 Task: Look for space in Belmopan, Belize from 5th June, 2023 to 16th June, 2023 for 2 adults in price range Rs.14000 to Rs.18000. Place can be entire place with 1  bedroom having 1 bed and 1 bathroom. Property type can be house, flat, guest house, hotel. Booking option can be shelf check-in. Required host language is English.
Action: Mouse moved to (551, 109)
Screenshot: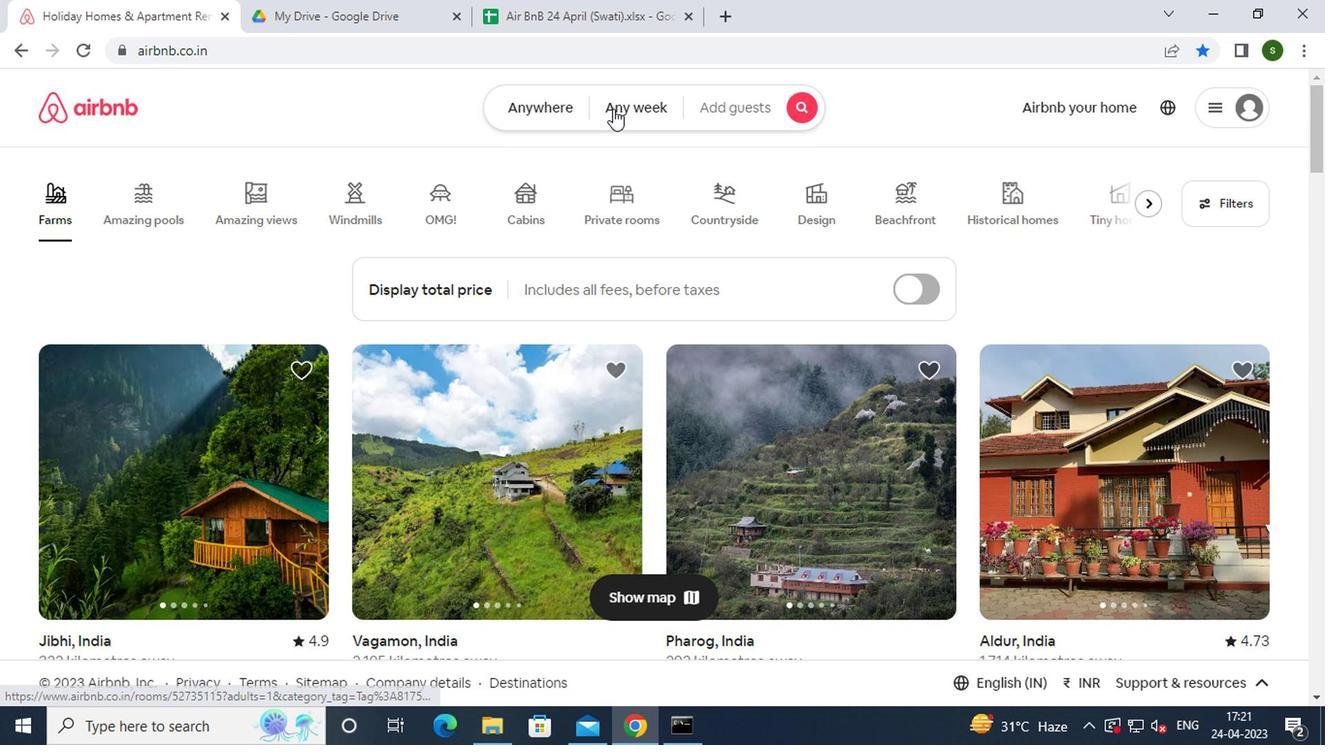 
Action: Mouse pressed left at (551, 109)
Screenshot: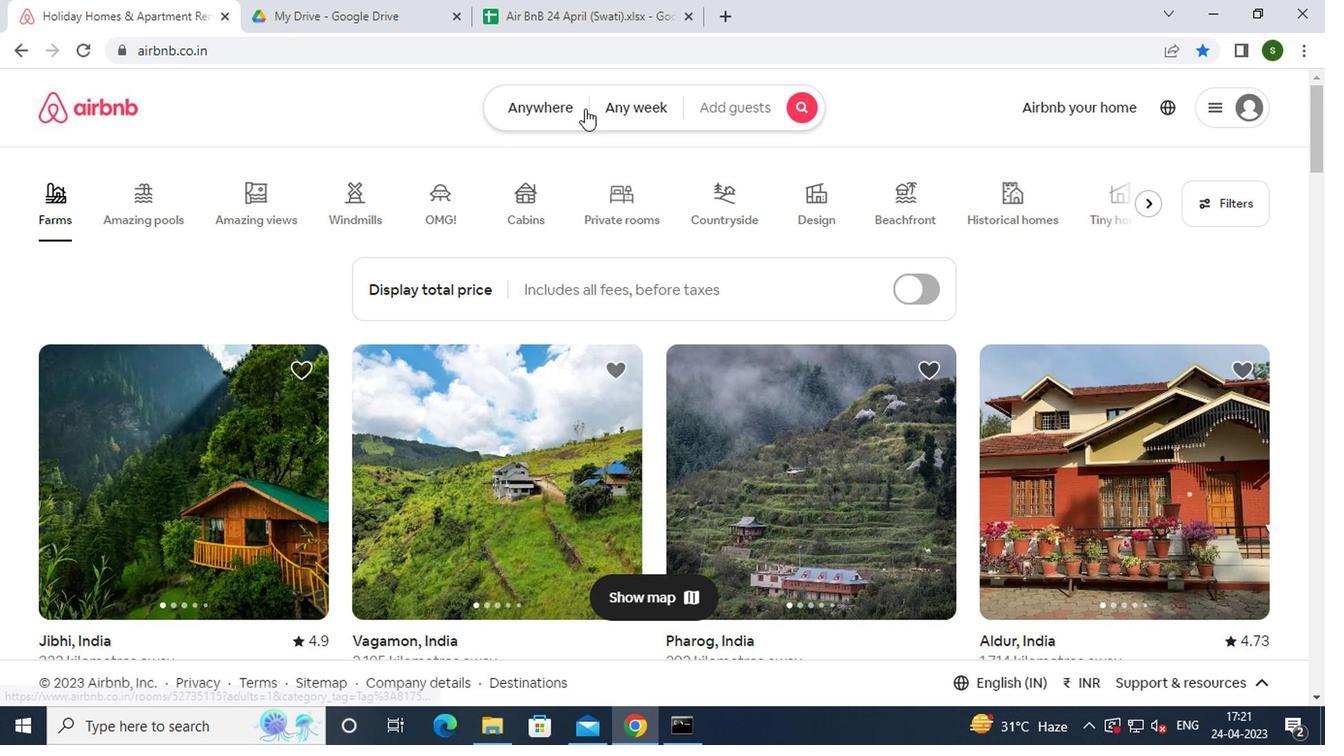 
Action: Mouse moved to (357, 182)
Screenshot: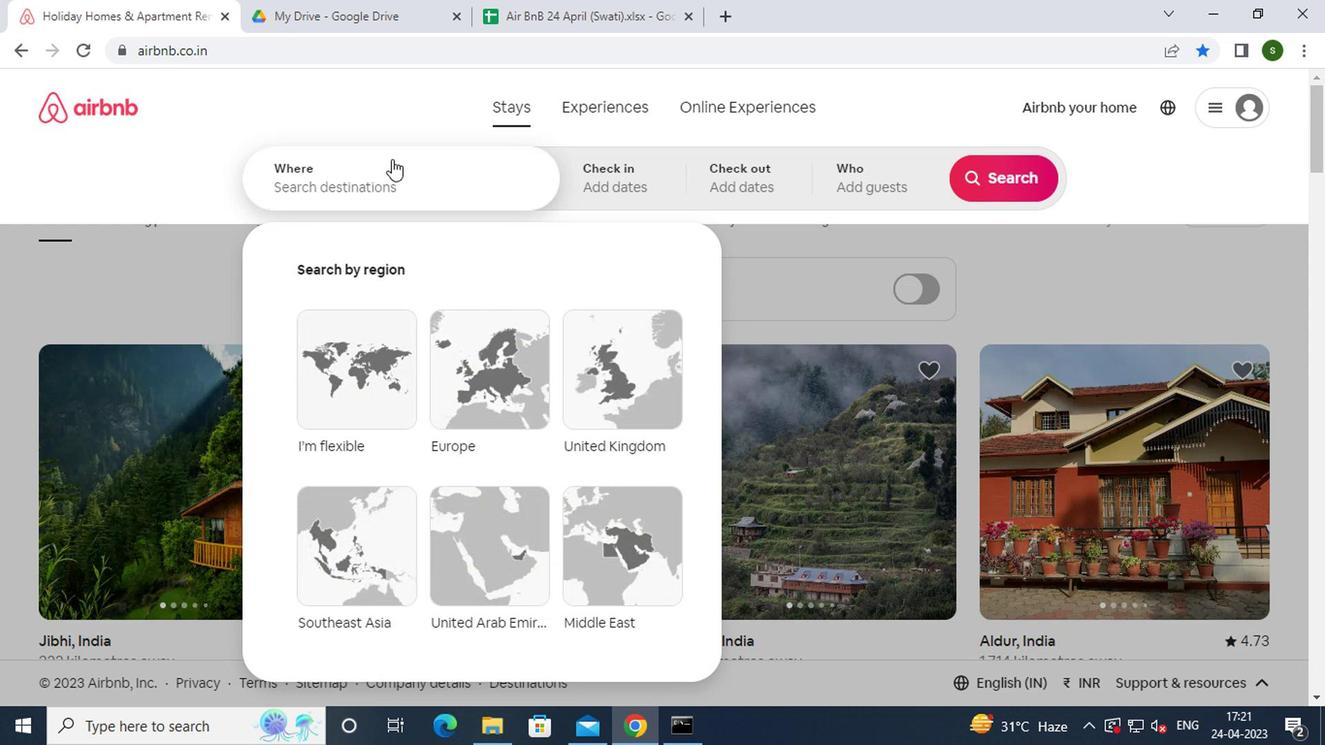 
Action: Mouse pressed left at (357, 182)
Screenshot: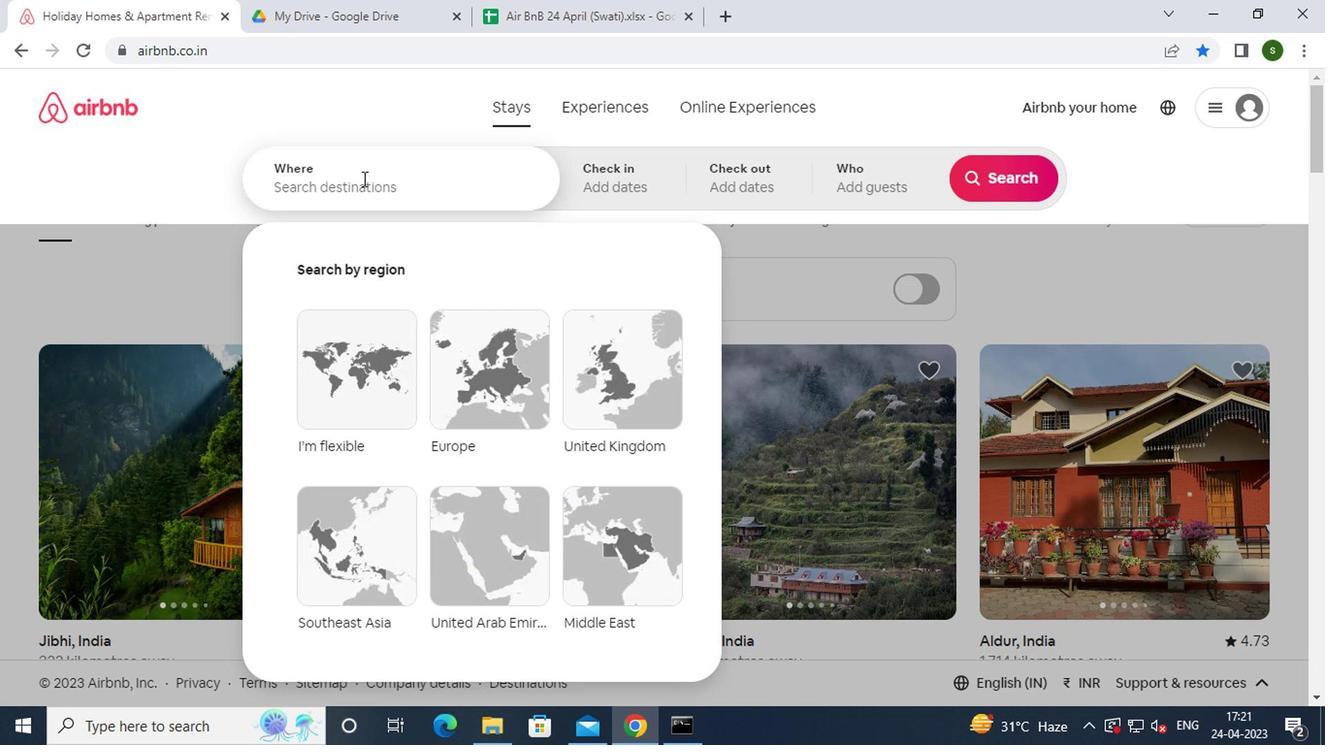 
Action: Key pressed b<Key.caps_lock>elmopan,<Key.space><Key.caps_lock>b<Key.caps_lock>elize<Key.enter>
Screenshot: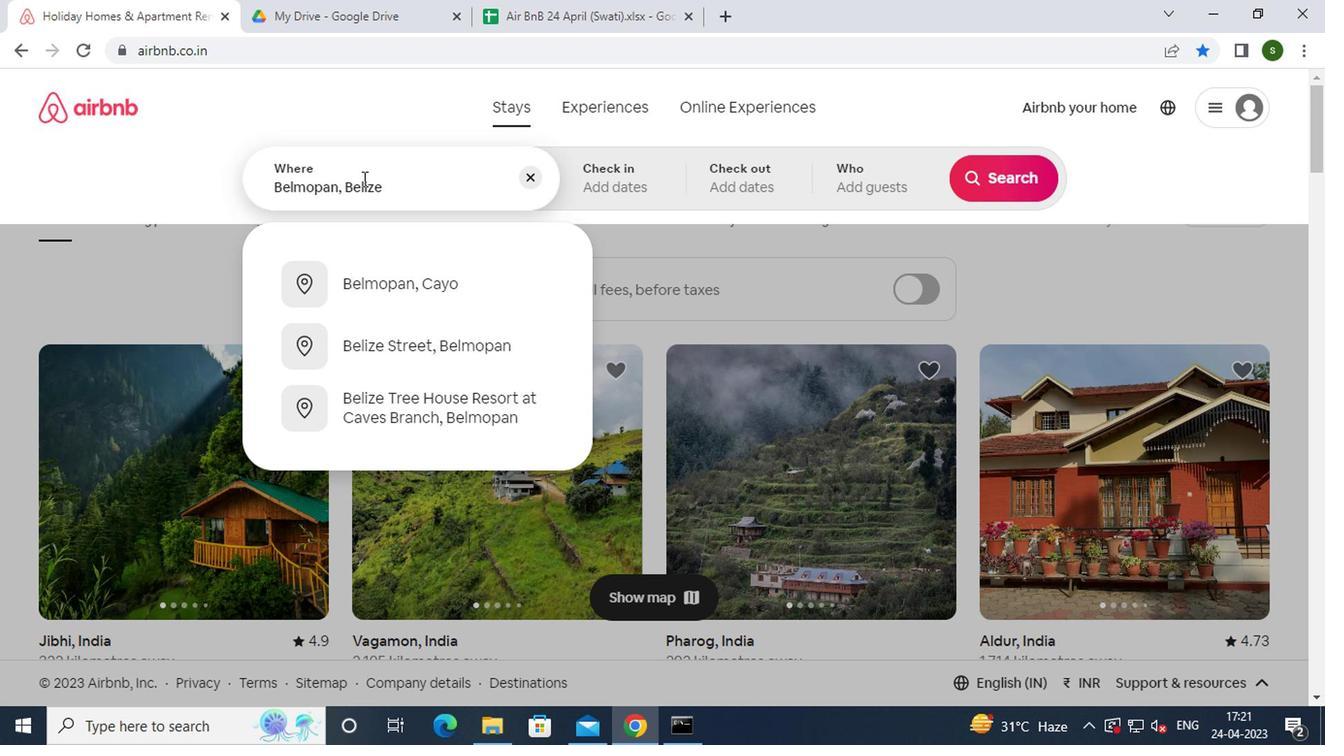 
Action: Mouse moved to (980, 332)
Screenshot: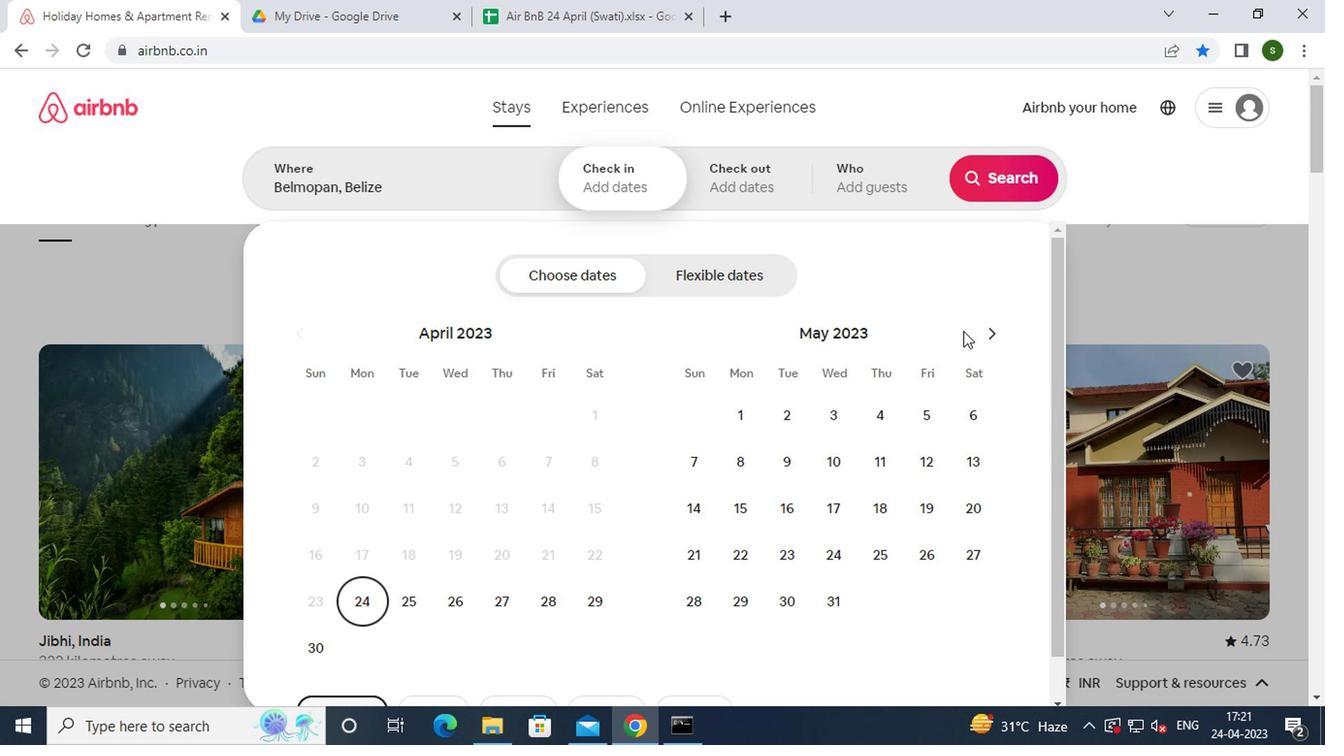 
Action: Mouse pressed left at (980, 332)
Screenshot: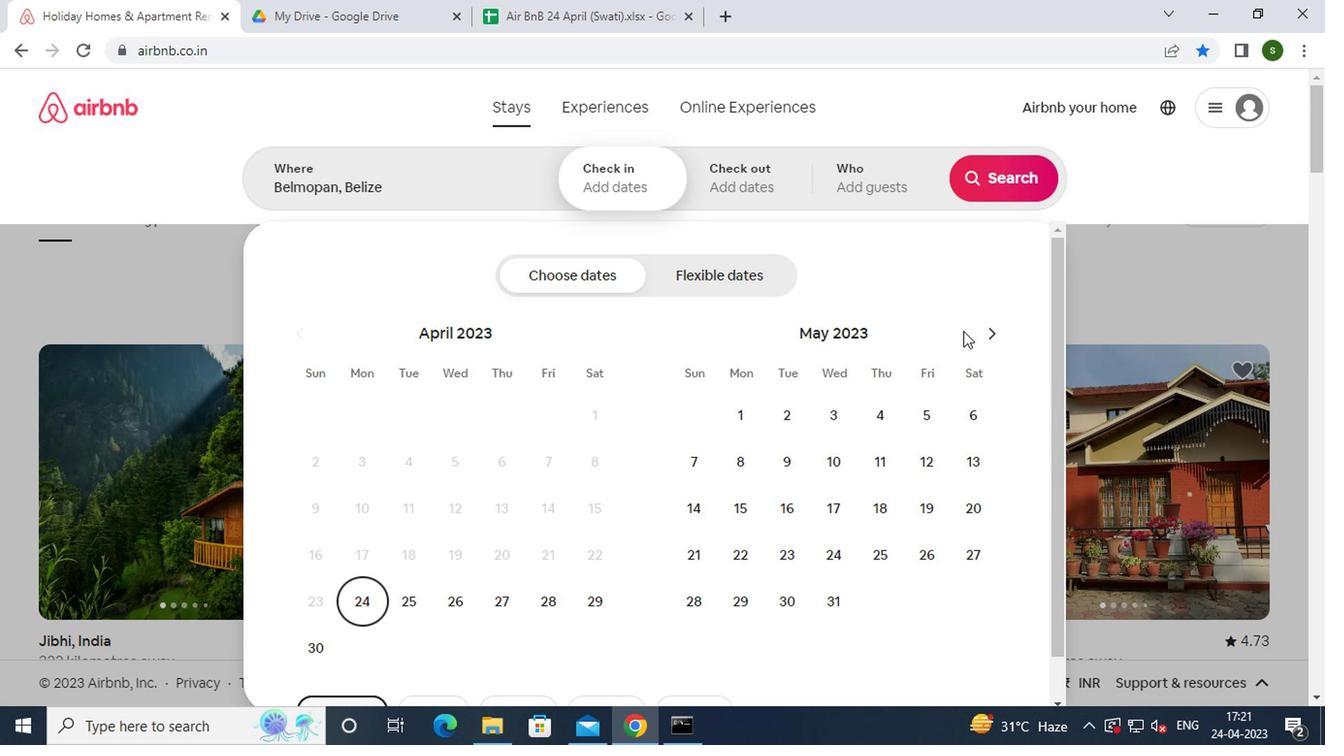 
Action: Mouse moved to (735, 460)
Screenshot: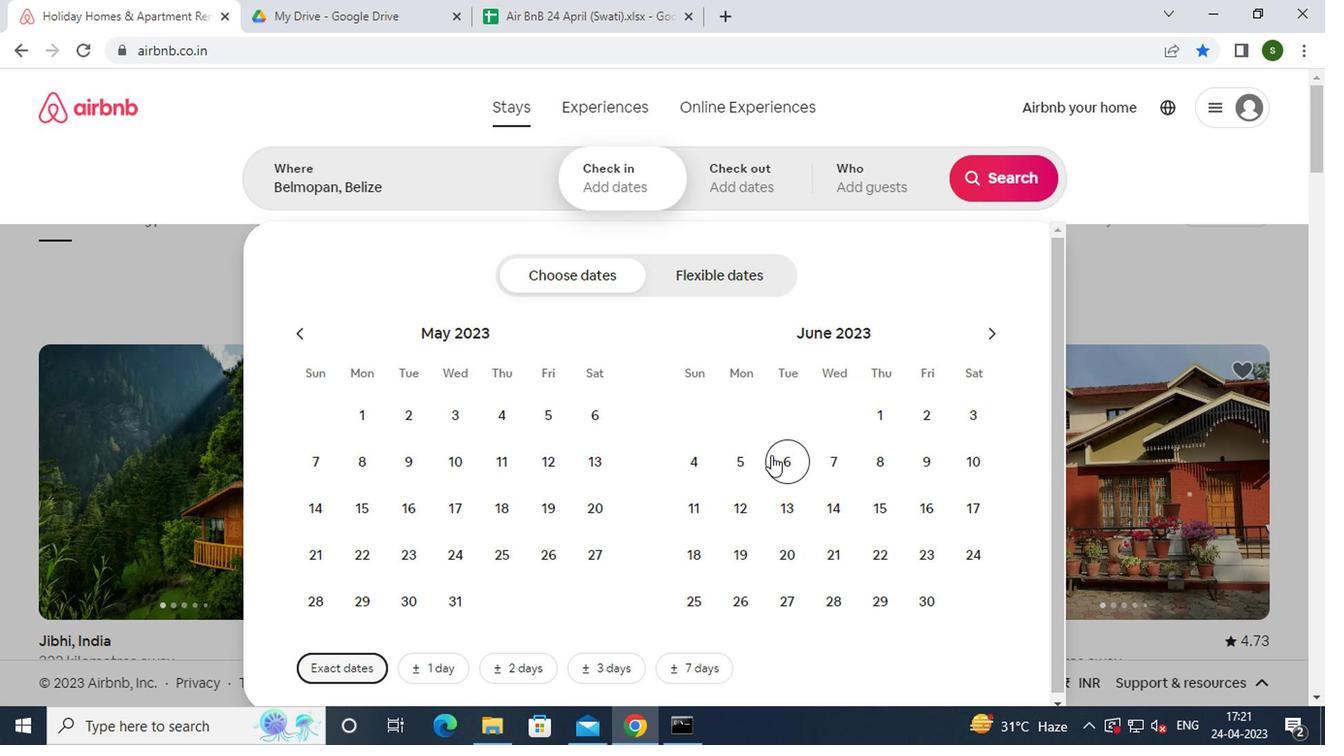
Action: Mouse pressed left at (735, 460)
Screenshot: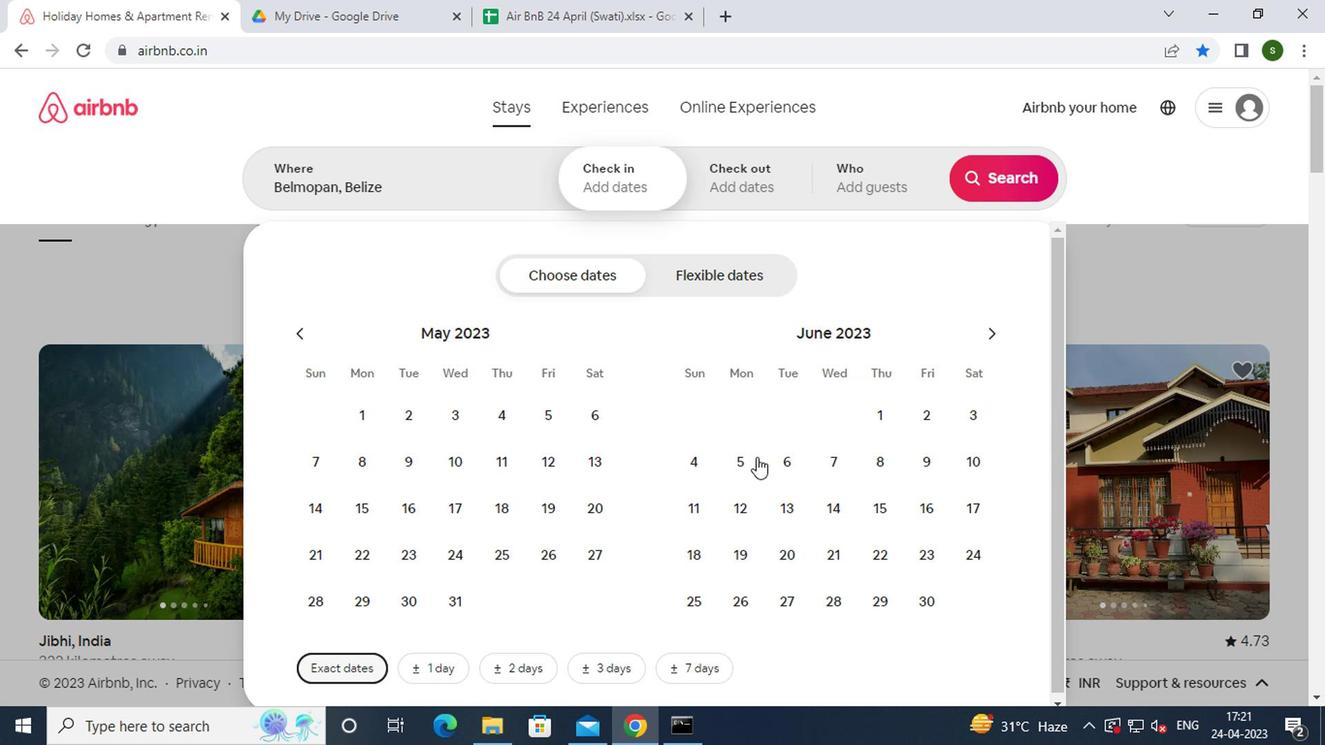 
Action: Mouse moved to (912, 503)
Screenshot: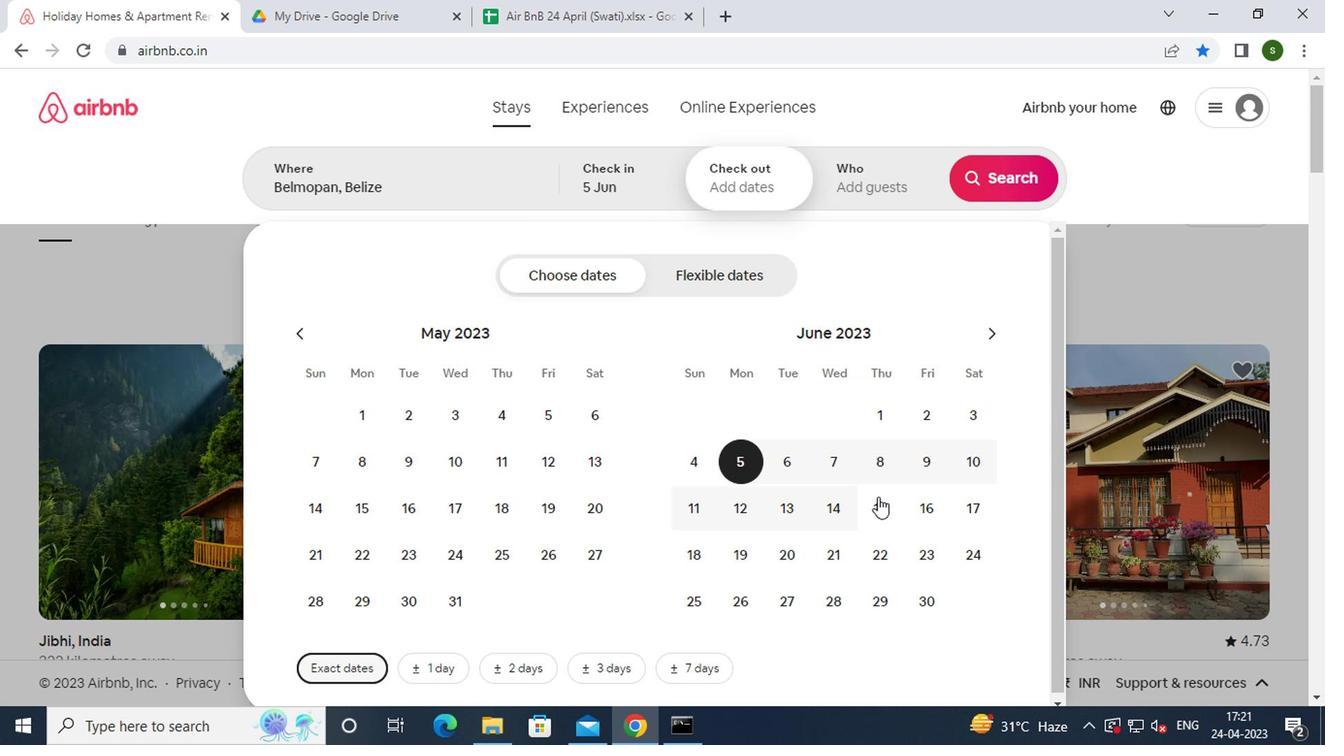 
Action: Mouse pressed left at (912, 503)
Screenshot: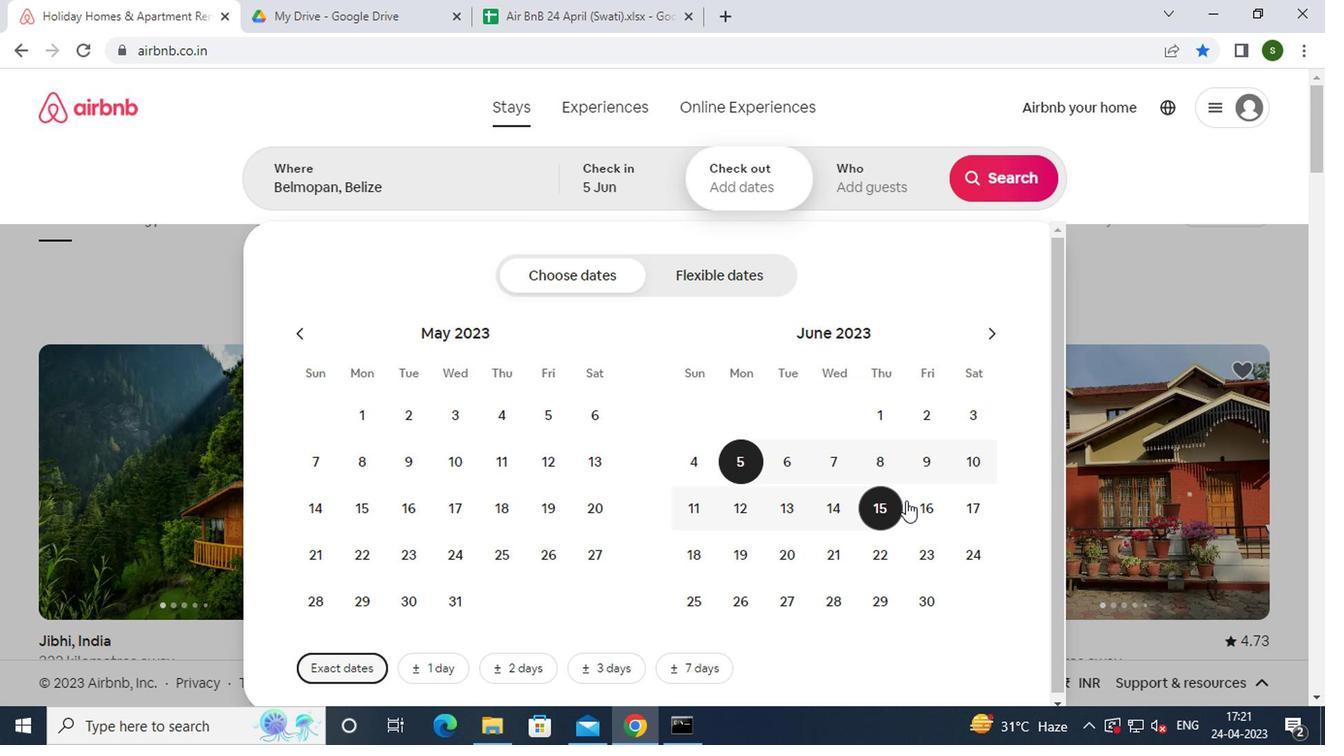 
Action: Mouse moved to (897, 176)
Screenshot: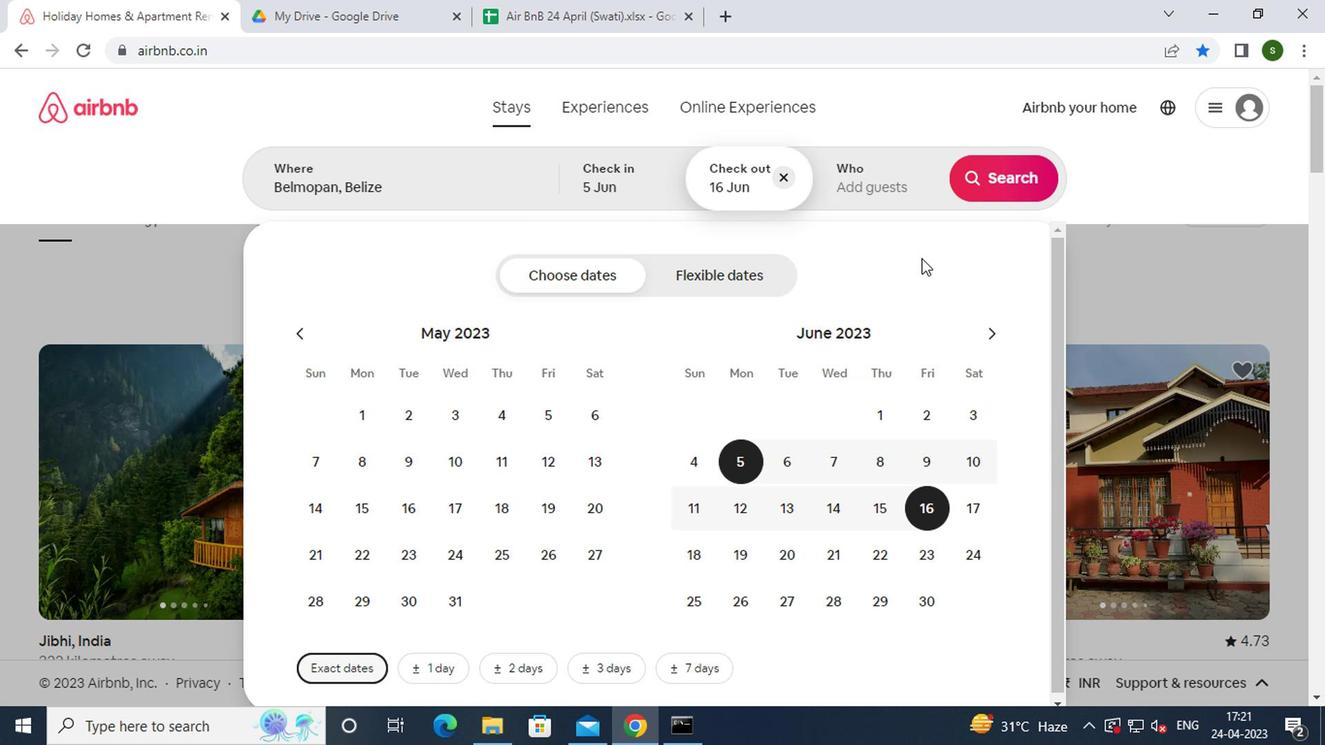 
Action: Mouse pressed left at (897, 176)
Screenshot: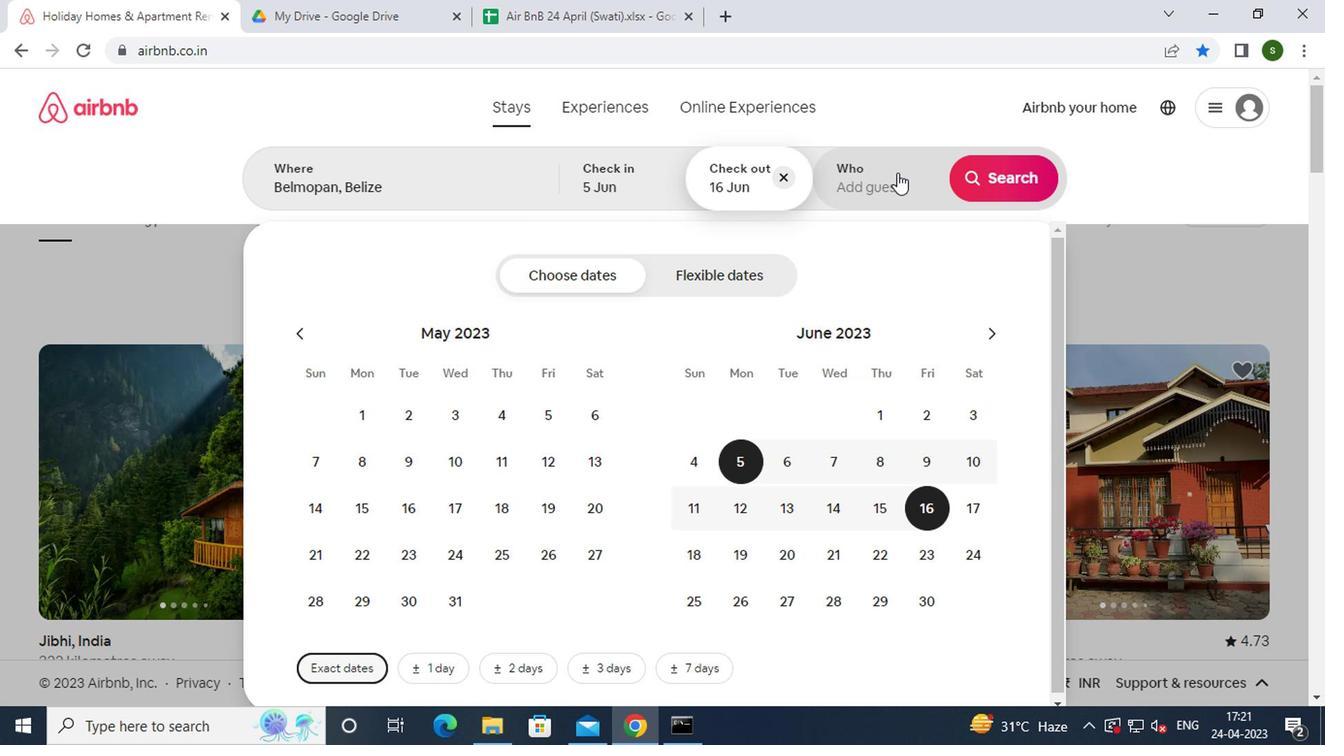 
Action: Mouse moved to (1016, 289)
Screenshot: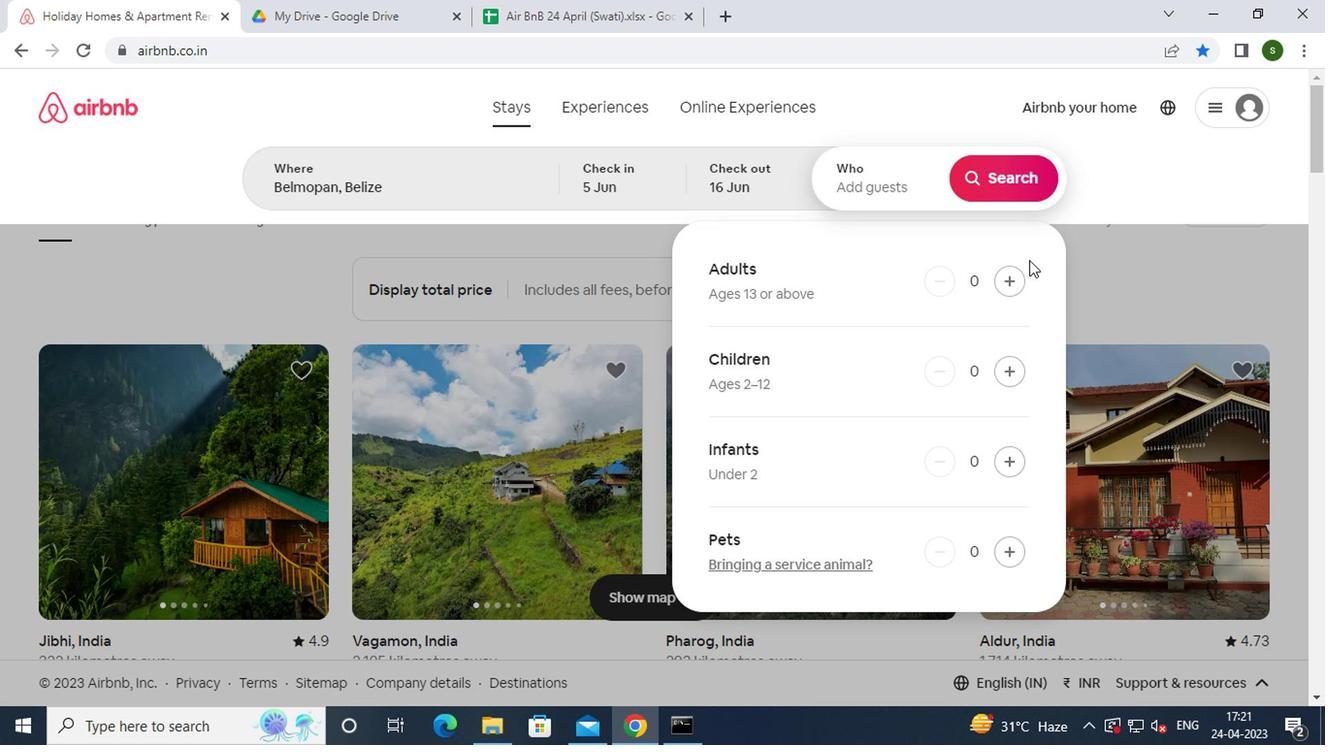 
Action: Mouse pressed left at (1016, 289)
Screenshot: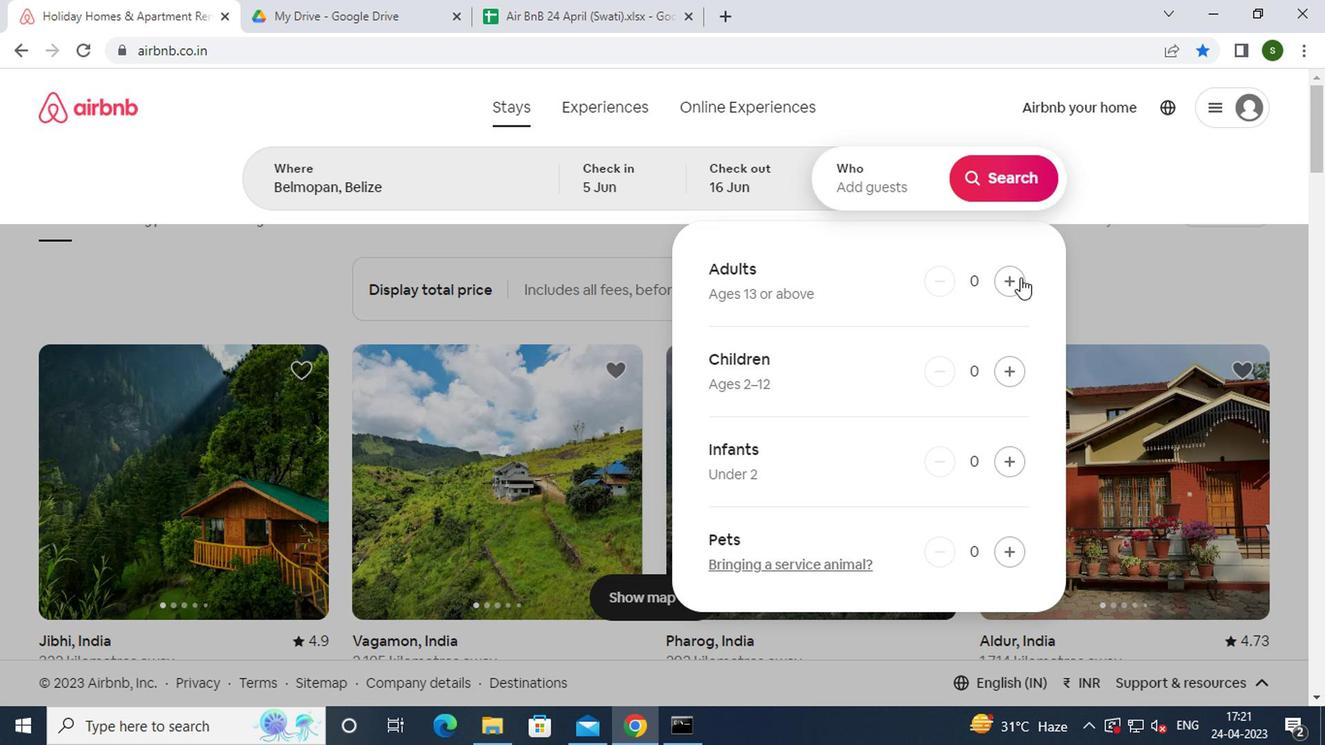 
Action: Mouse pressed left at (1016, 289)
Screenshot: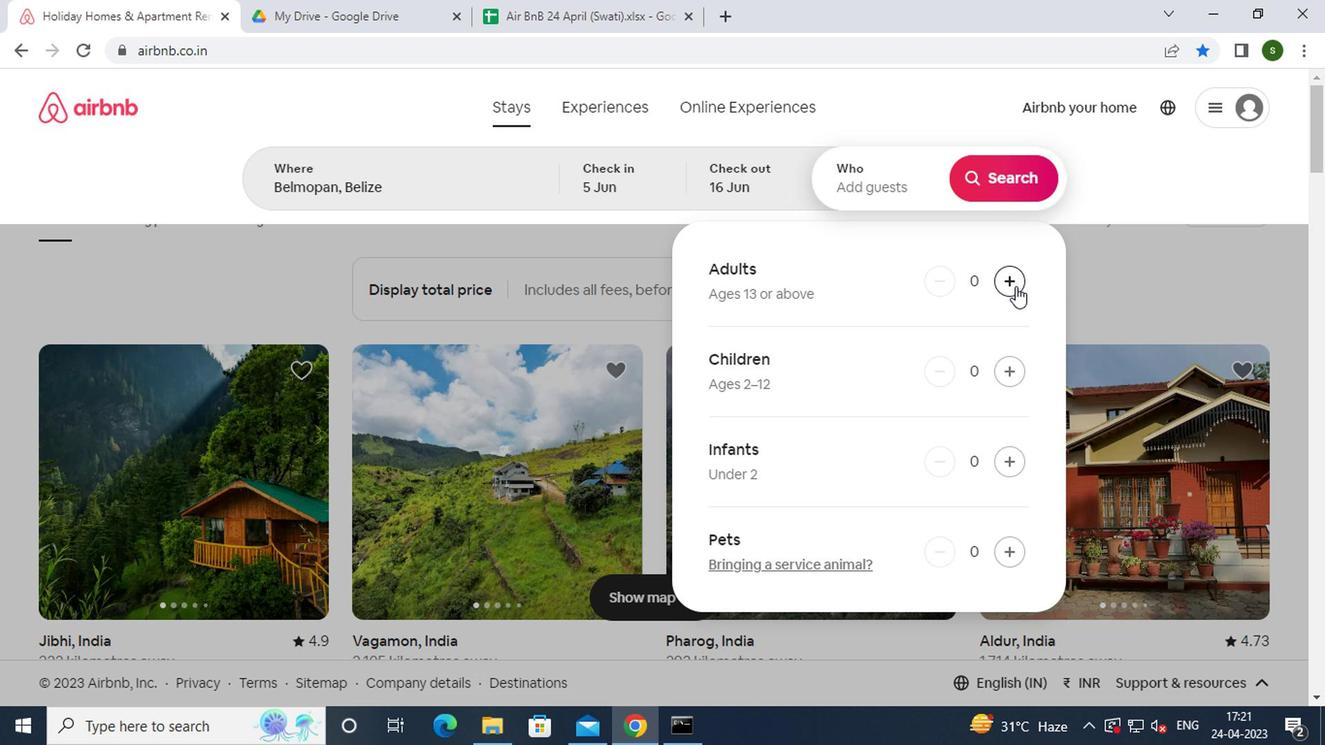 
Action: Mouse moved to (1010, 176)
Screenshot: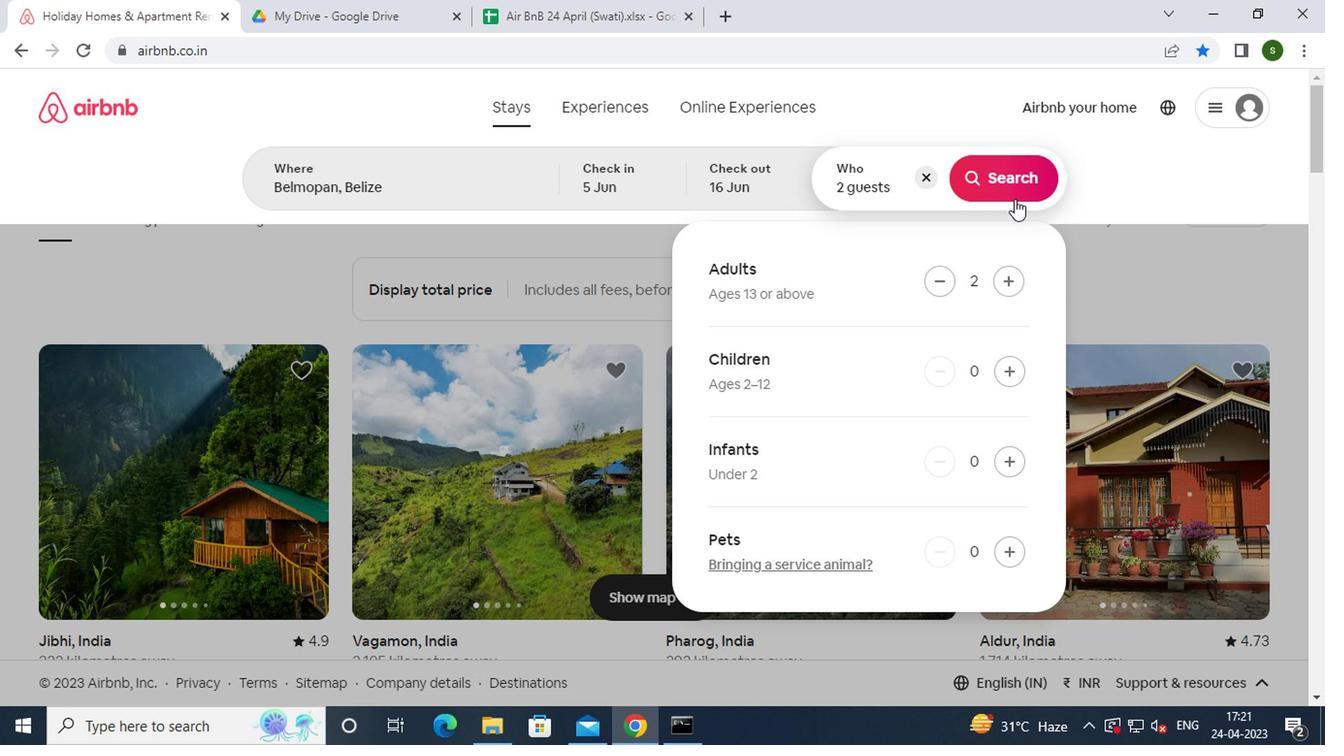 
Action: Mouse pressed left at (1010, 176)
Screenshot: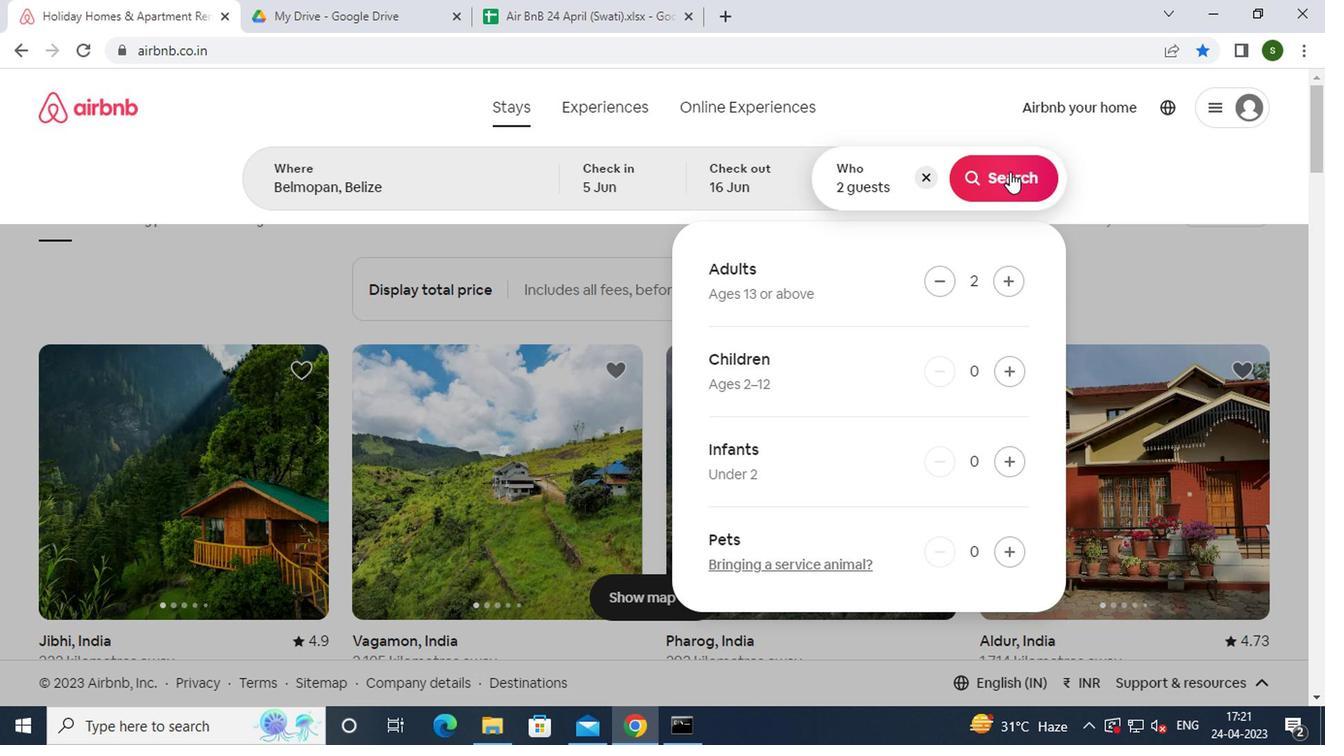
Action: Mouse moved to (1230, 183)
Screenshot: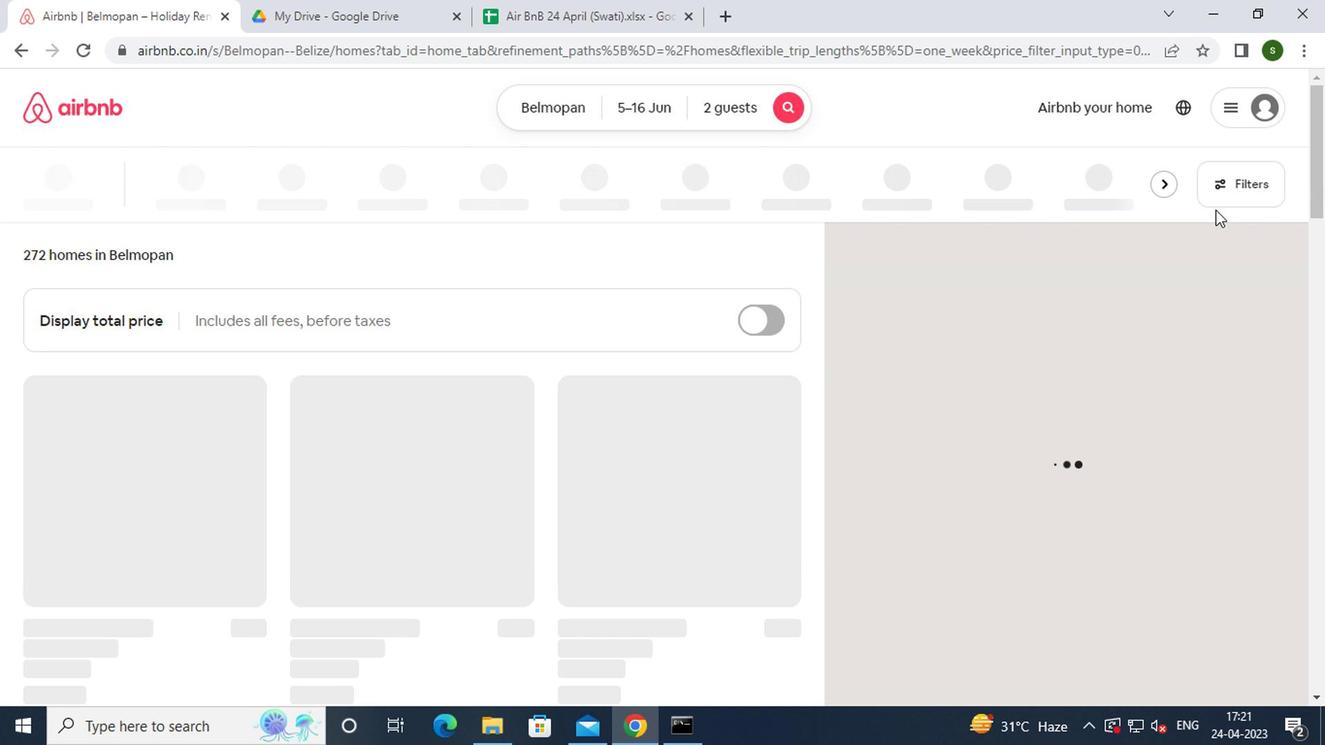 
Action: Mouse pressed left at (1230, 183)
Screenshot: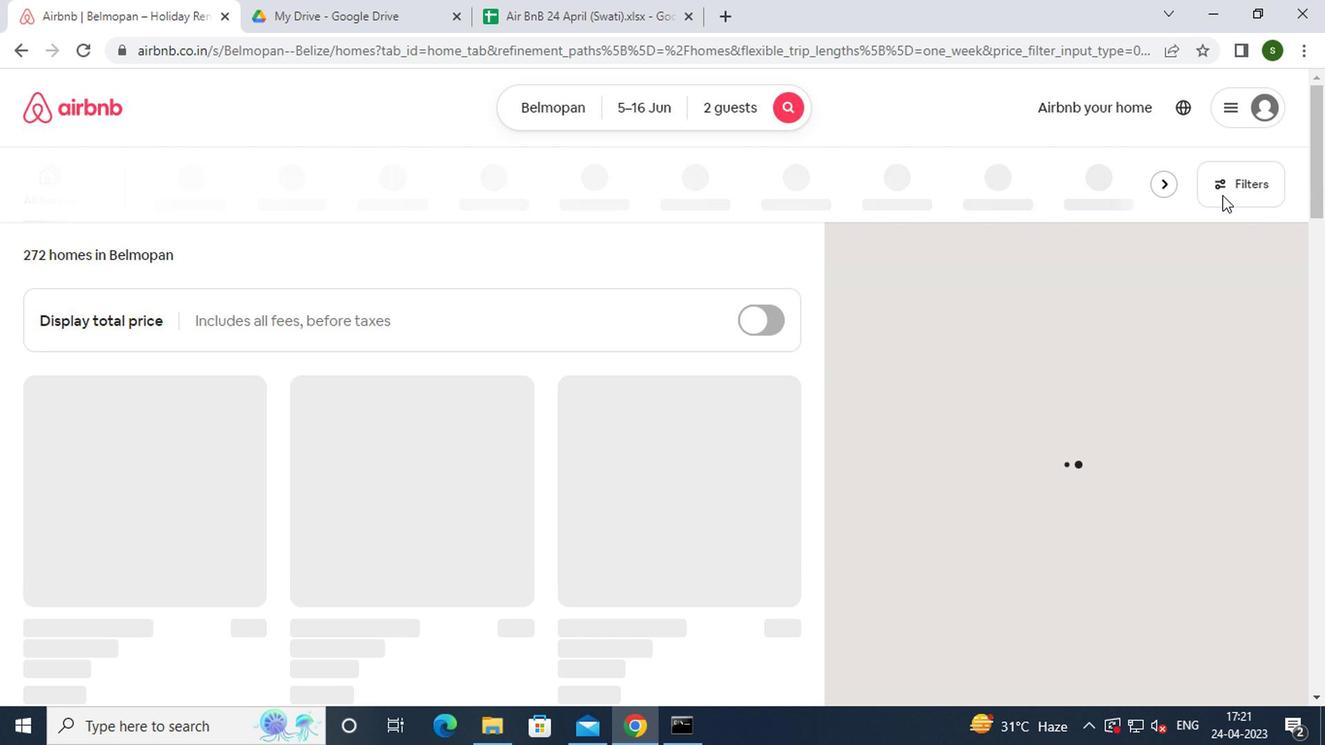 
Action: Mouse moved to (405, 432)
Screenshot: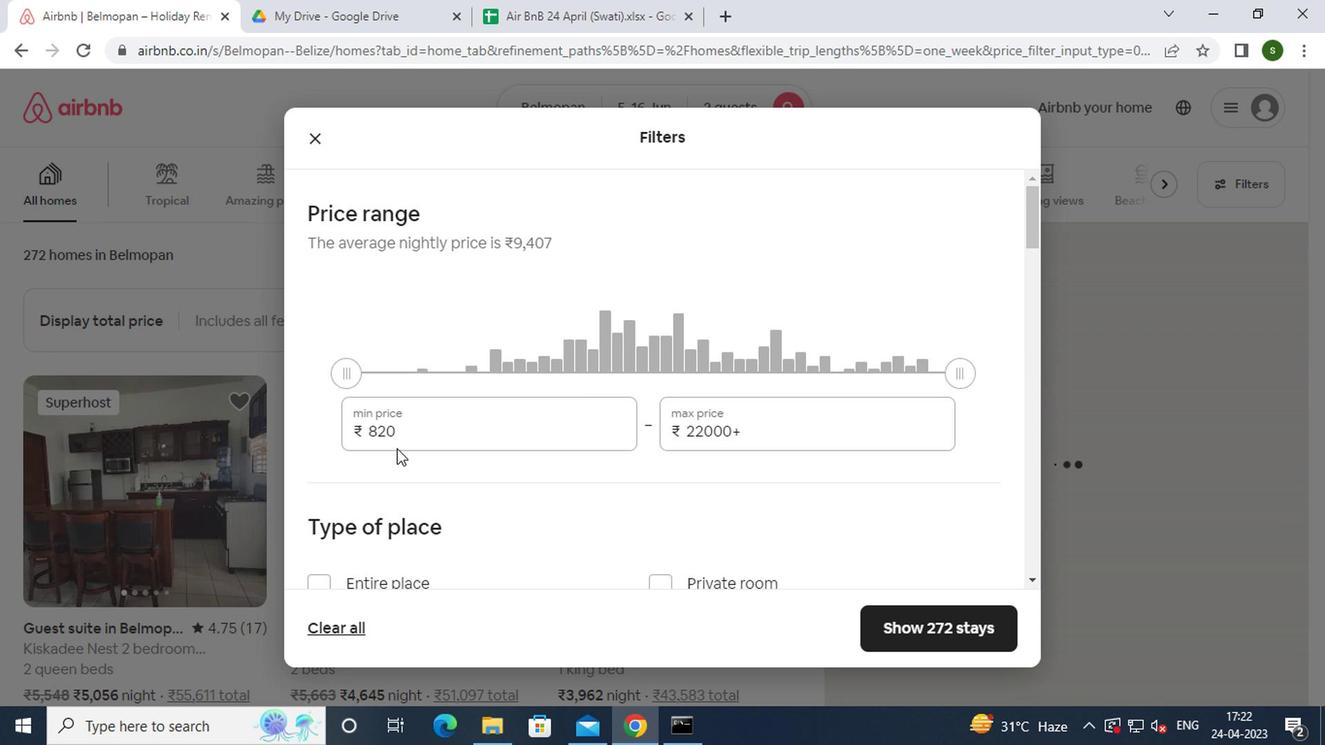 
Action: Mouse pressed left at (405, 432)
Screenshot: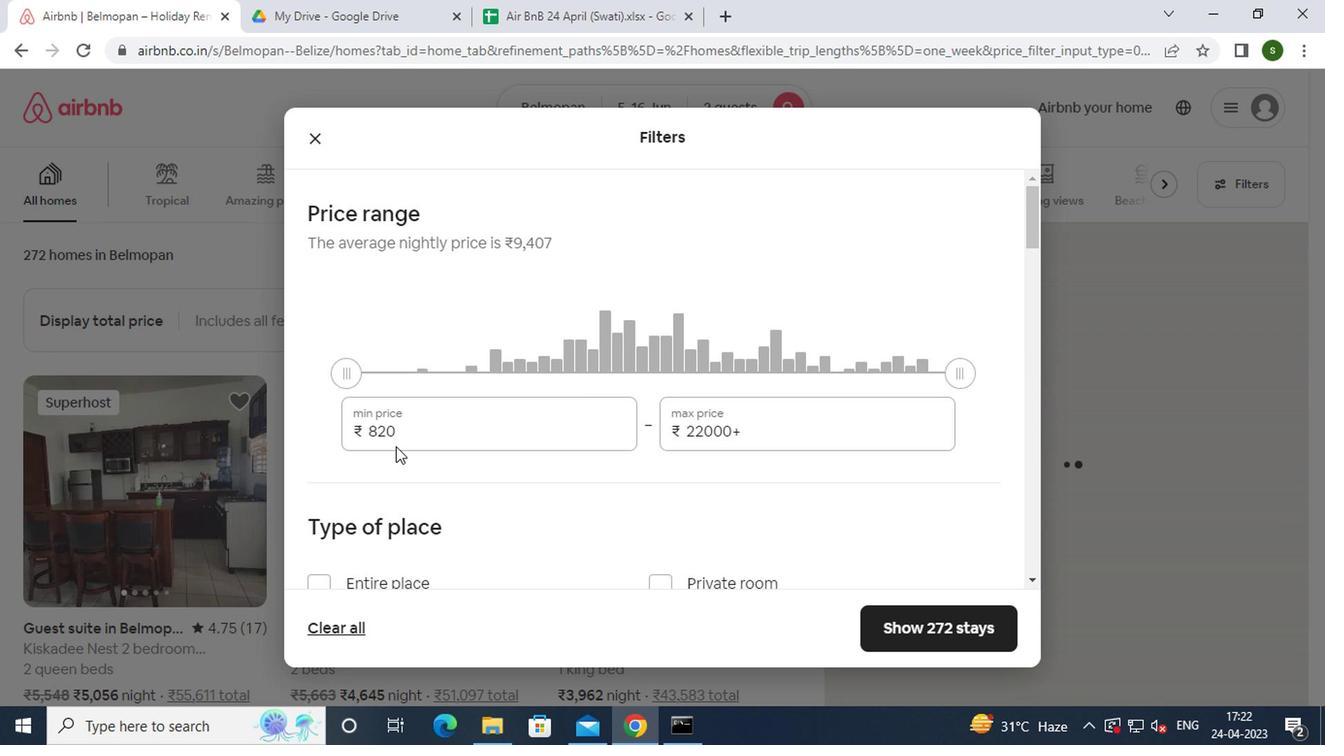 
Action: Mouse moved to (405, 427)
Screenshot: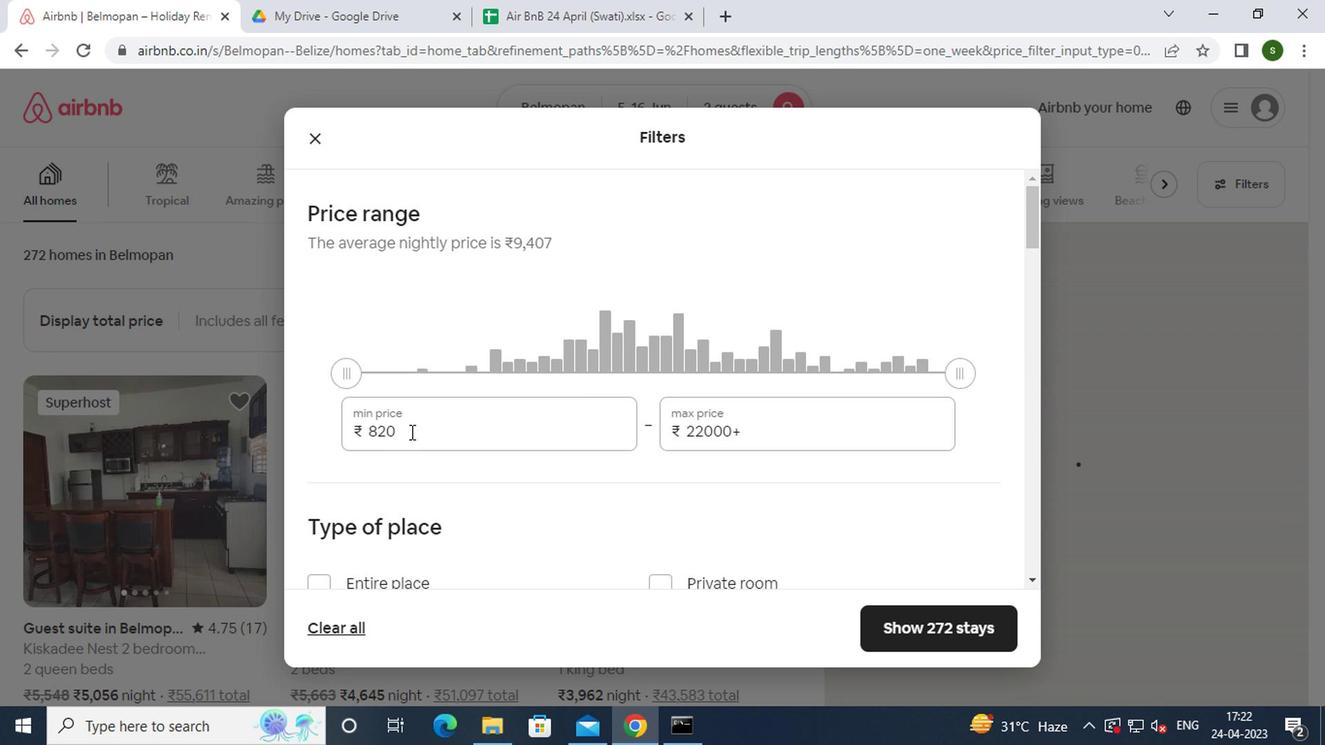 
Action: Key pressed <Key.backspace><Key.backspace><Key.backspace>14000
Screenshot: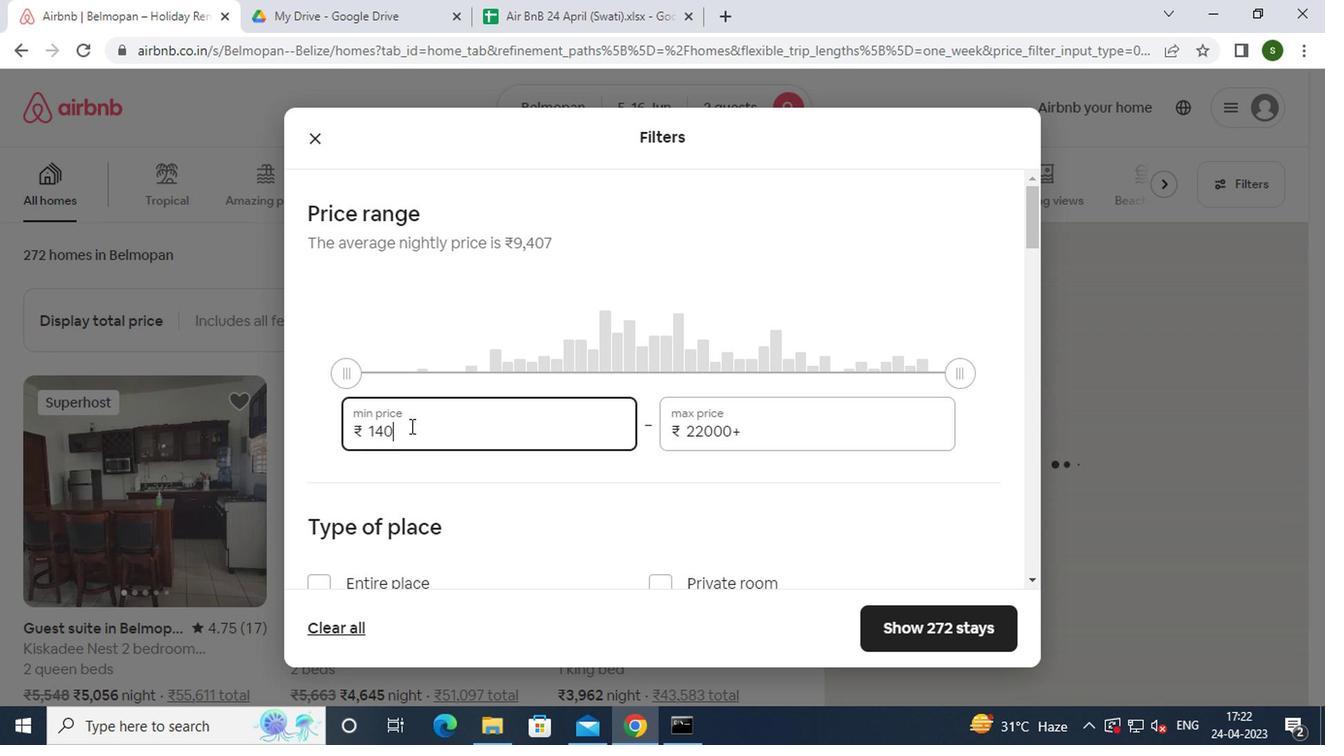 
Action: Mouse moved to (755, 439)
Screenshot: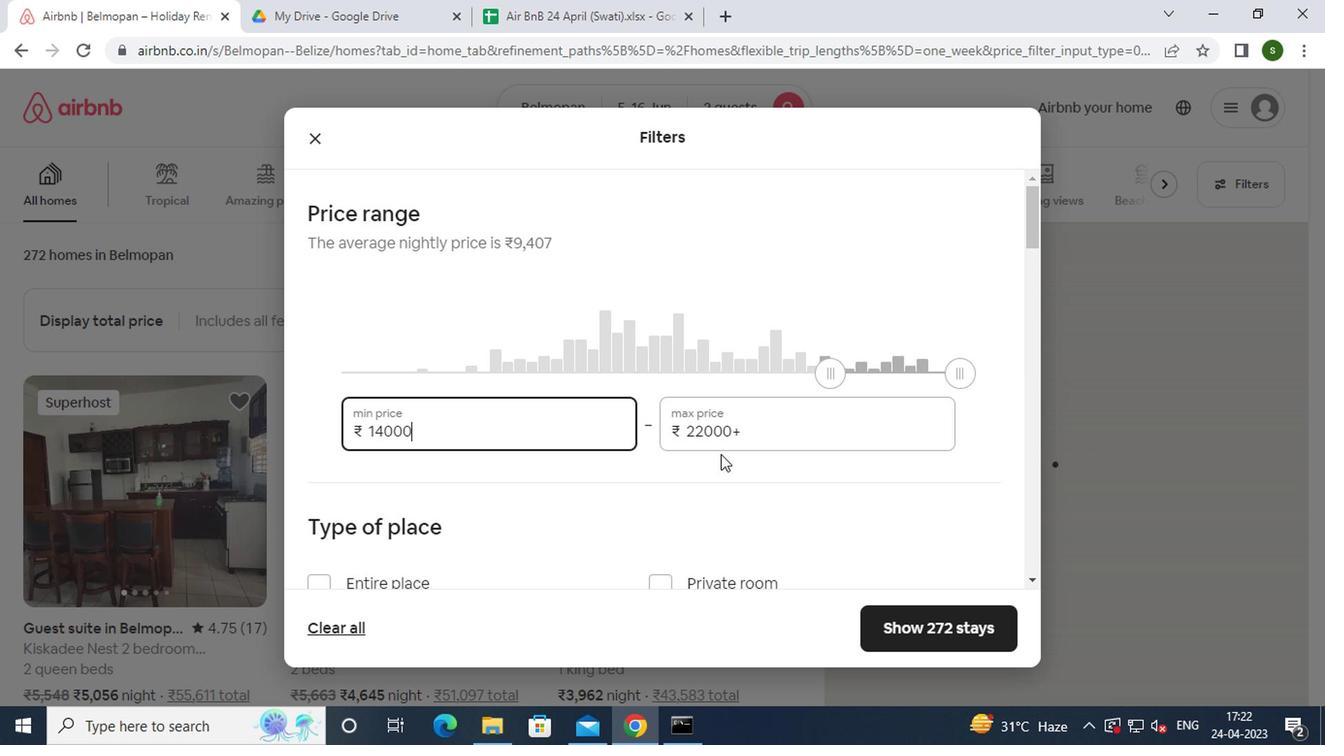 
Action: Mouse pressed left at (755, 439)
Screenshot: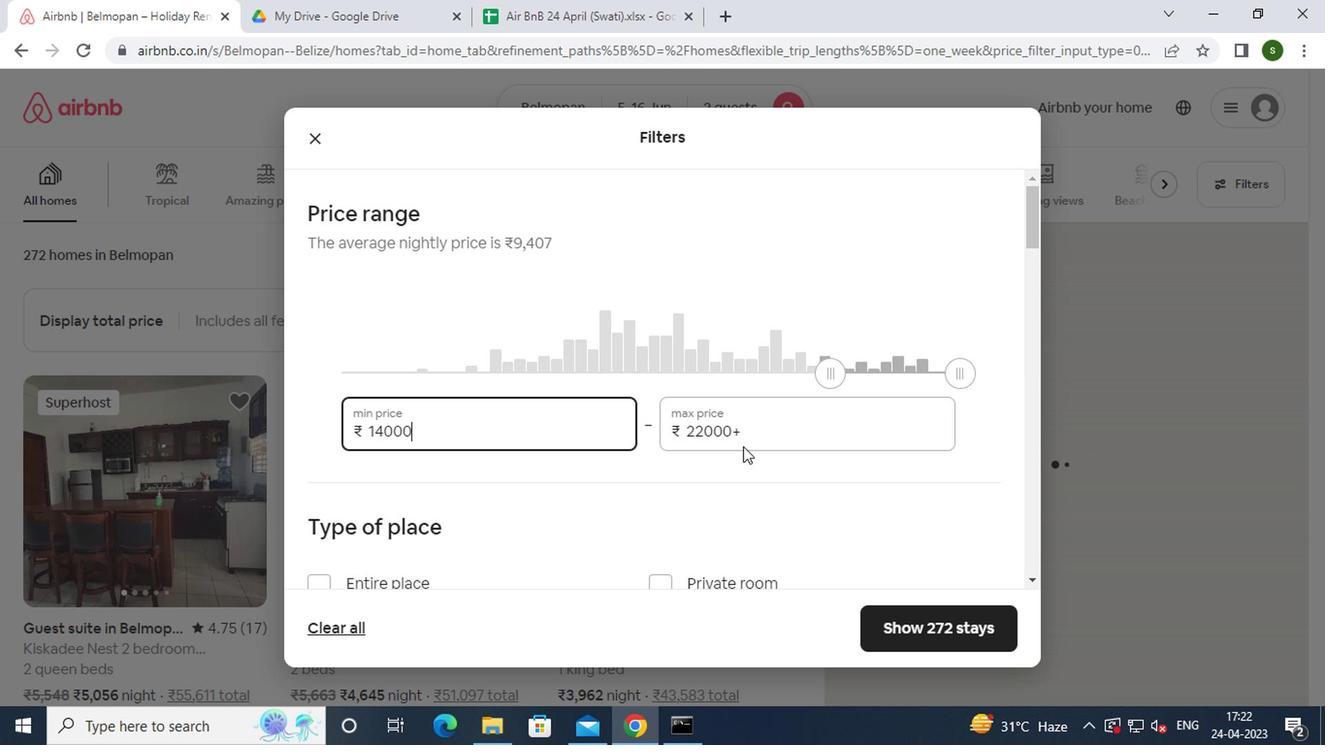 
Action: Key pressed <Key.backspace><Key.backspace><Key.backspace><Key.backspace><Key.backspace><Key.backspace><Key.backspace><Key.backspace><Key.backspace>18000
Screenshot: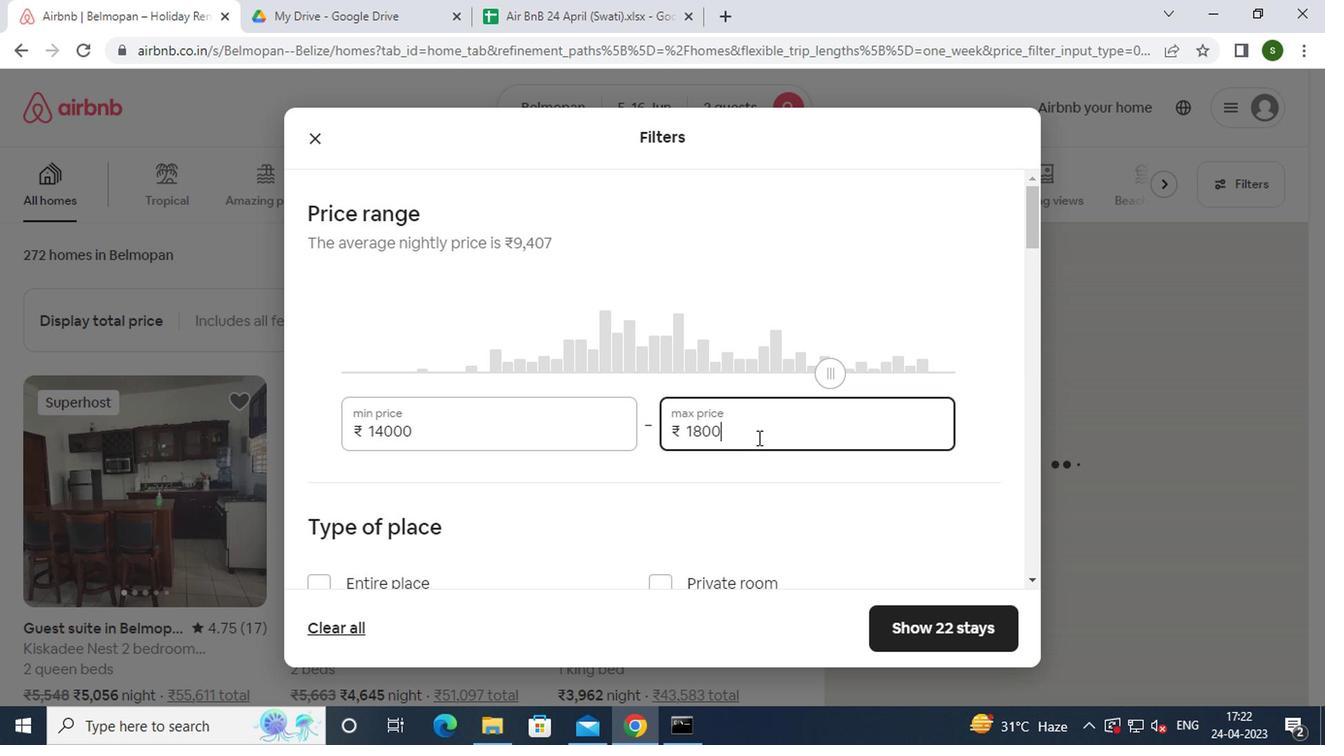 
Action: Mouse moved to (743, 439)
Screenshot: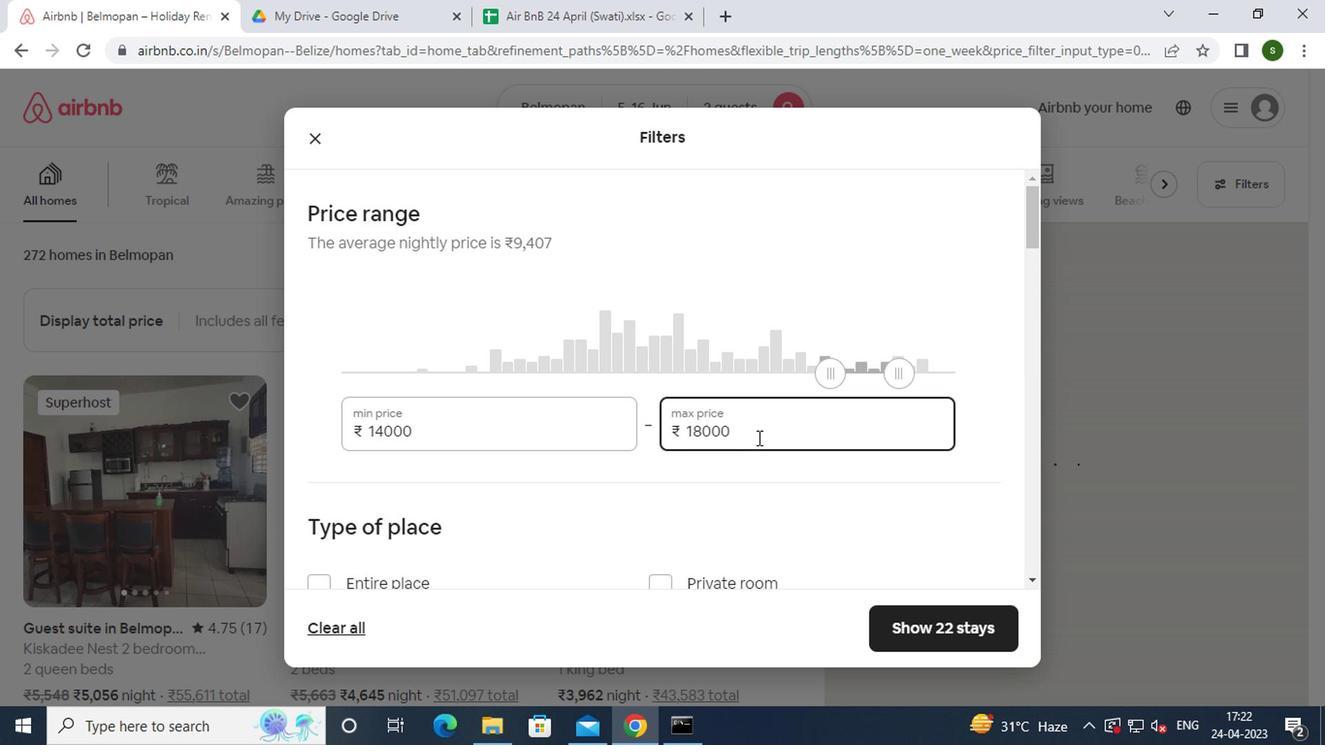 
Action: Mouse scrolled (743, 439) with delta (0, 0)
Screenshot: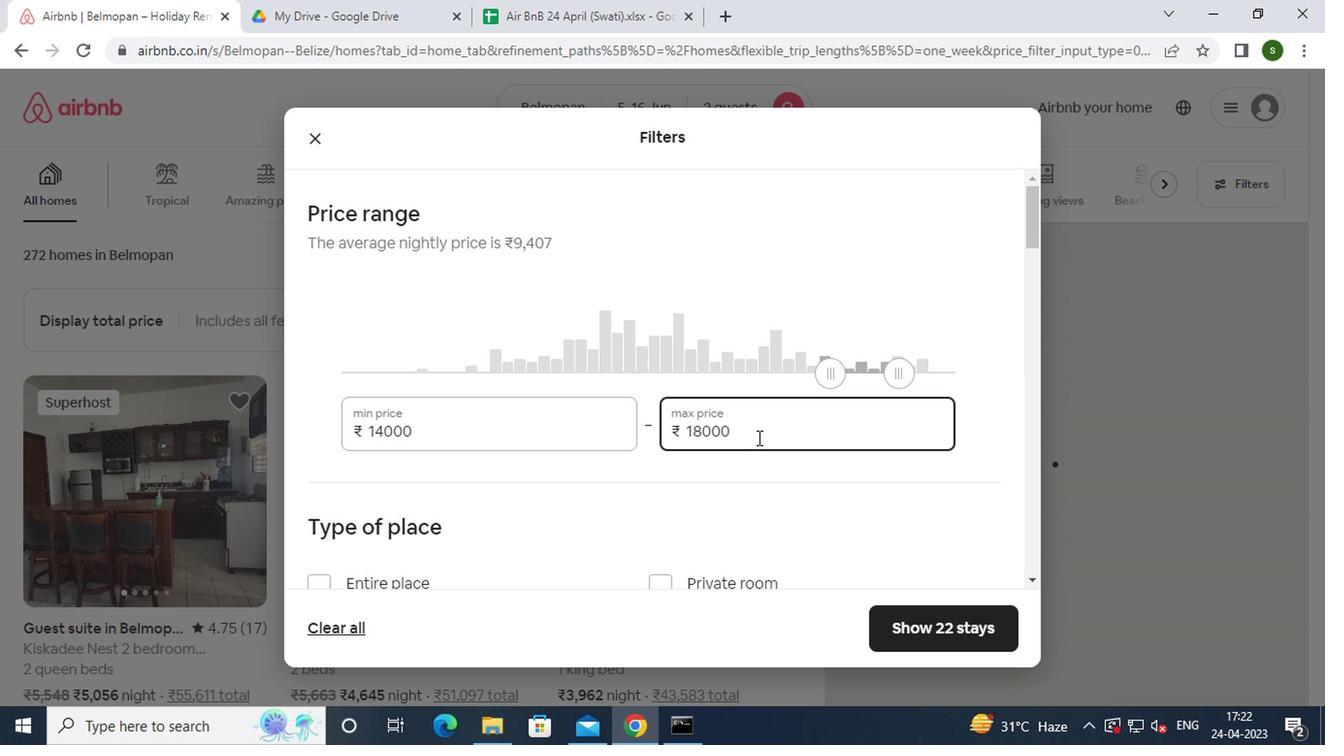 
Action: Mouse moved to (362, 490)
Screenshot: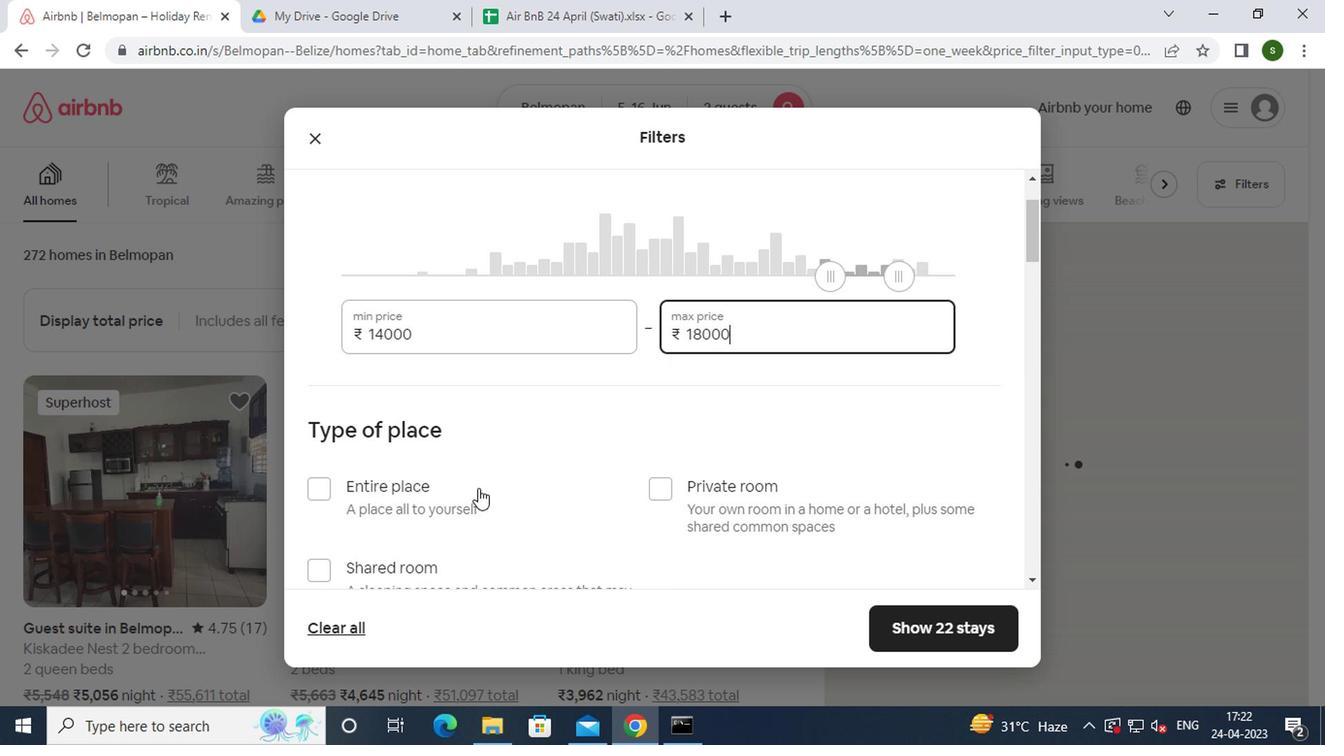 
Action: Mouse pressed left at (362, 490)
Screenshot: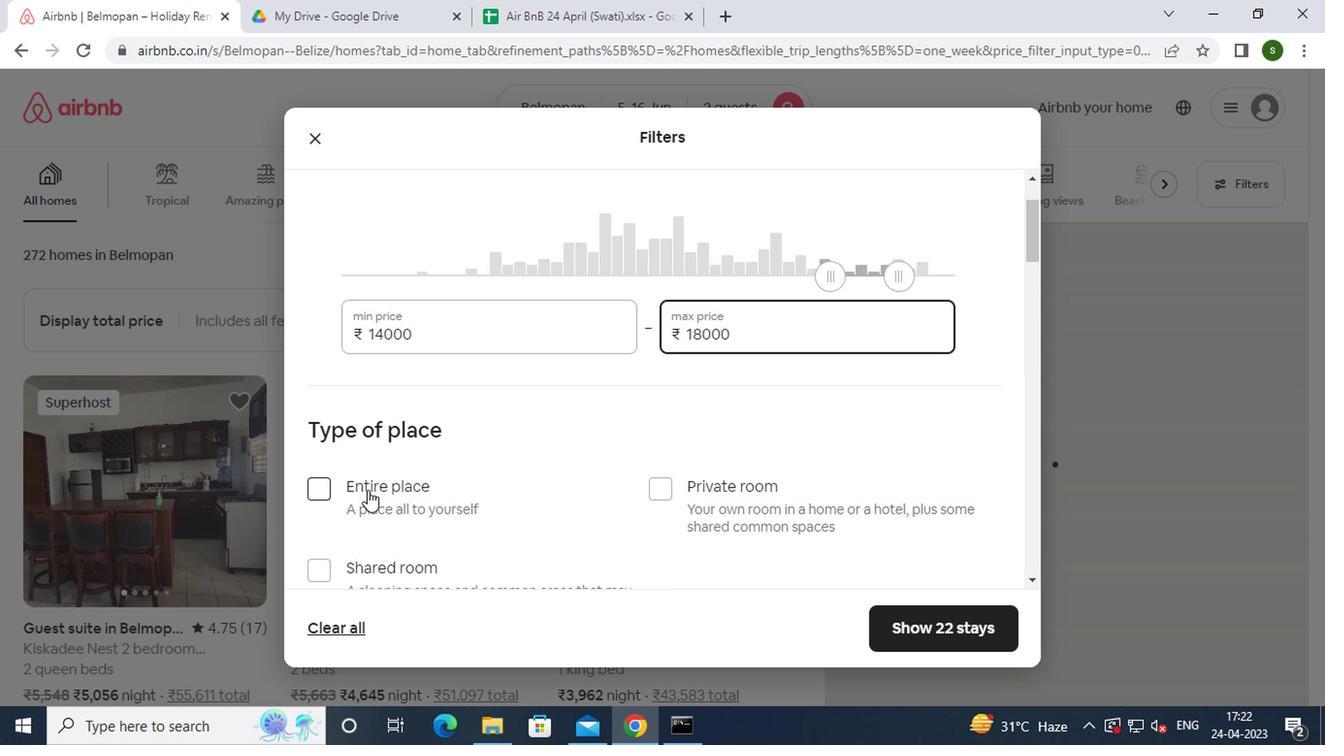 
Action: Mouse scrolled (362, 489) with delta (0, -1)
Screenshot: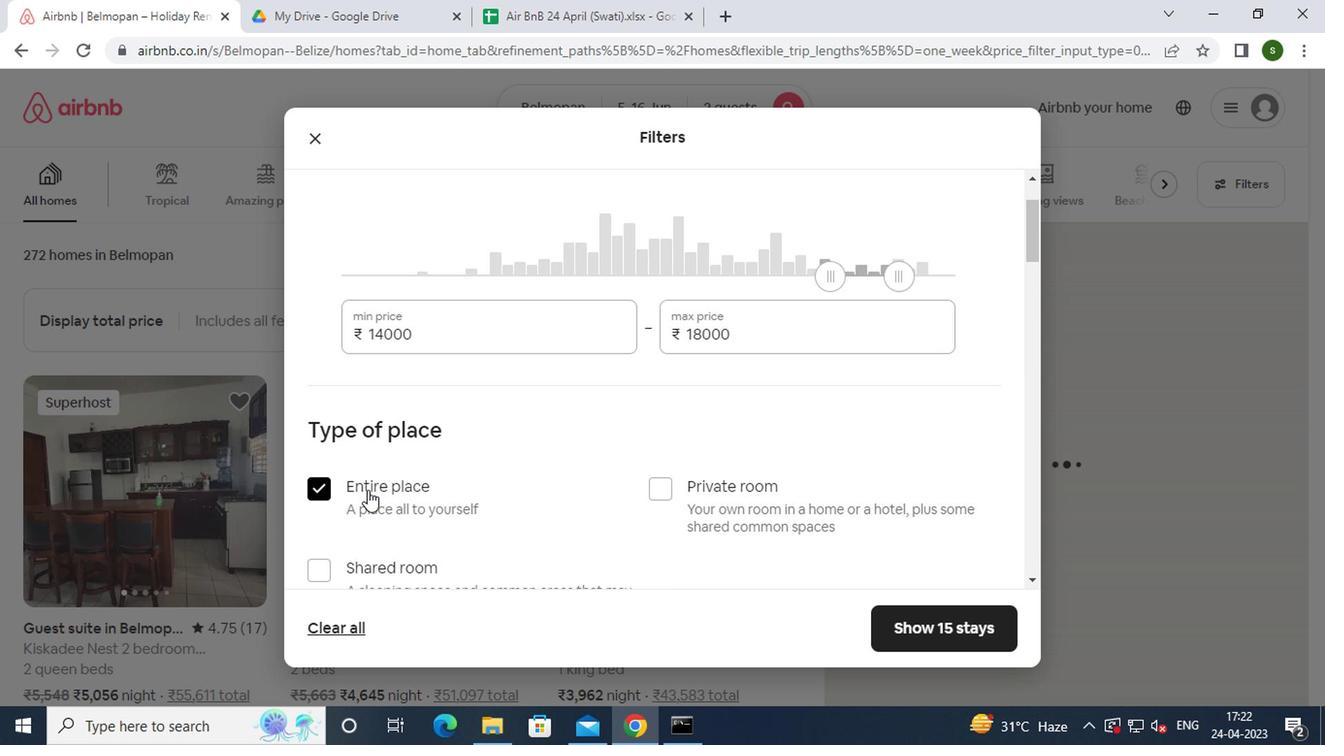 
Action: Mouse scrolled (362, 489) with delta (0, -1)
Screenshot: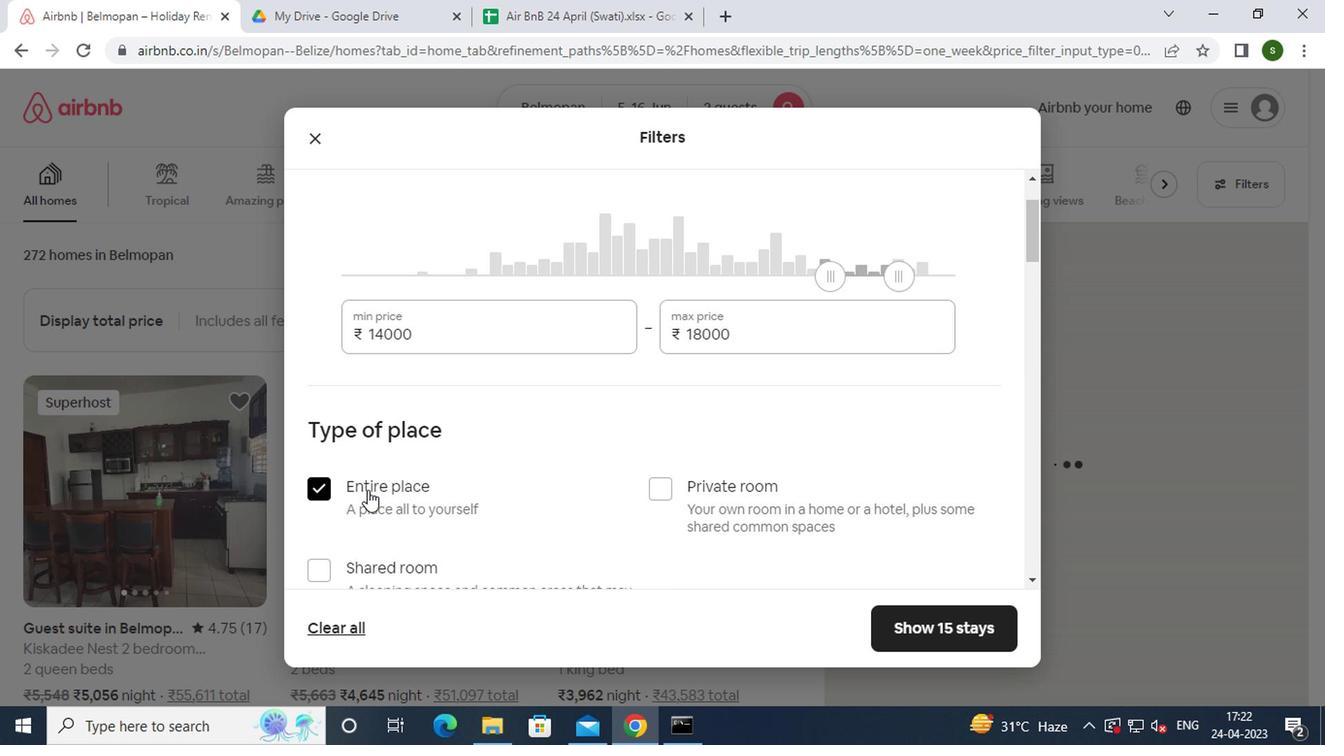 
Action: Mouse scrolled (362, 489) with delta (0, -1)
Screenshot: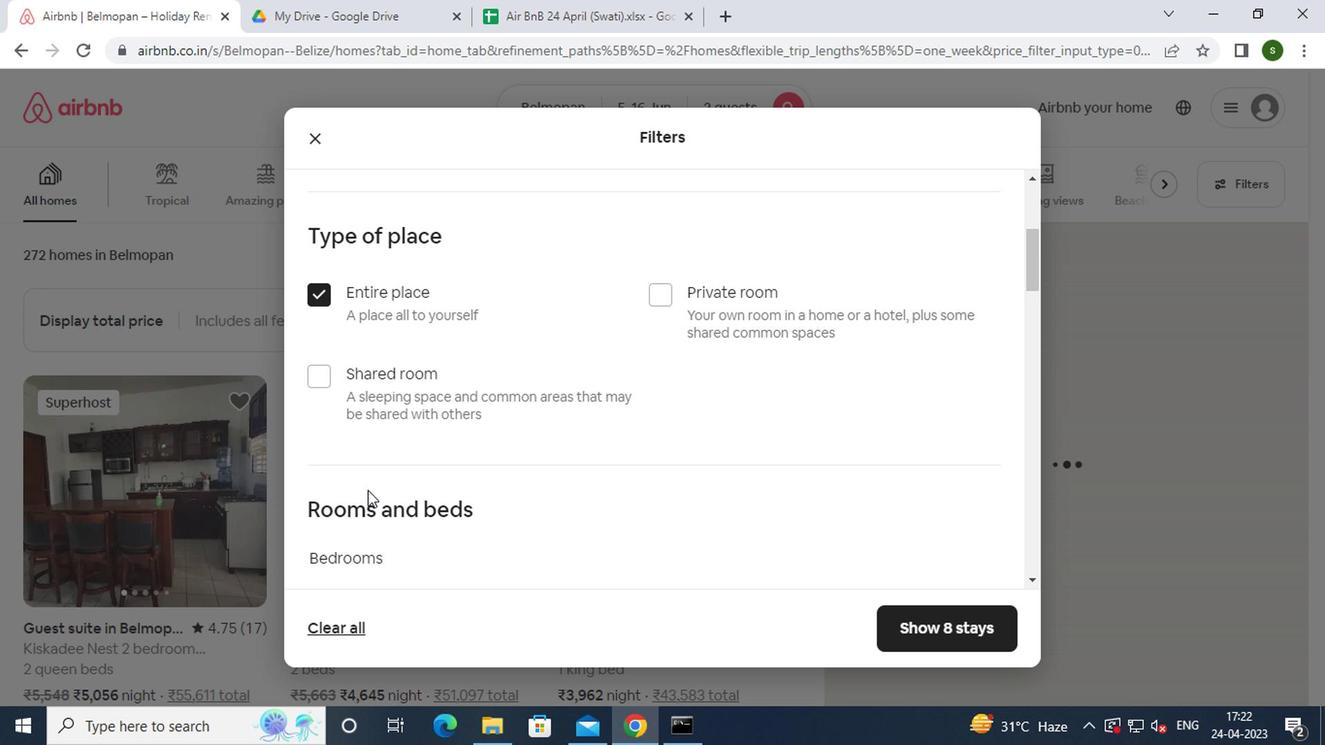 
Action: Mouse scrolled (362, 489) with delta (0, -1)
Screenshot: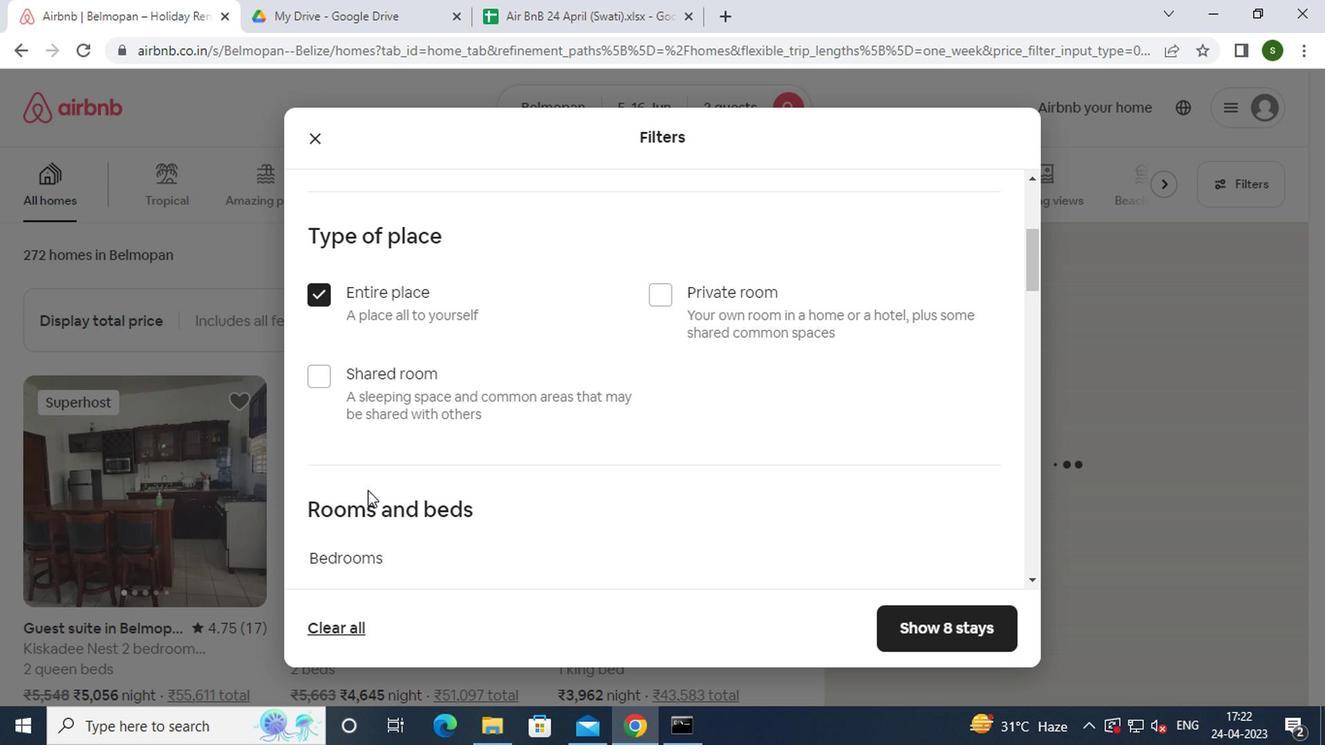 
Action: Mouse moved to (425, 416)
Screenshot: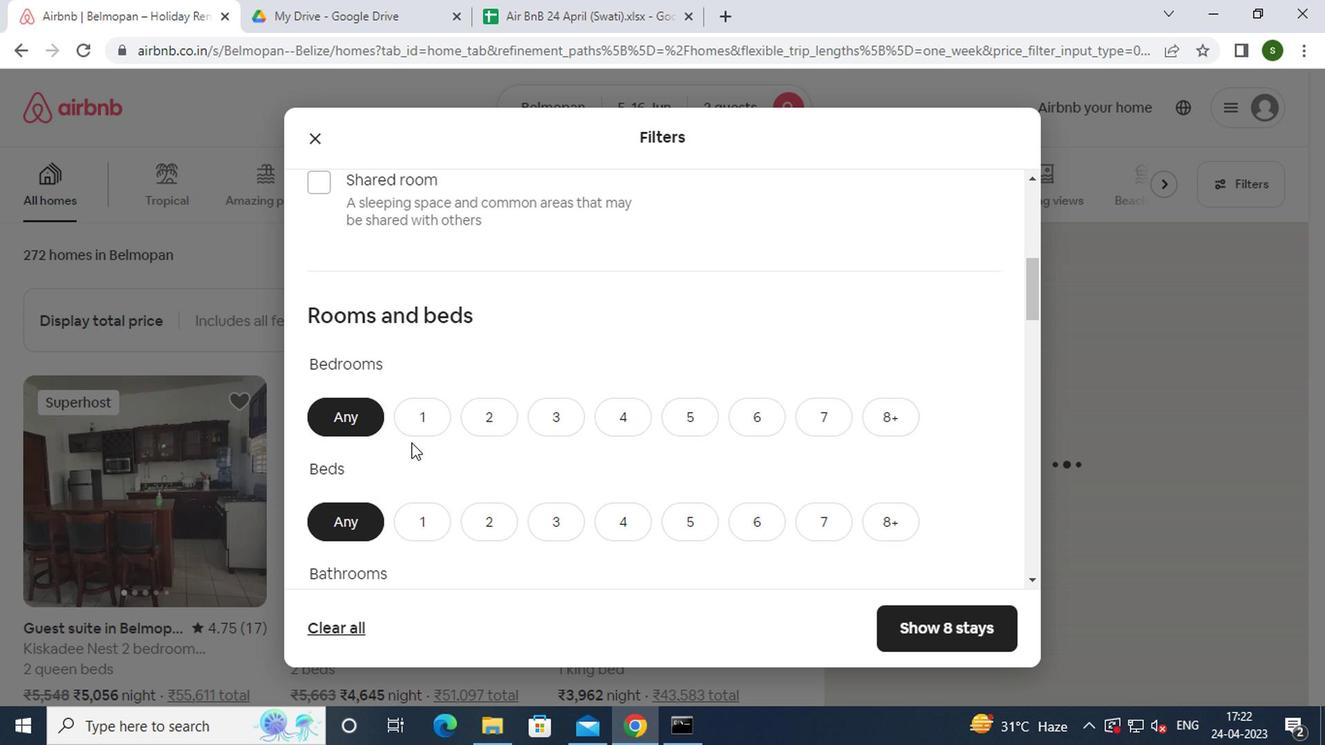
Action: Mouse pressed left at (425, 416)
Screenshot: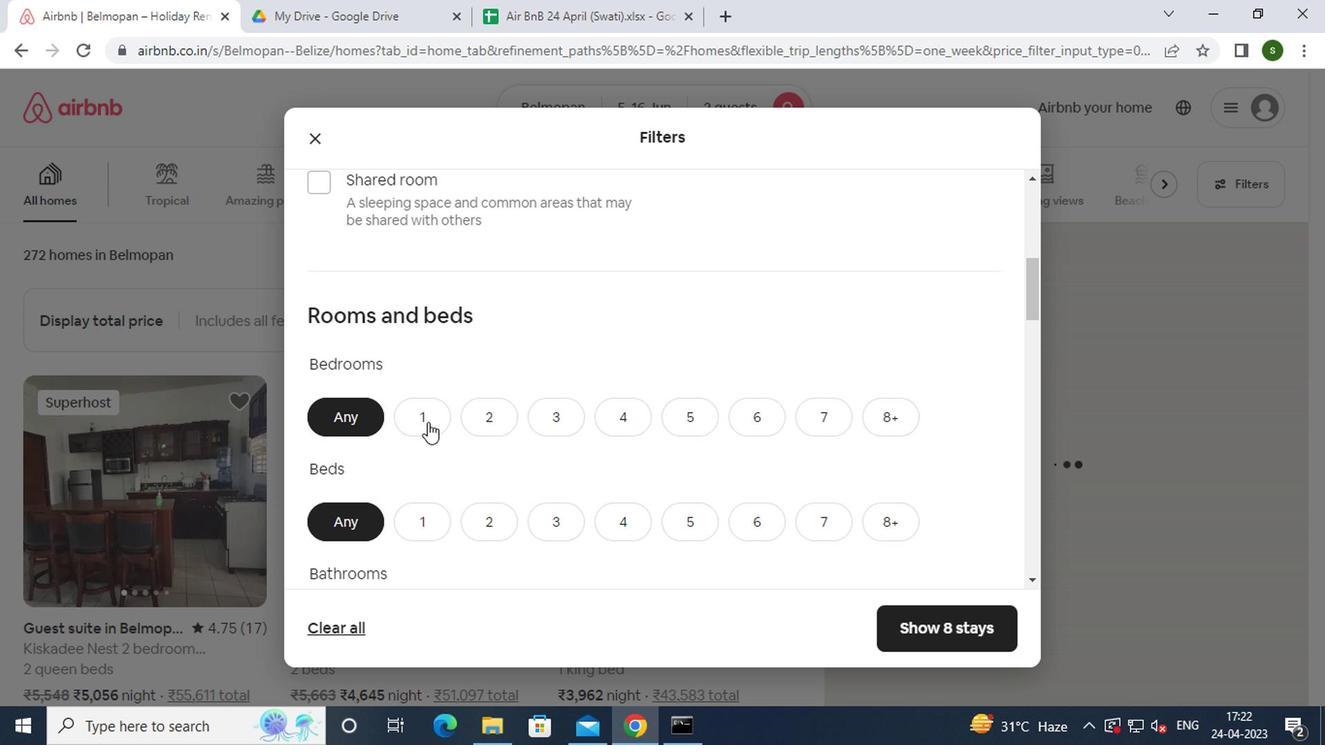 
Action: Mouse moved to (422, 516)
Screenshot: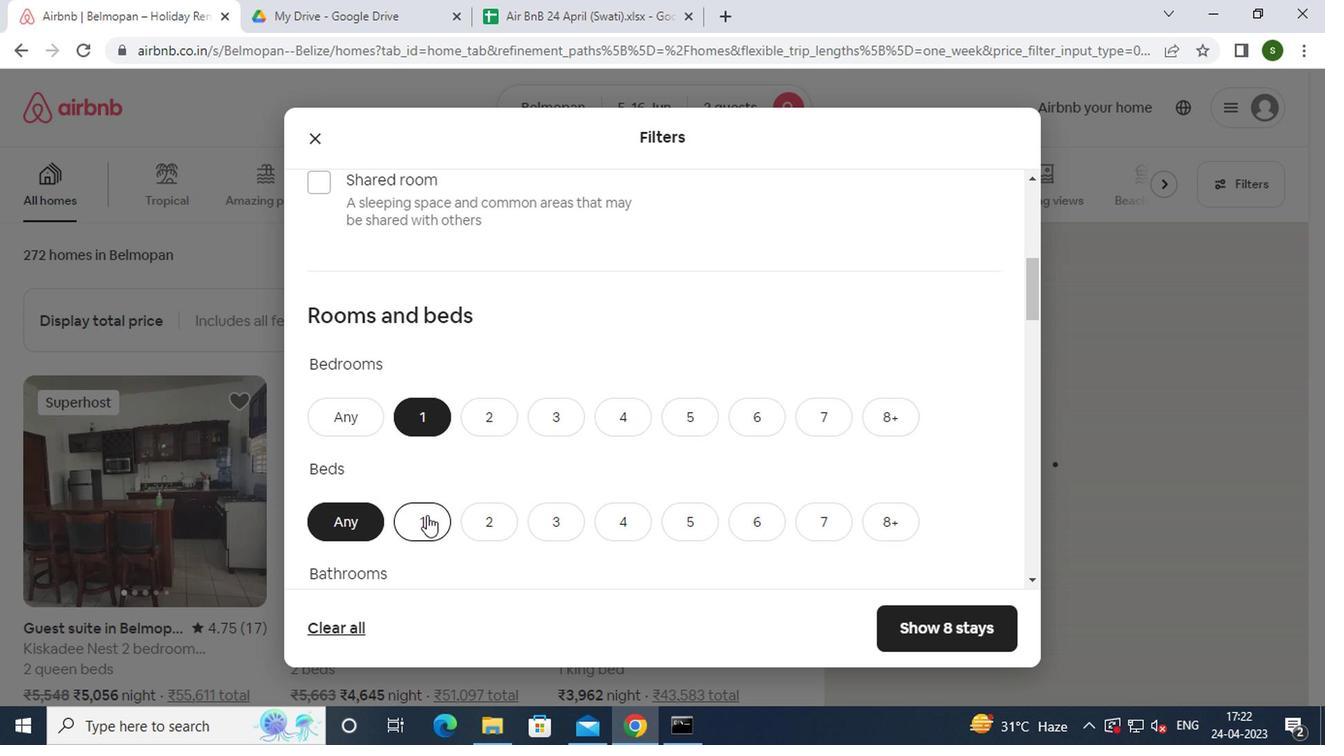
Action: Mouse pressed left at (422, 516)
Screenshot: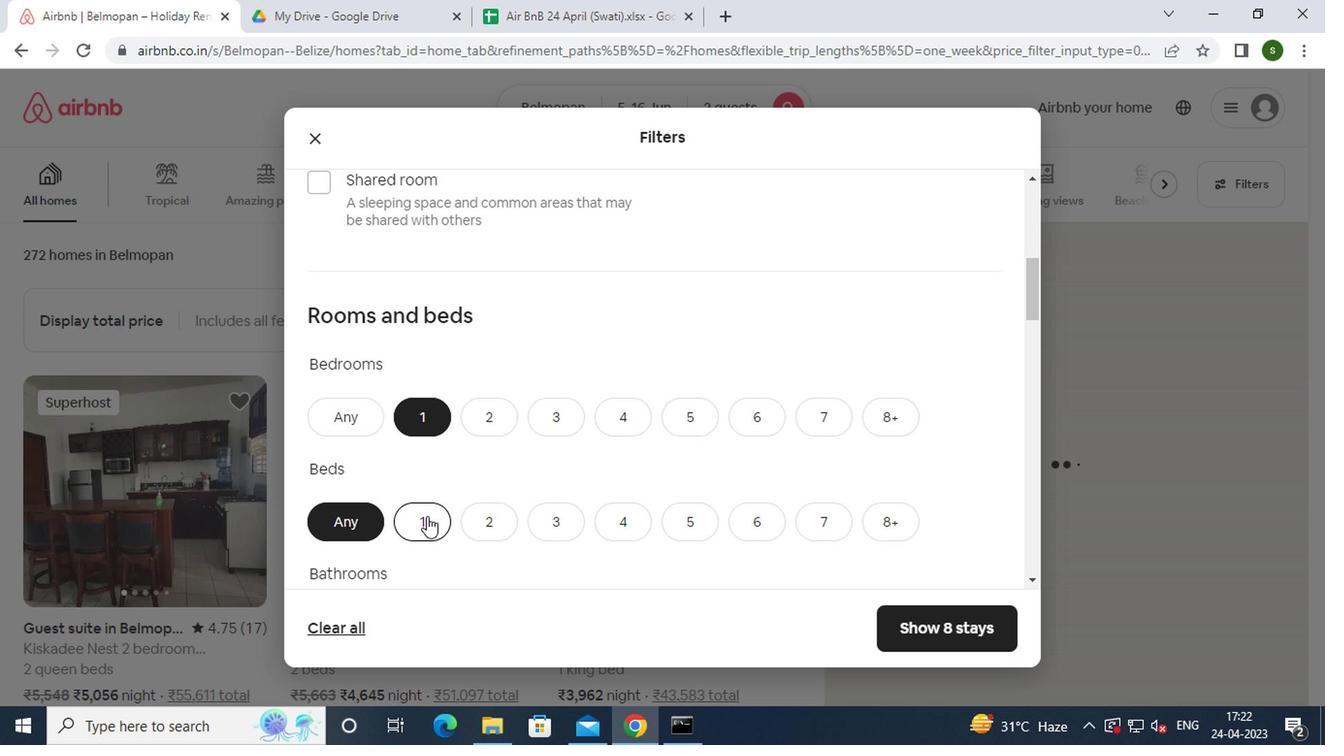 
Action: Mouse moved to (423, 515)
Screenshot: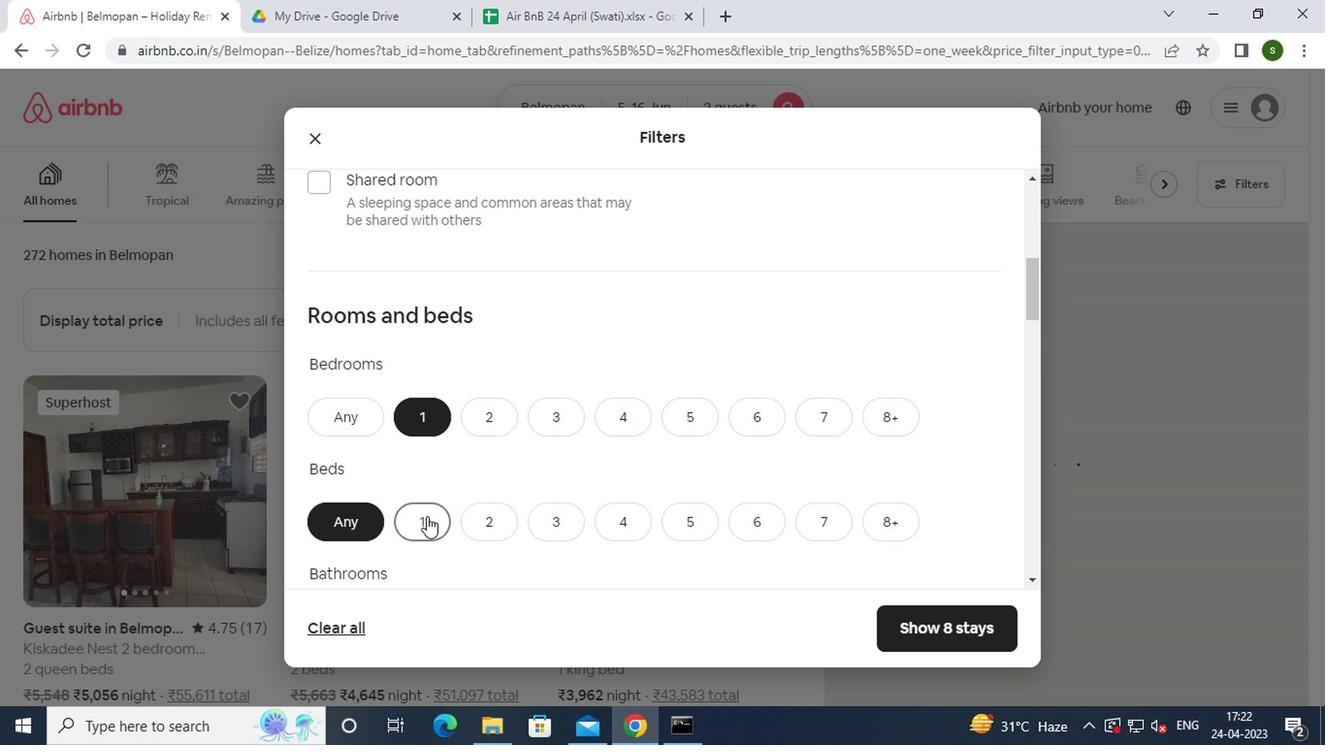 
Action: Mouse scrolled (423, 514) with delta (0, -1)
Screenshot: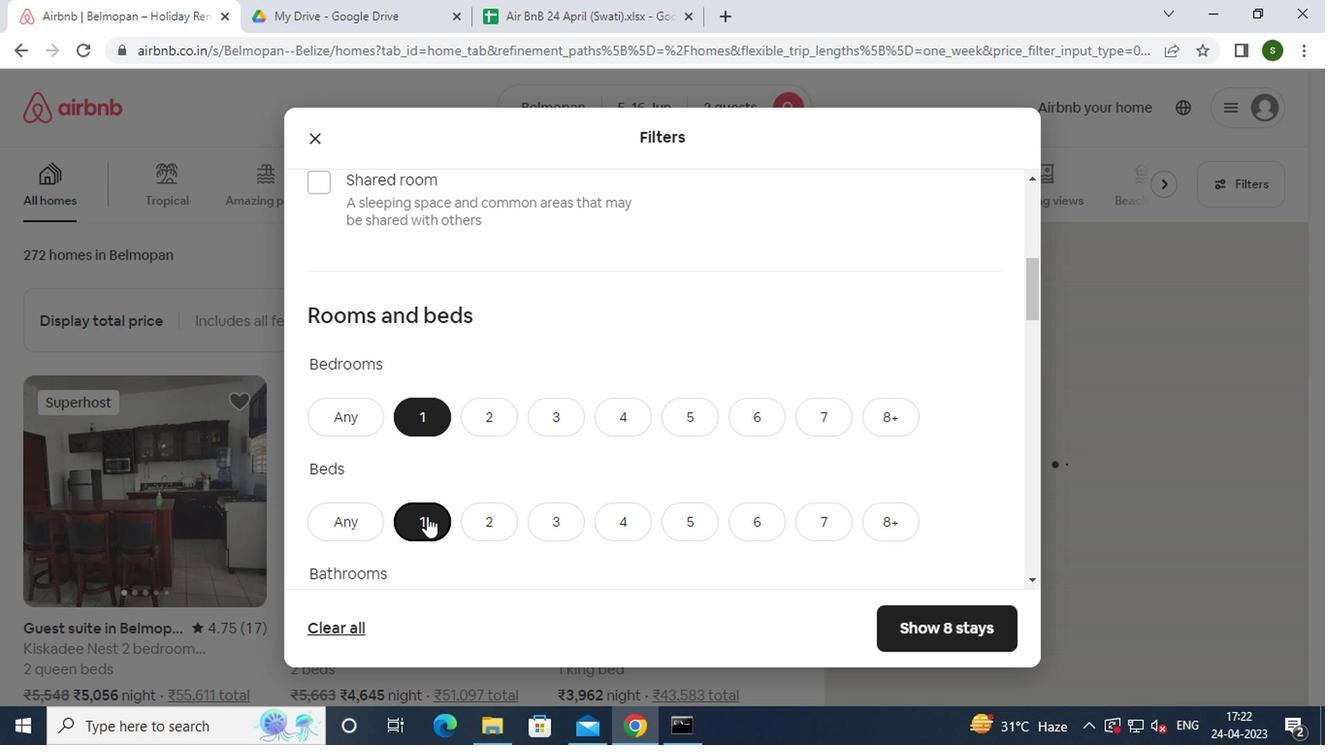 
Action: Mouse scrolled (423, 514) with delta (0, -1)
Screenshot: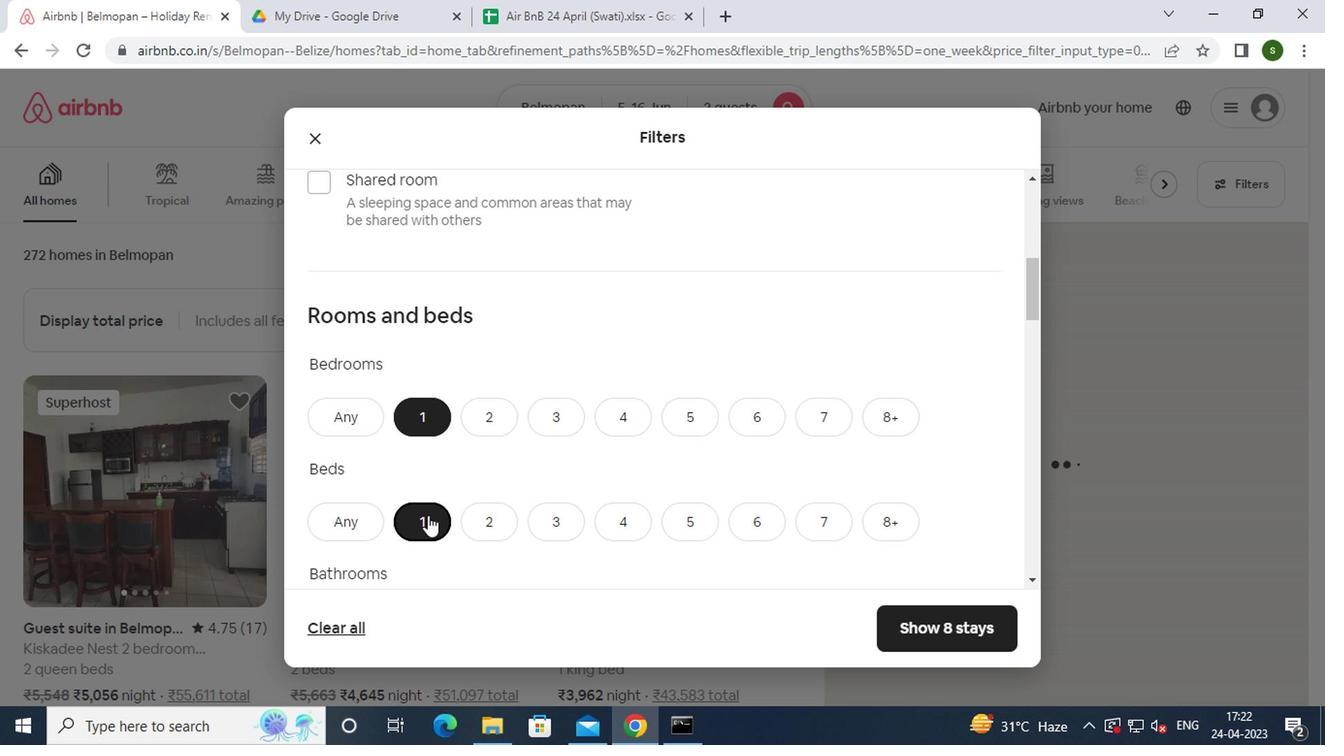 
Action: Mouse moved to (414, 430)
Screenshot: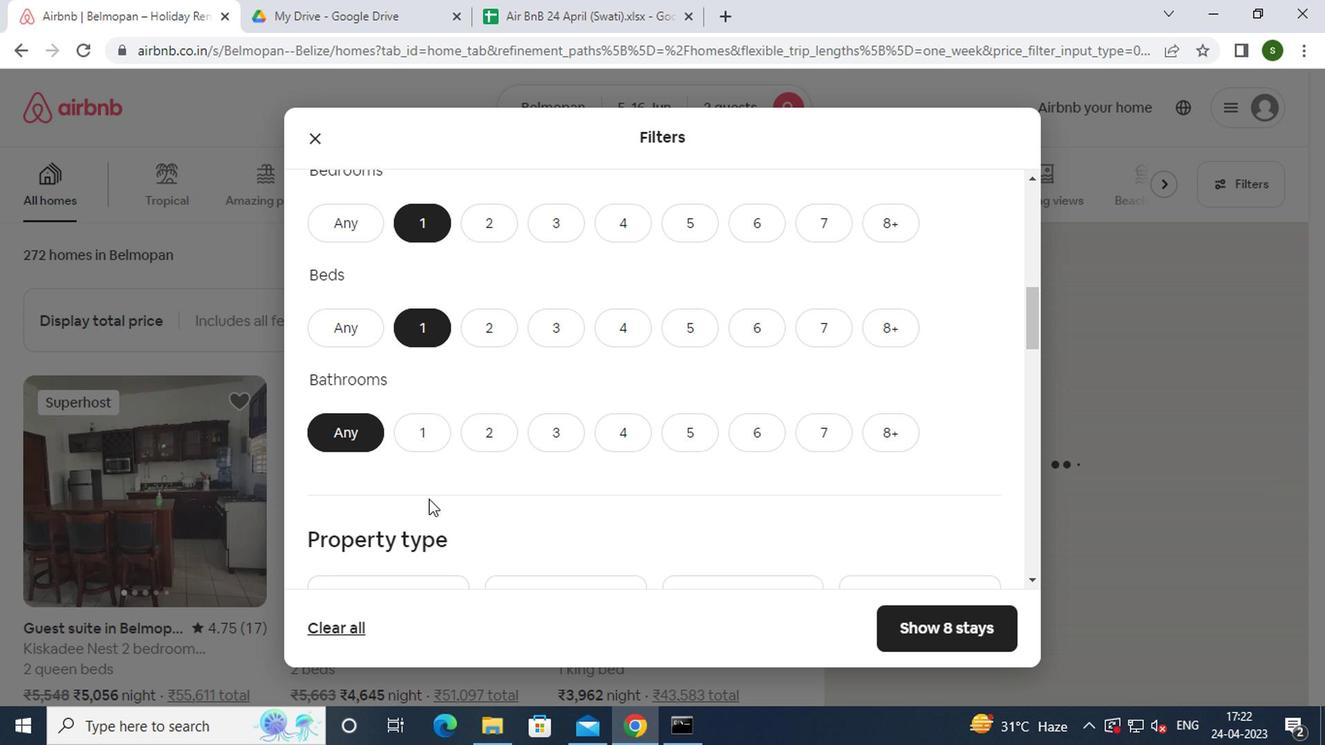 
Action: Mouse pressed left at (414, 430)
Screenshot: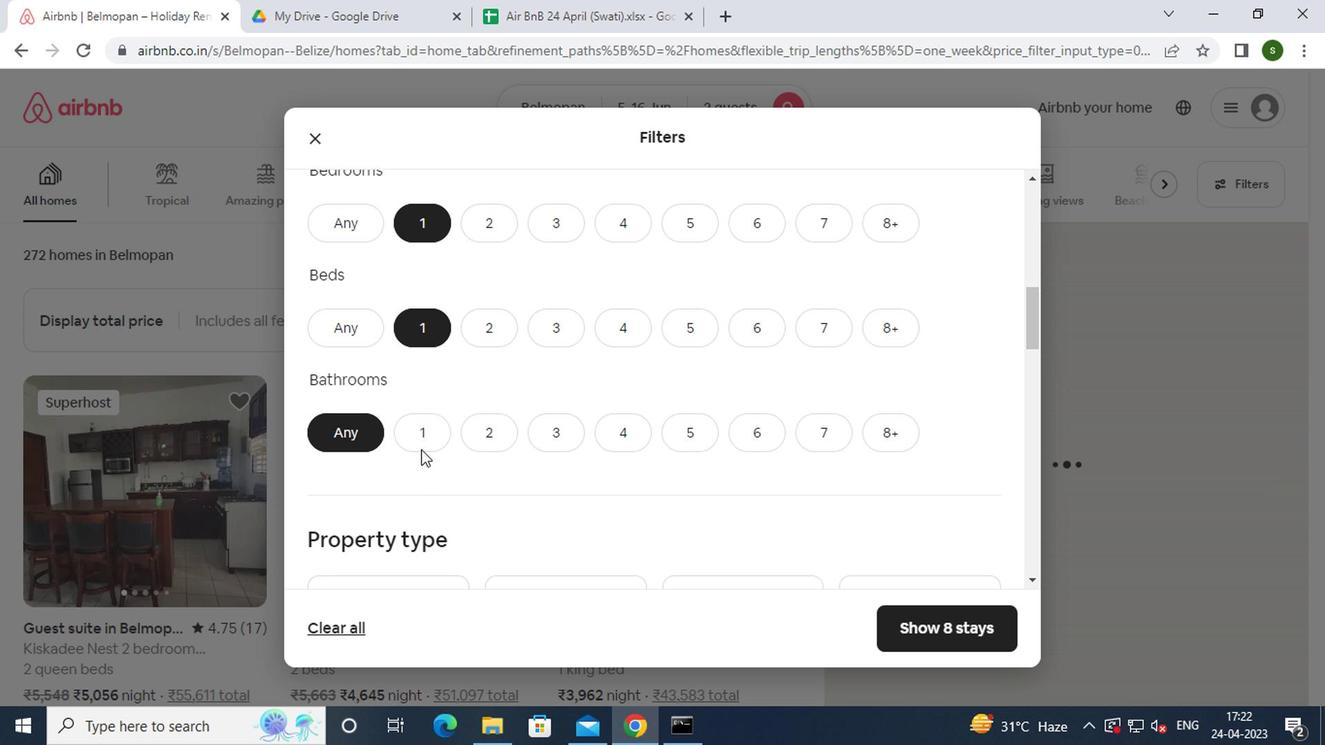 
Action: Mouse moved to (483, 459)
Screenshot: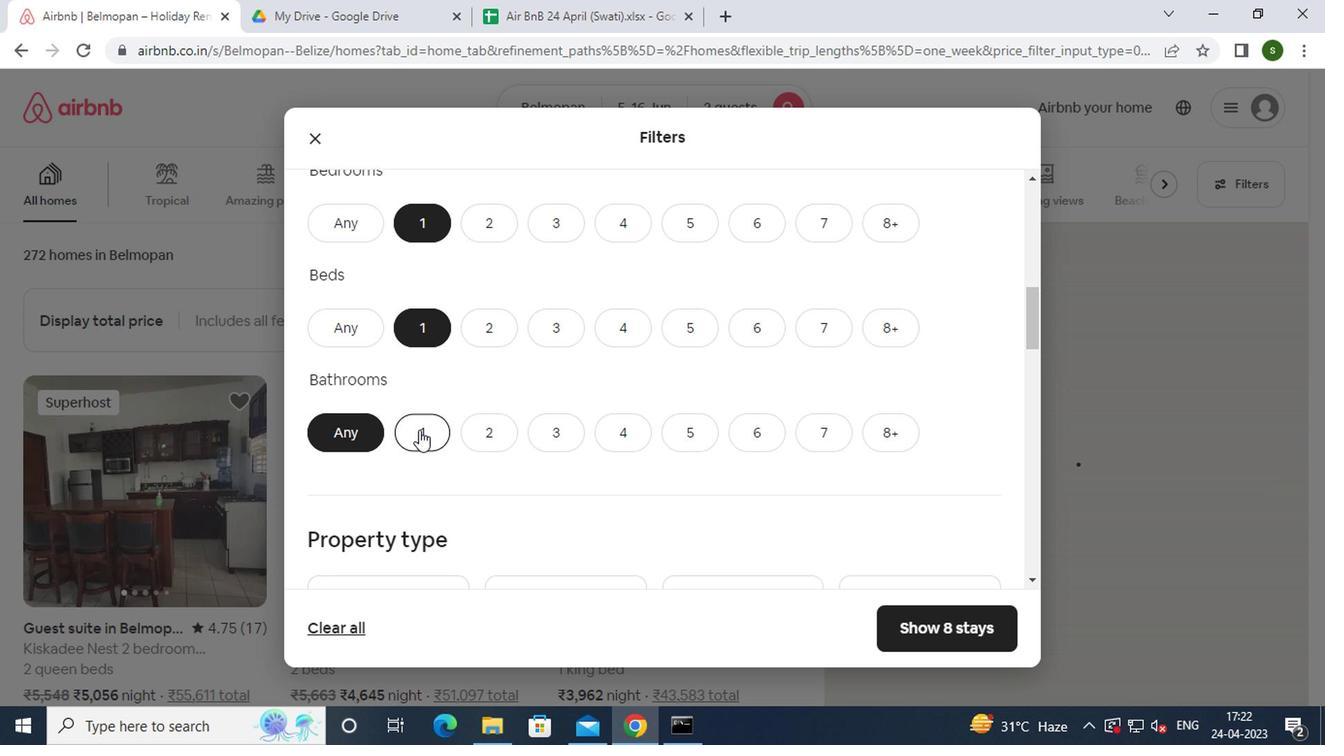
Action: Mouse scrolled (483, 459) with delta (0, 0)
Screenshot: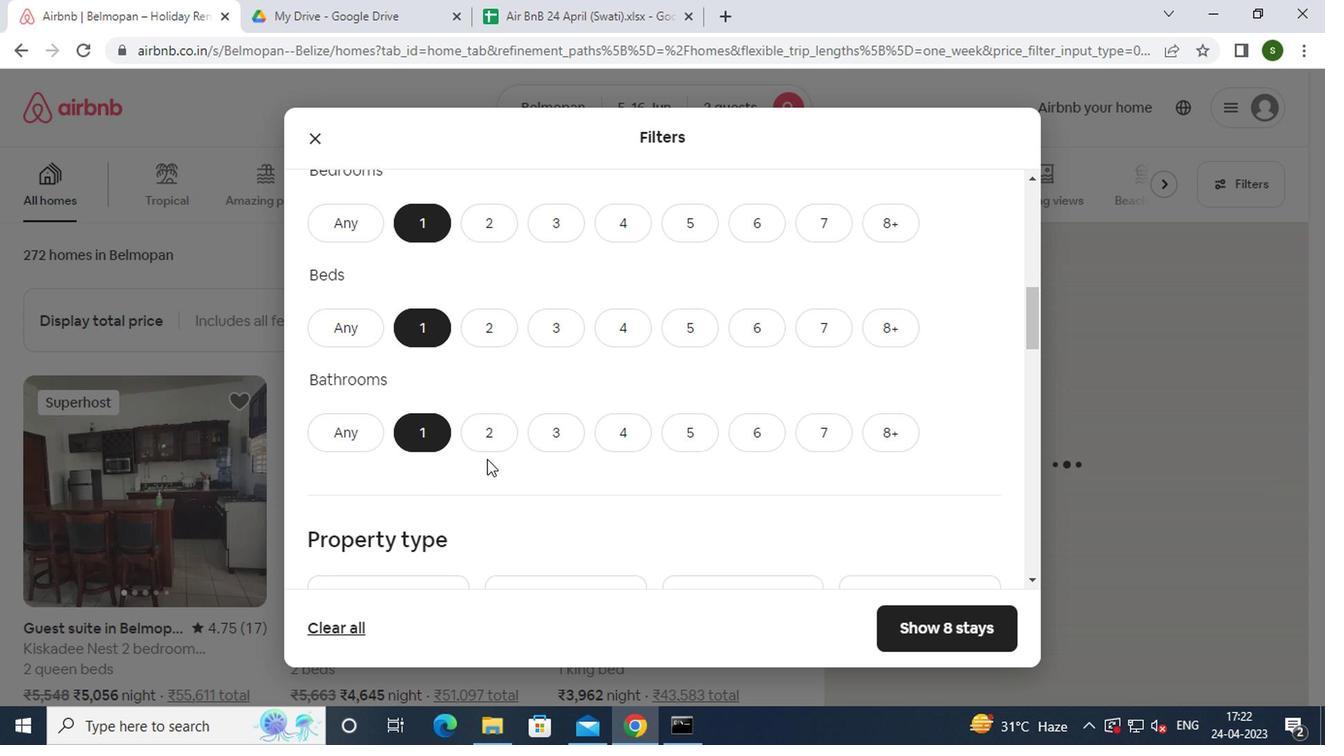 
Action: Mouse scrolled (483, 459) with delta (0, 0)
Screenshot: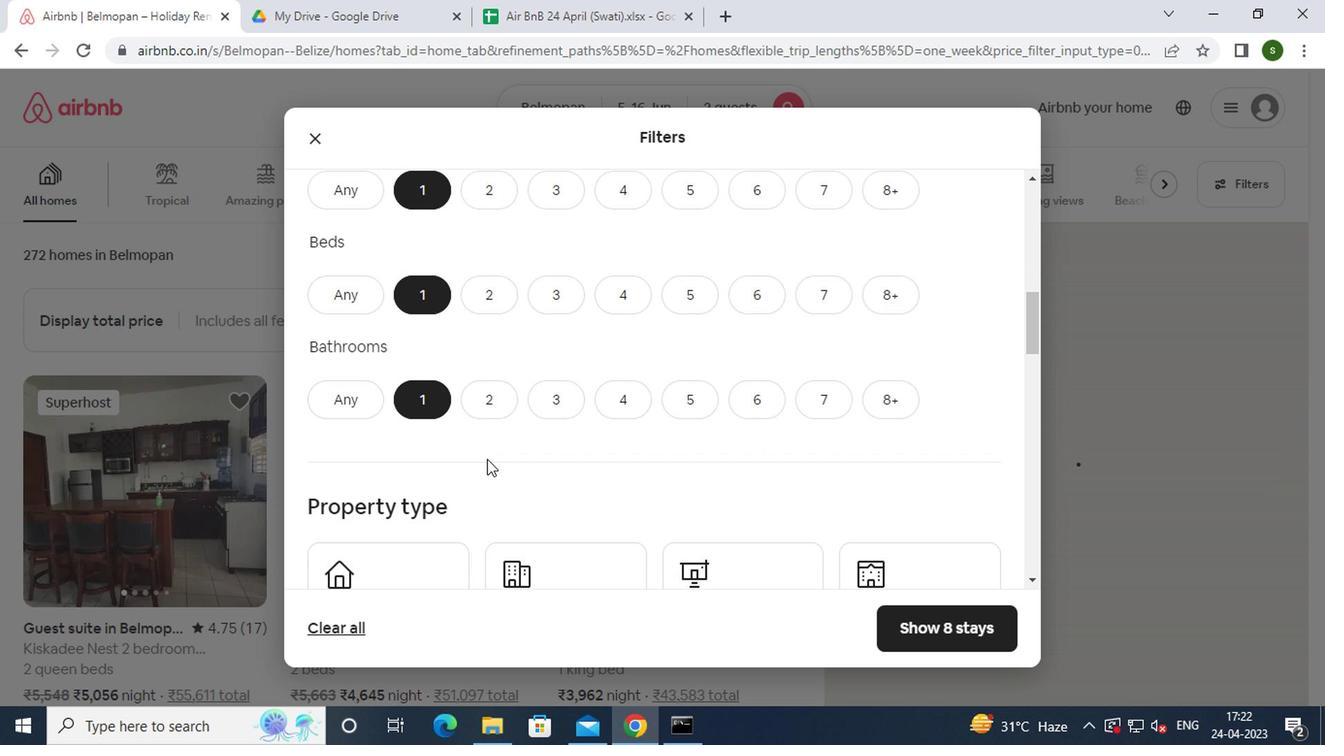 
Action: Mouse scrolled (483, 459) with delta (0, 0)
Screenshot: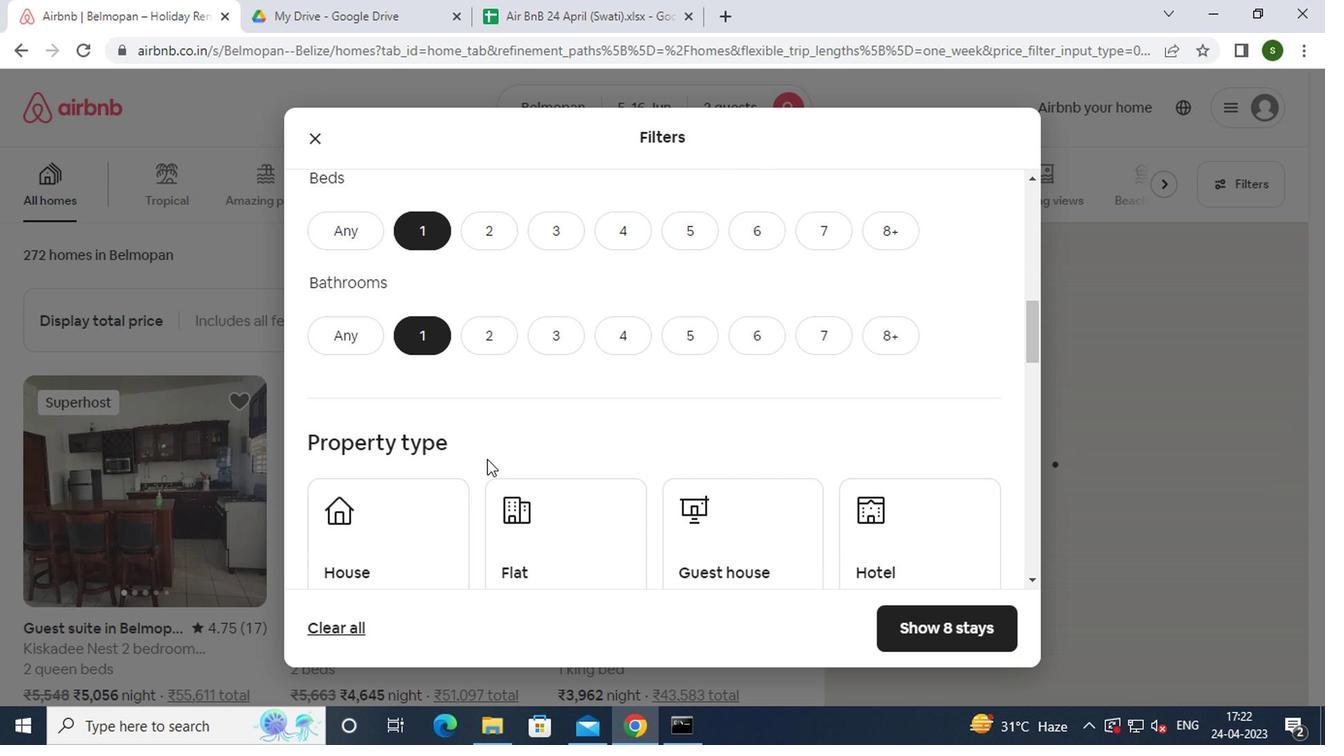 
Action: Mouse moved to (383, 348)
Screenshot: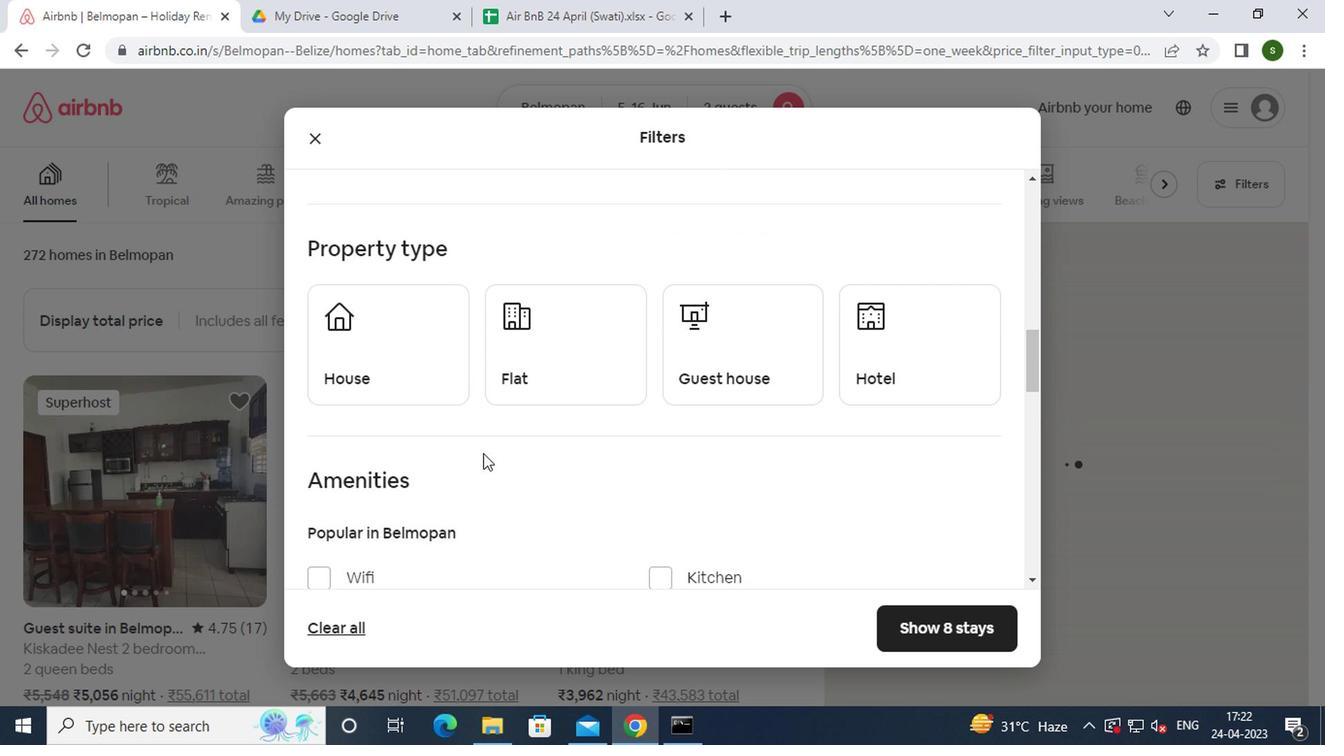 
Action: Mouse pressed left at (383, 348)
Screenshot: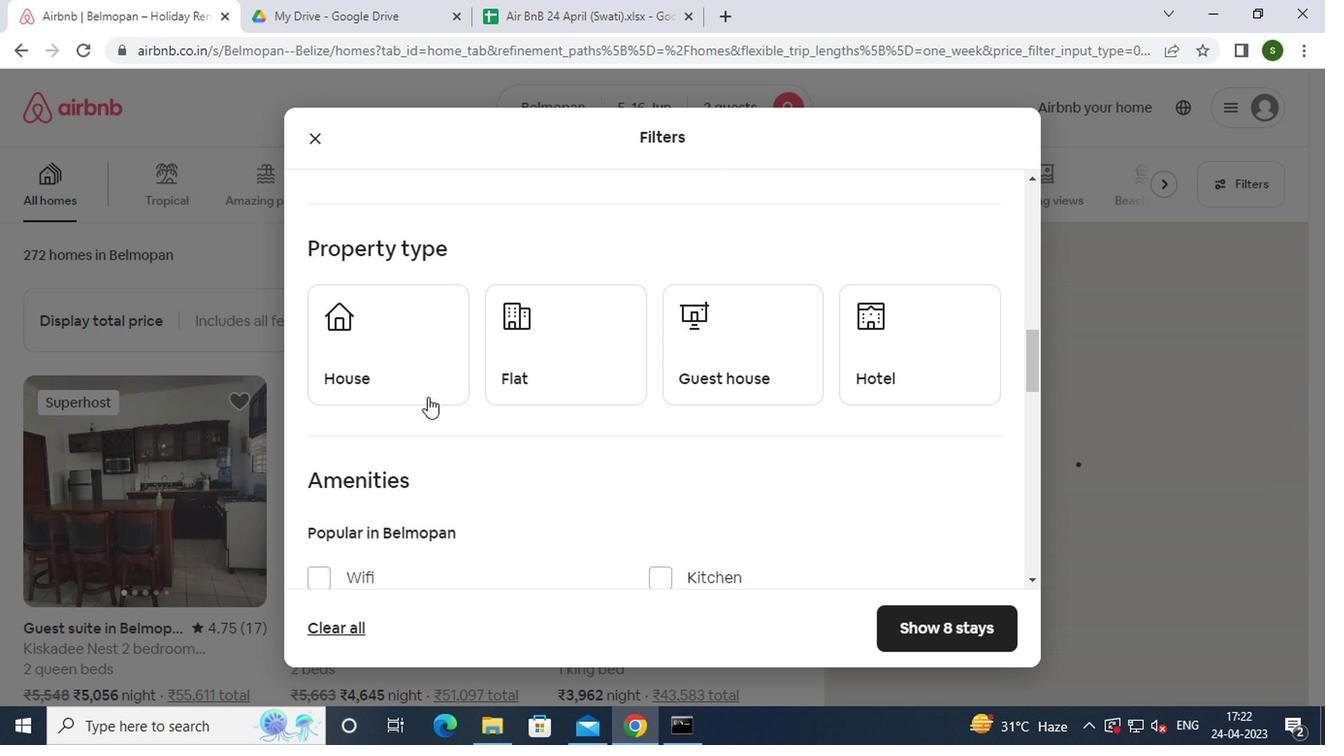 
Action: Mouse moved to (550, 363)
Screenshot: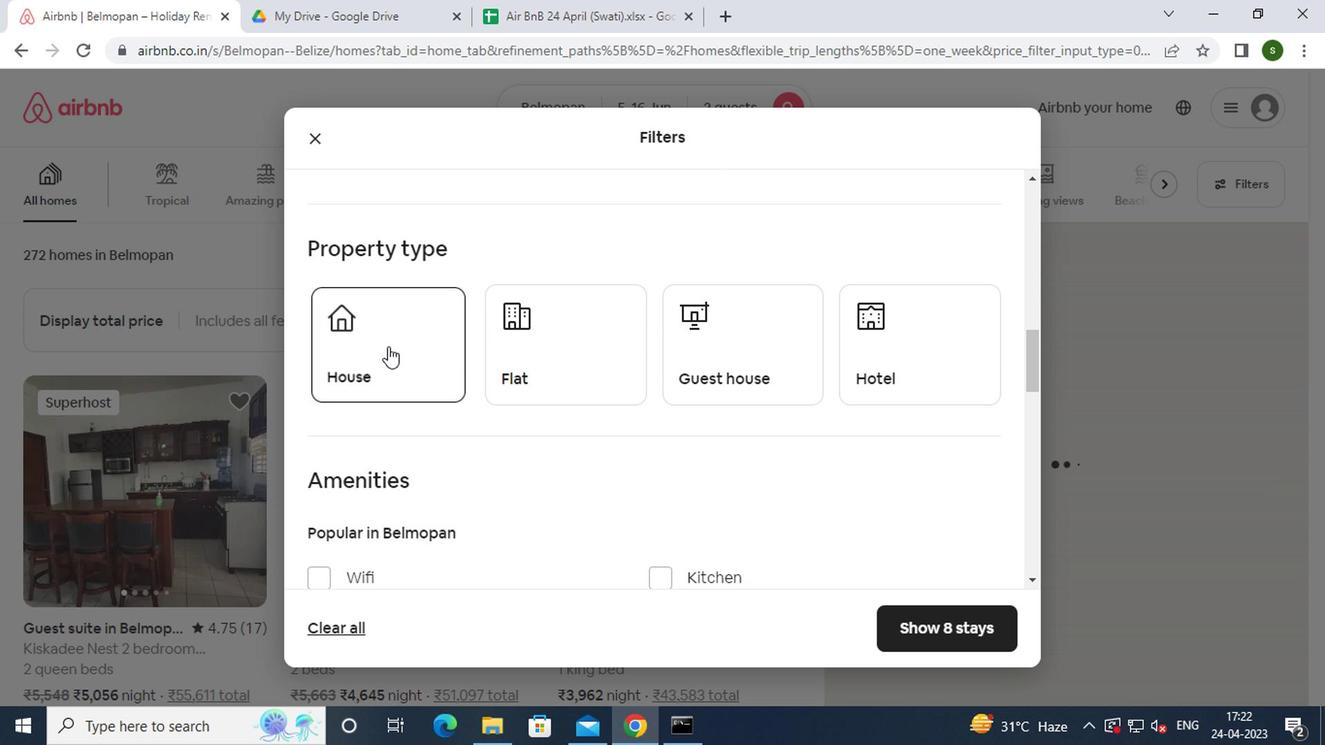 
Action: Mouse pressed left at (550, 363)
Screenshot: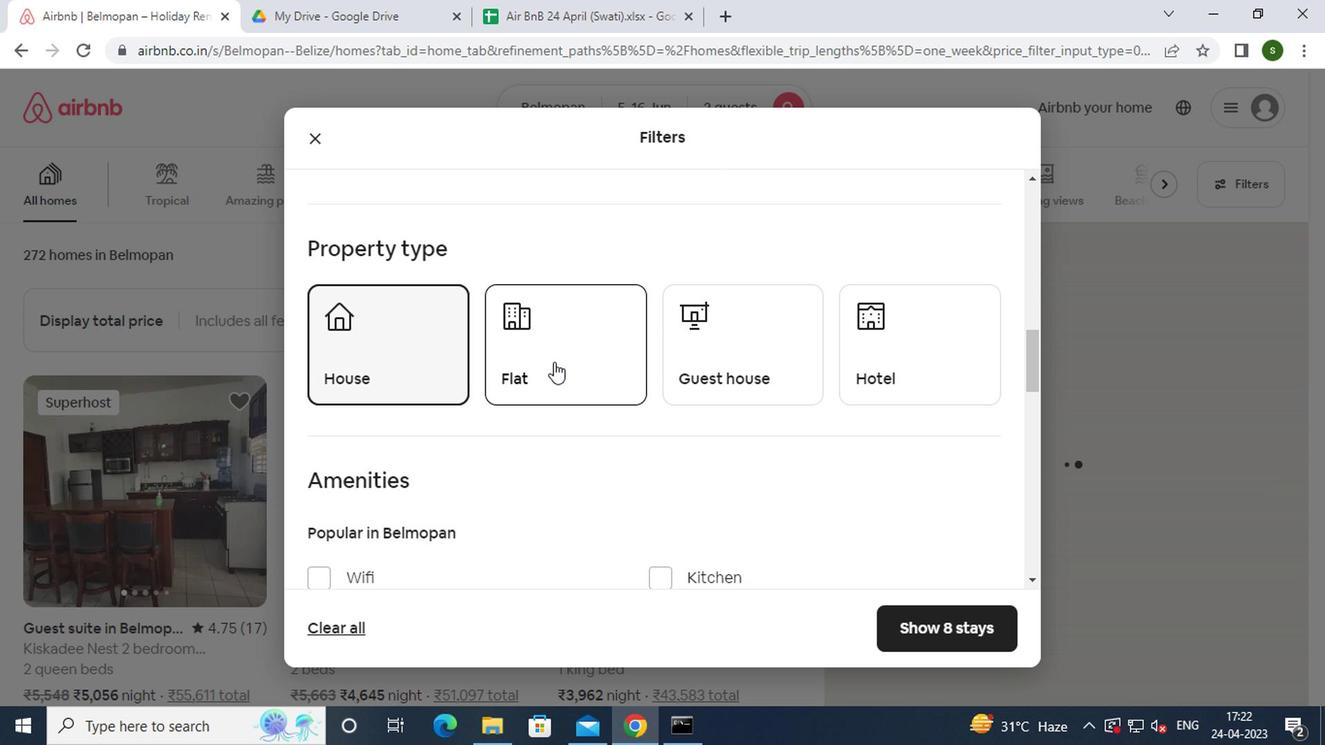 
Action: Mouse moved to (695, 358)
Screenshot: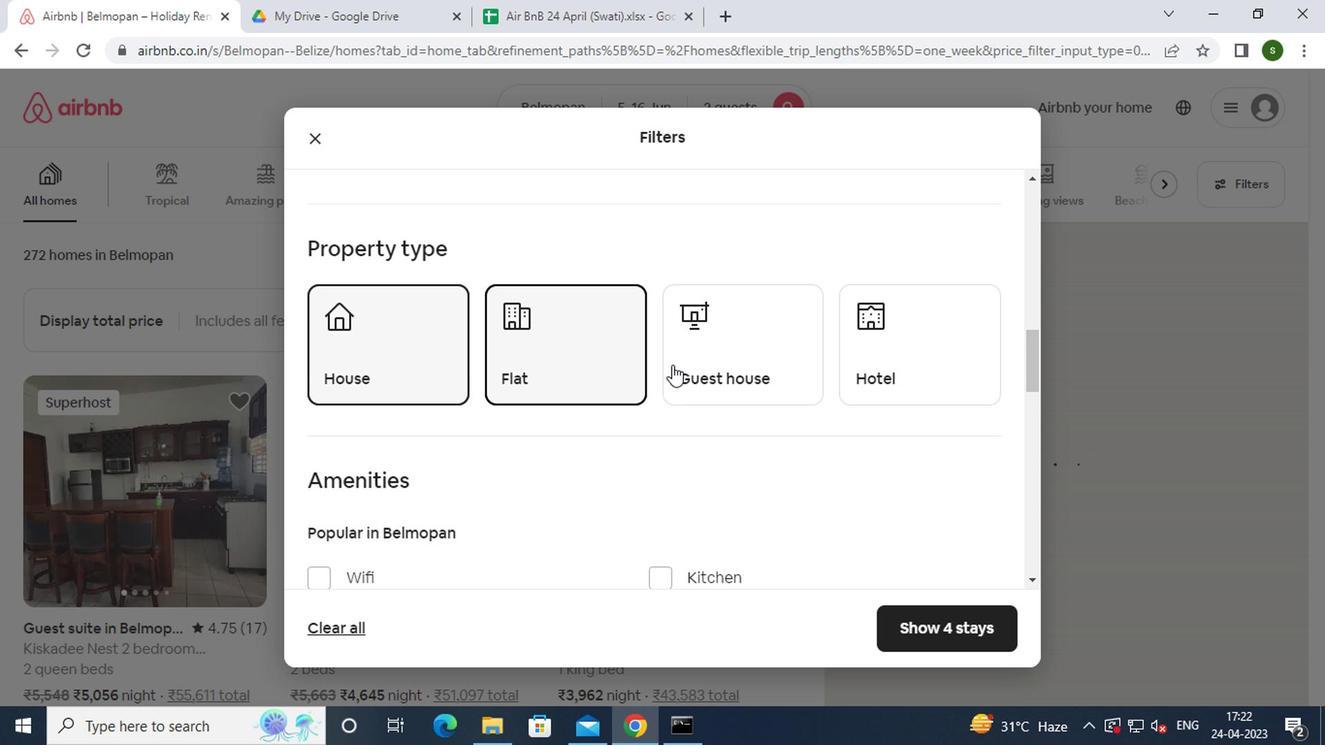 
Action: Mouse pressed left at (695, 358)
Screenshot: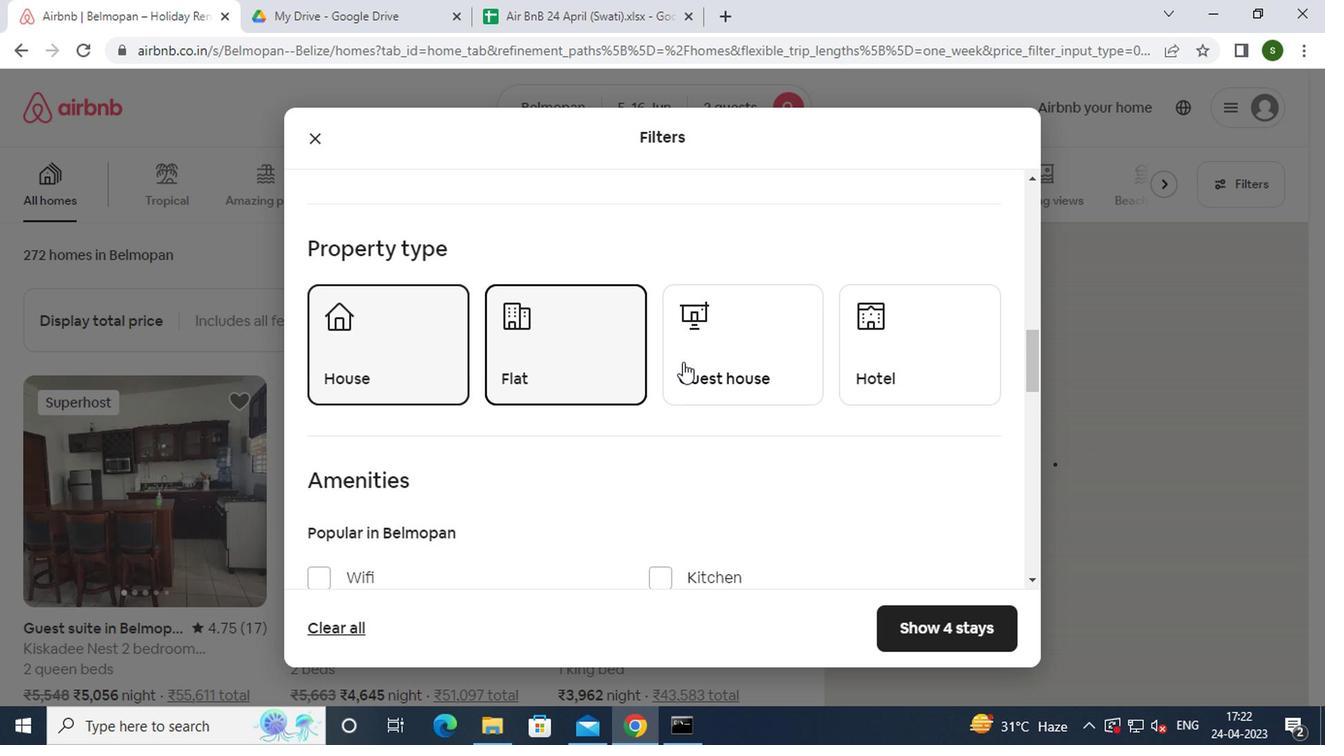 
Action: Mouse moved to (902, 349)
Screenshot: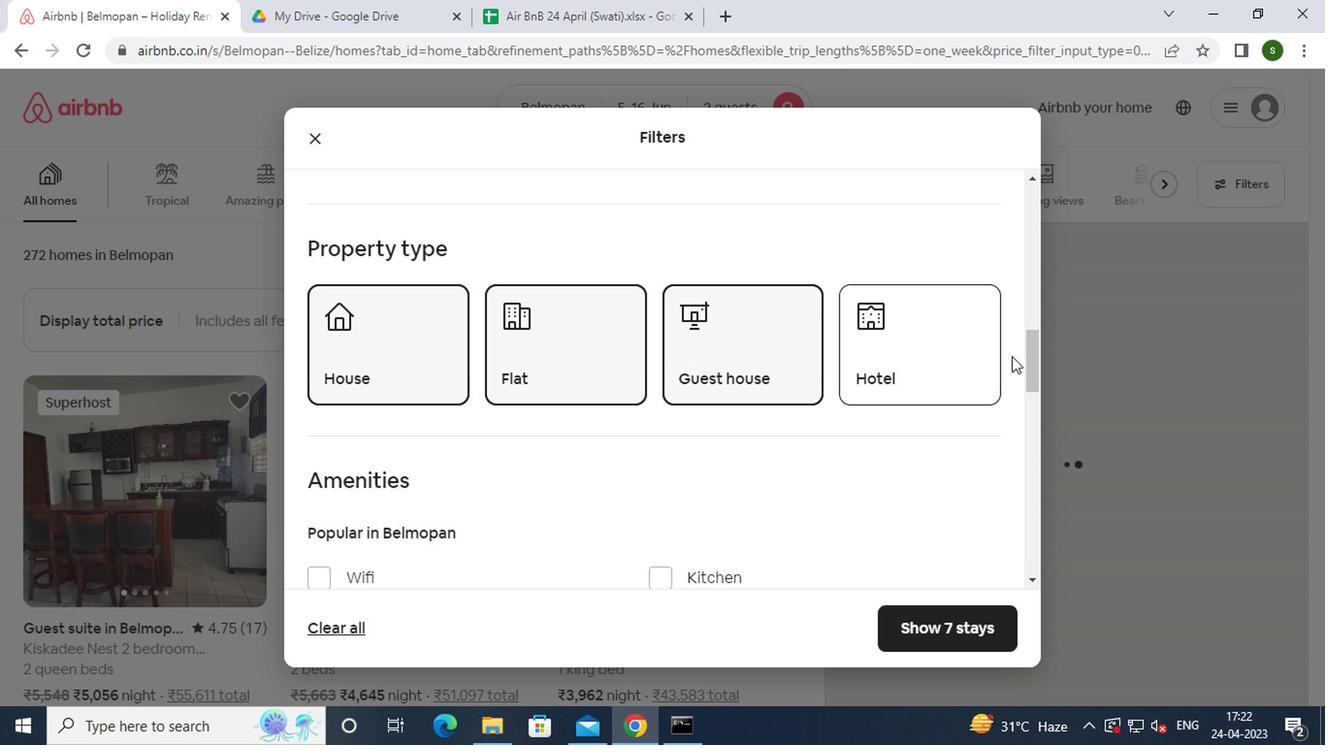 
Action: Mouse pressed left at (902, 349)
Screenshot: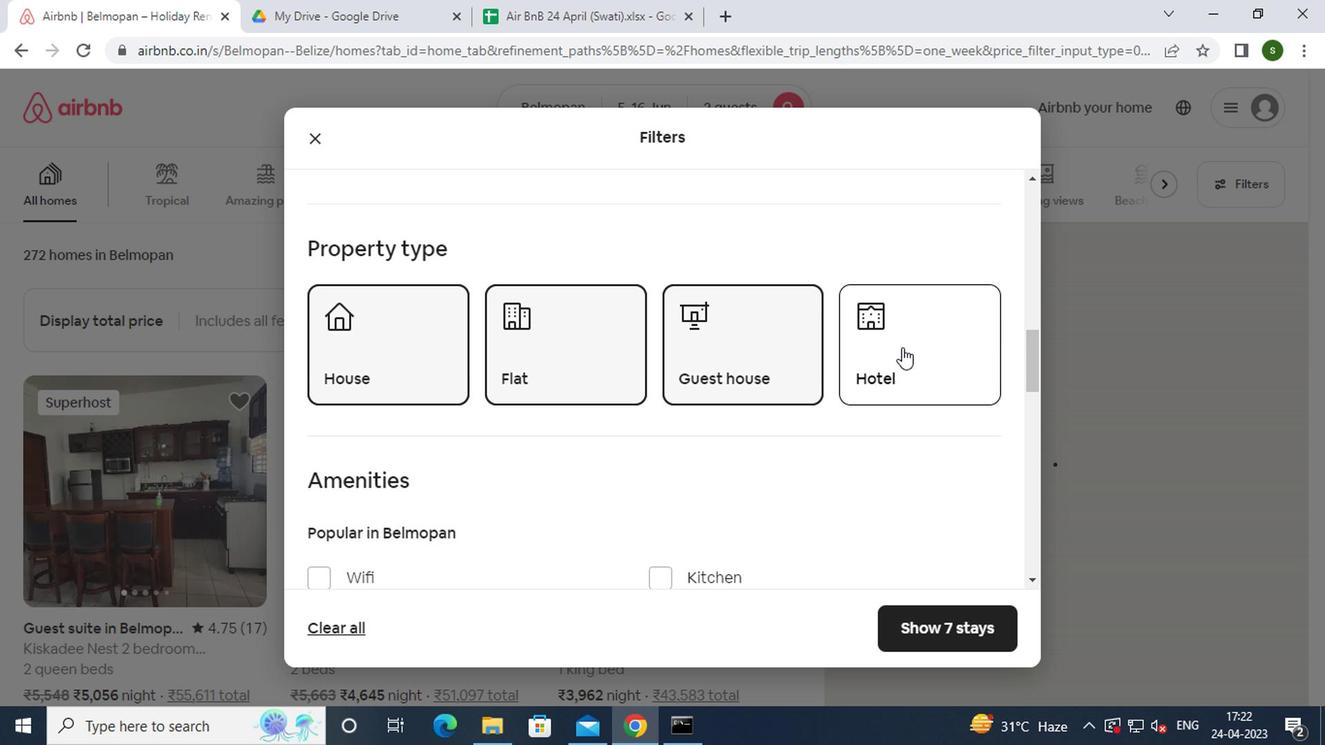 
Action: Mouse scrolled (902, 348) with delta (0, 0)
Screenshot: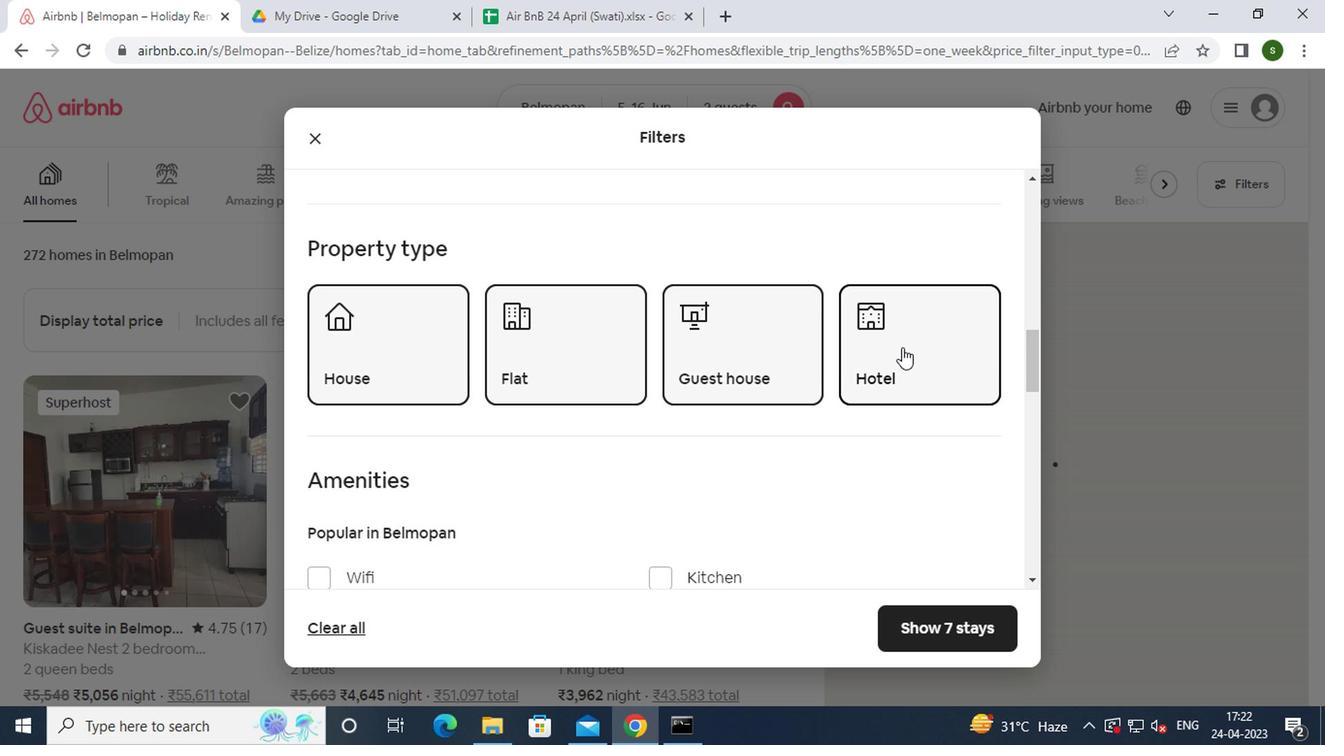 
Action: Mouse scrolled (902, 348) with delta (0, 0)
Screenshot: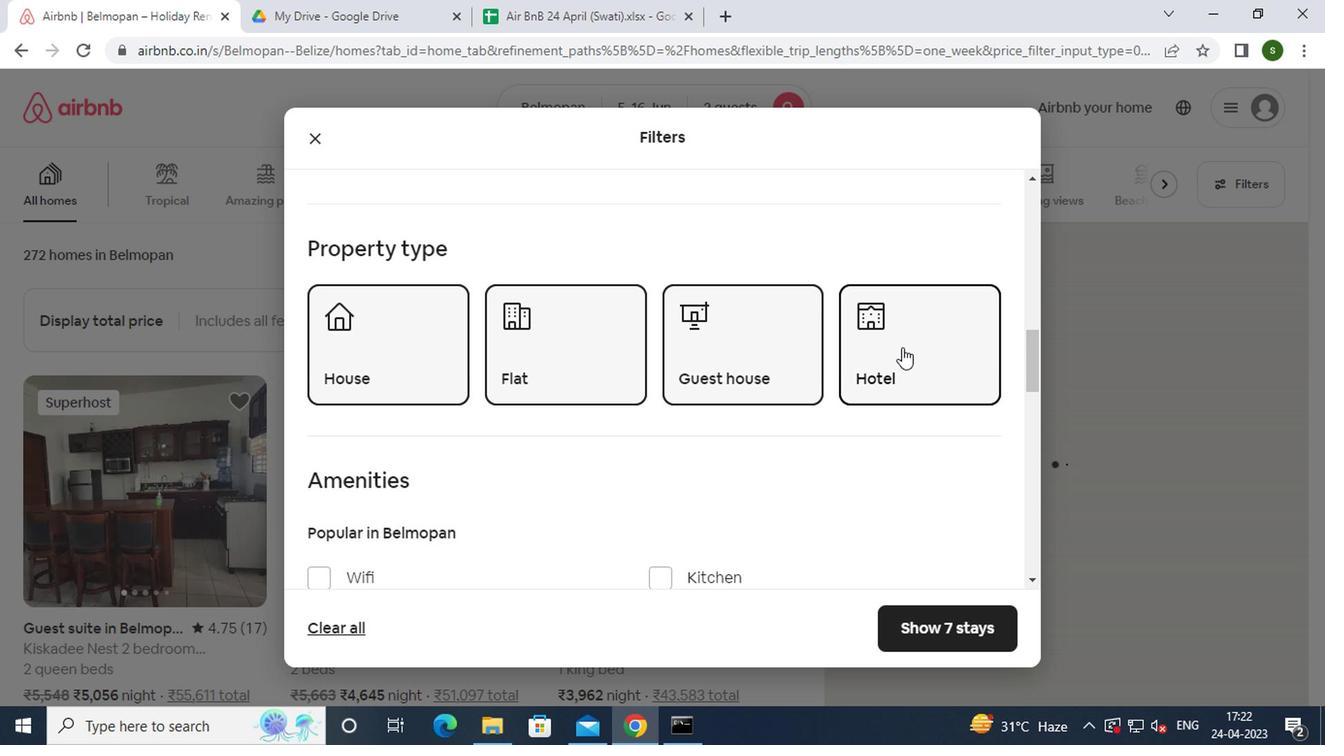 
Action: Mouse scrolled (902, 348) with delta (0, 0)
Screenshot: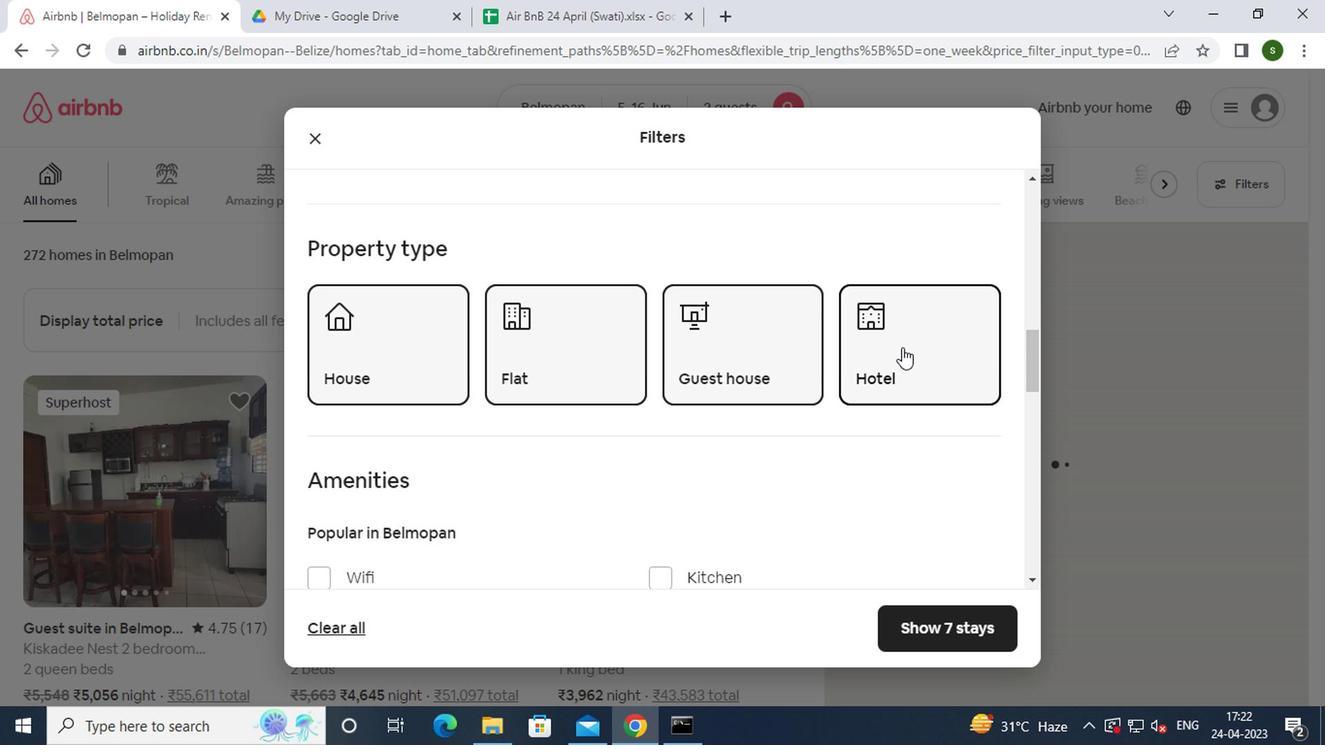 
Action: Mouse scrolled (902, 348) with delta (0, 0)
Screenshot: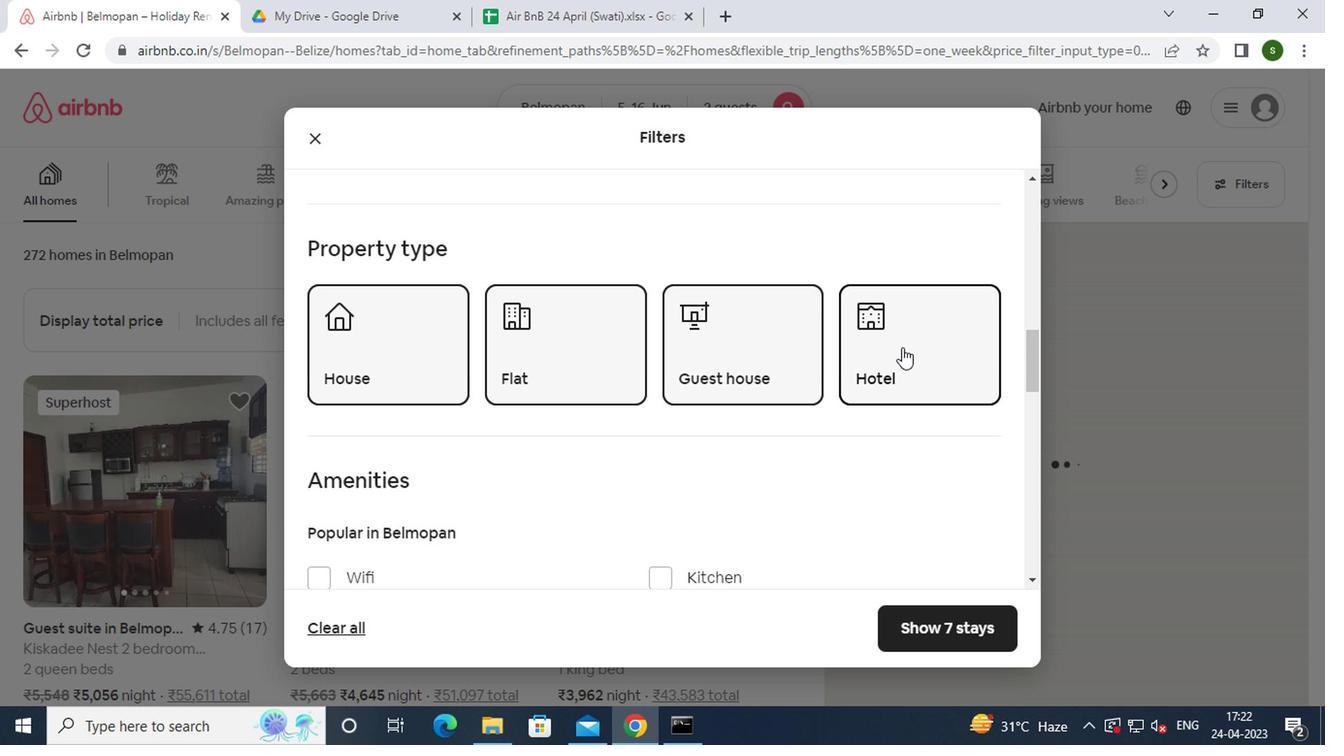 
Action: Mouse scrolled (902, 348) with delta (0, 0)
Screenshot: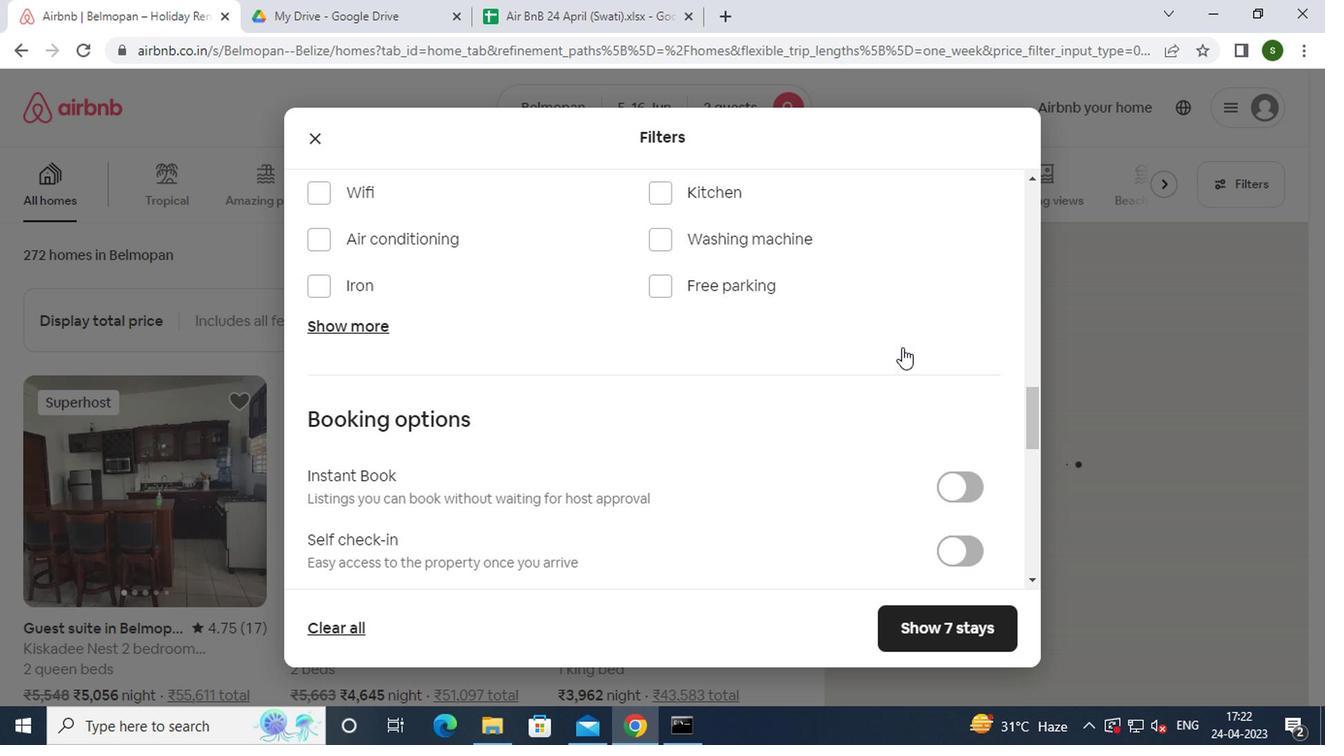 
Action: Mouse scrolled (902, 348) with delta (0, 0)
Screenshot: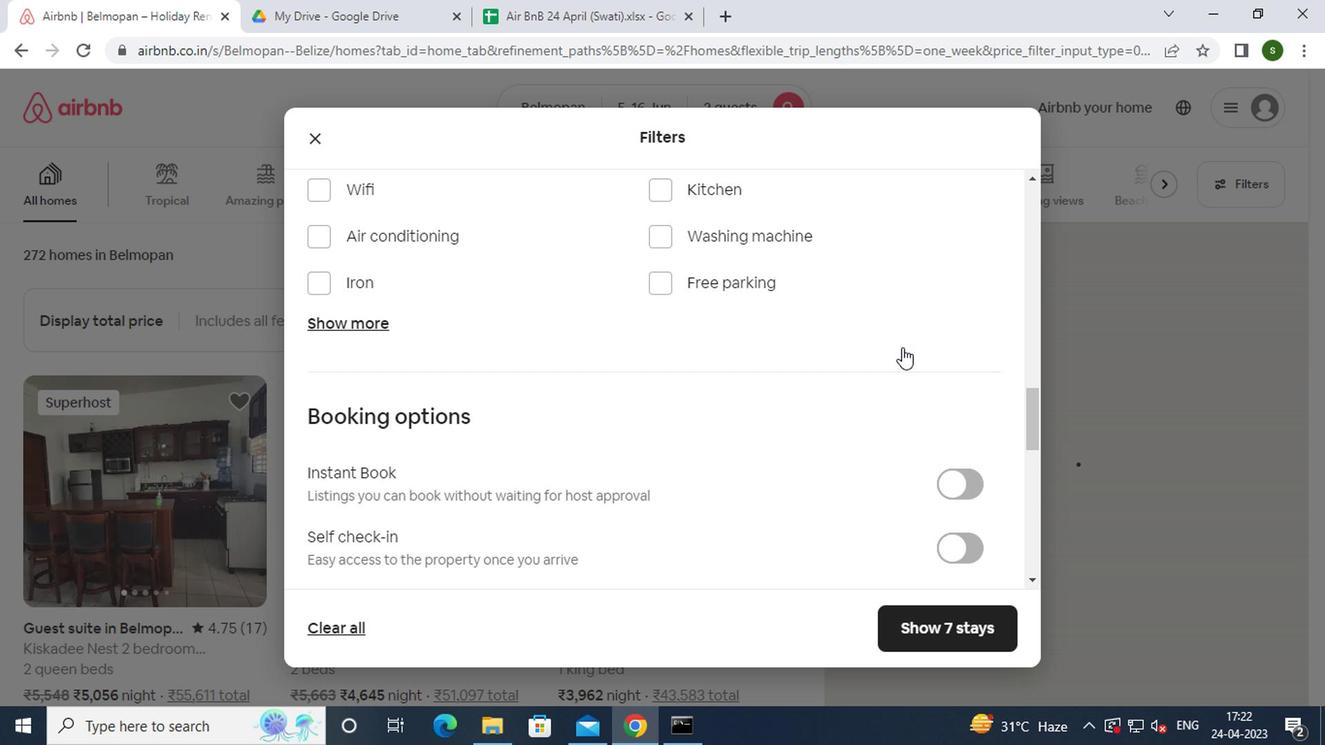 
Action: Mouse moved to (954, 361)
Screenshot: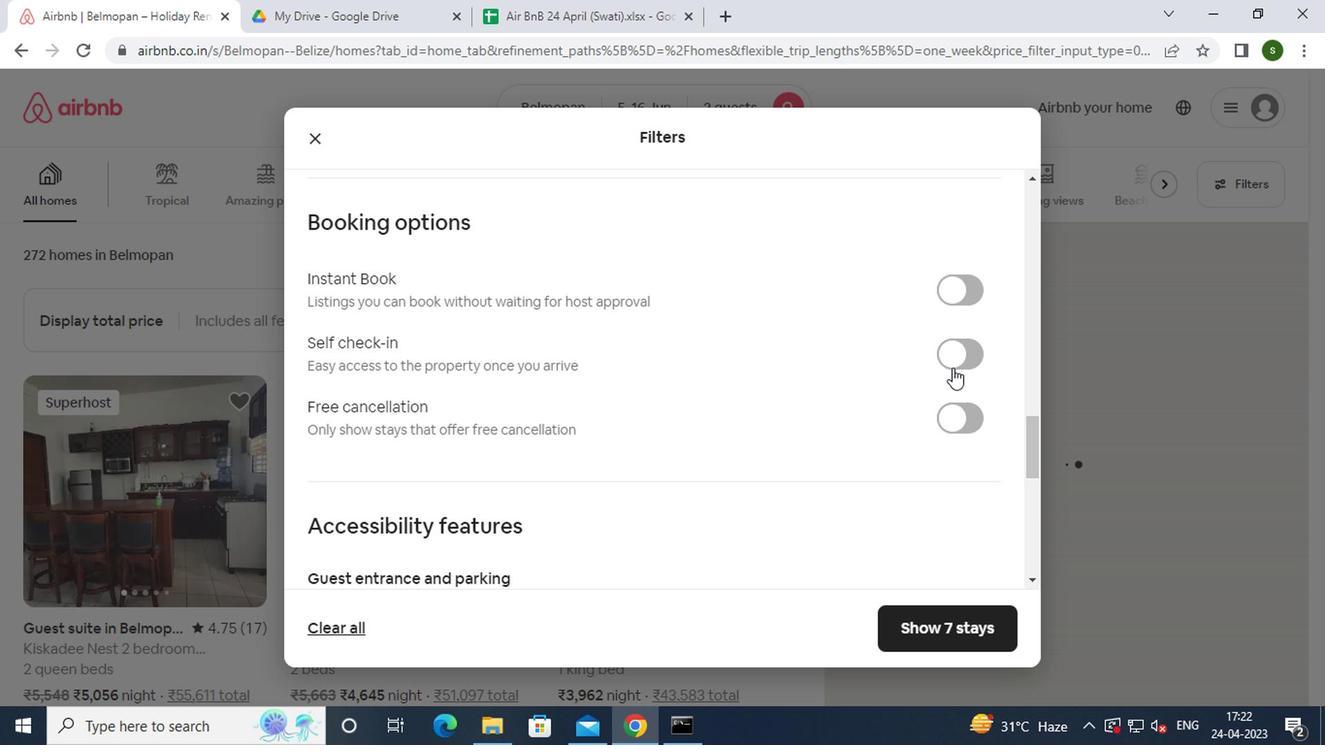 
Action: Mouse pressed left at (954, 361)
Screenshot: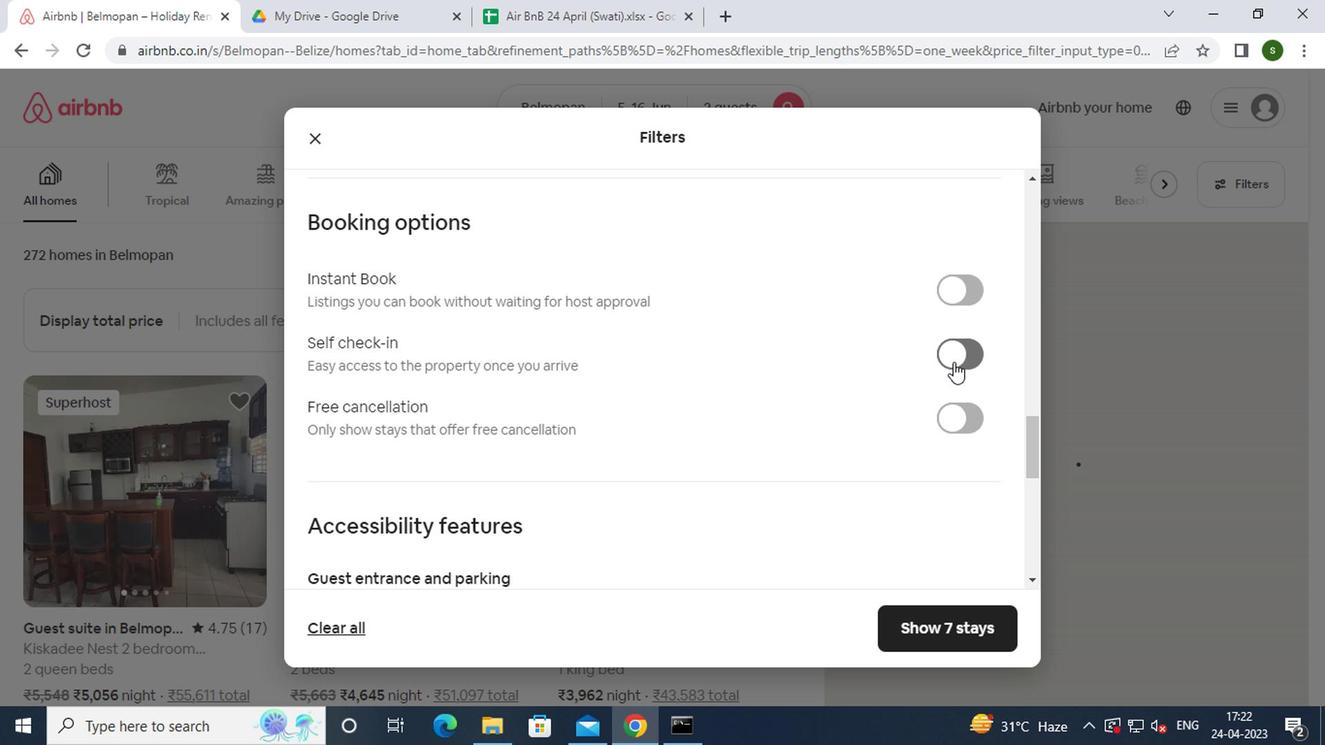 
Action: Mouse moved to (835, 392)
Screenshot: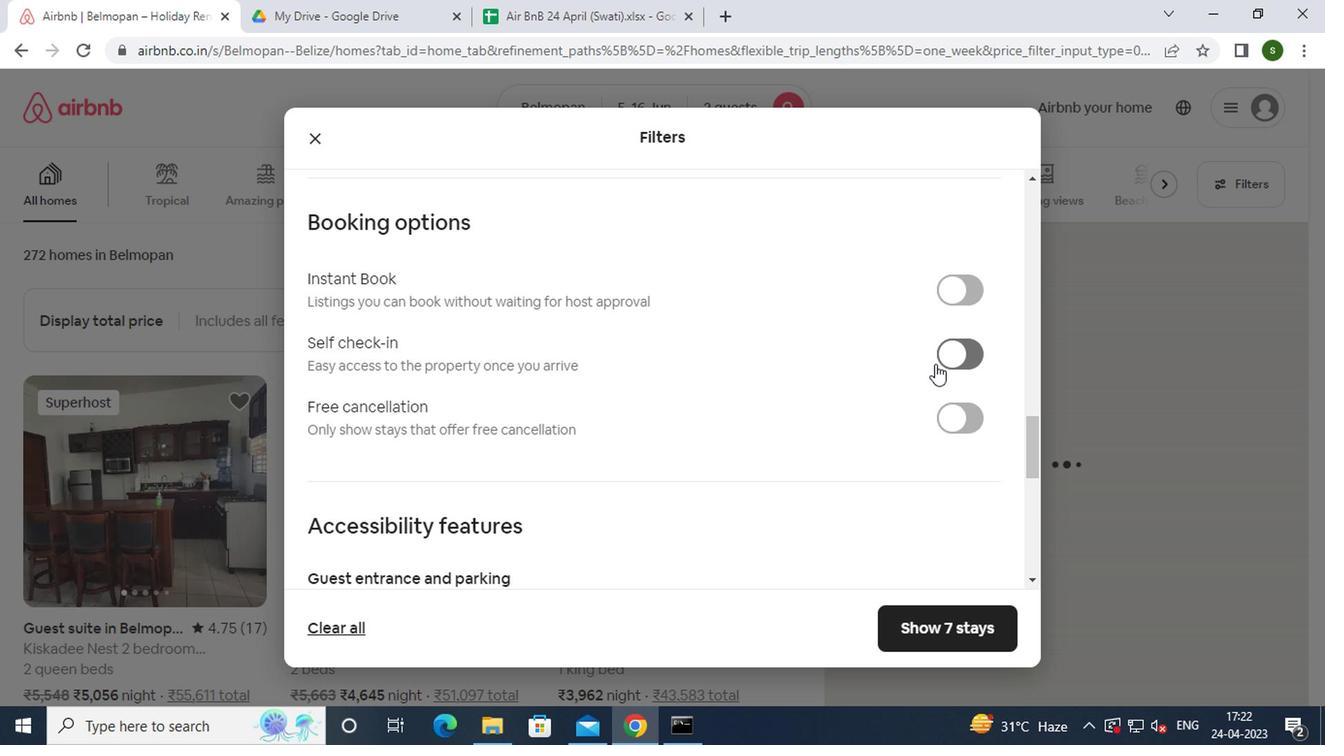
Action: Mouse scrolled (835, 392) with delta (0, 0)
Screenshot: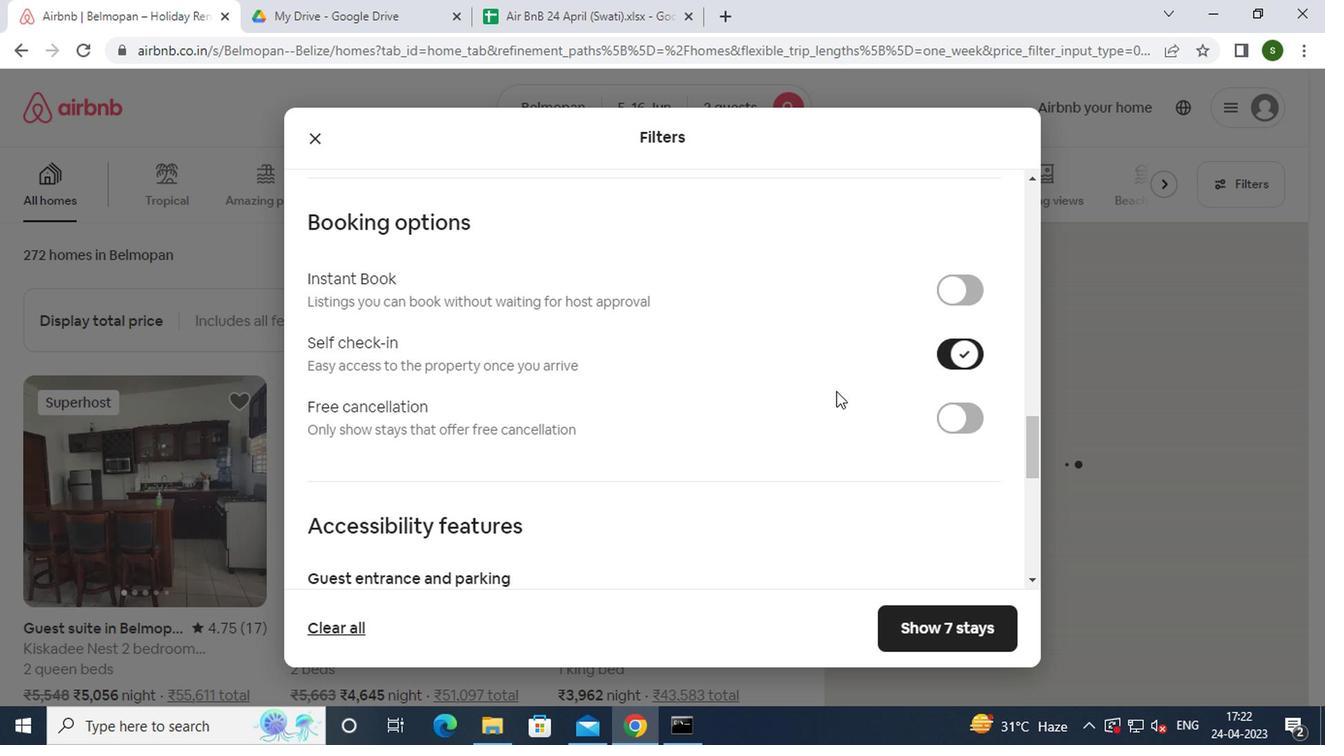 
Action: Mouse scrolled (835, 392) with delta (0, 0)
Screenshot: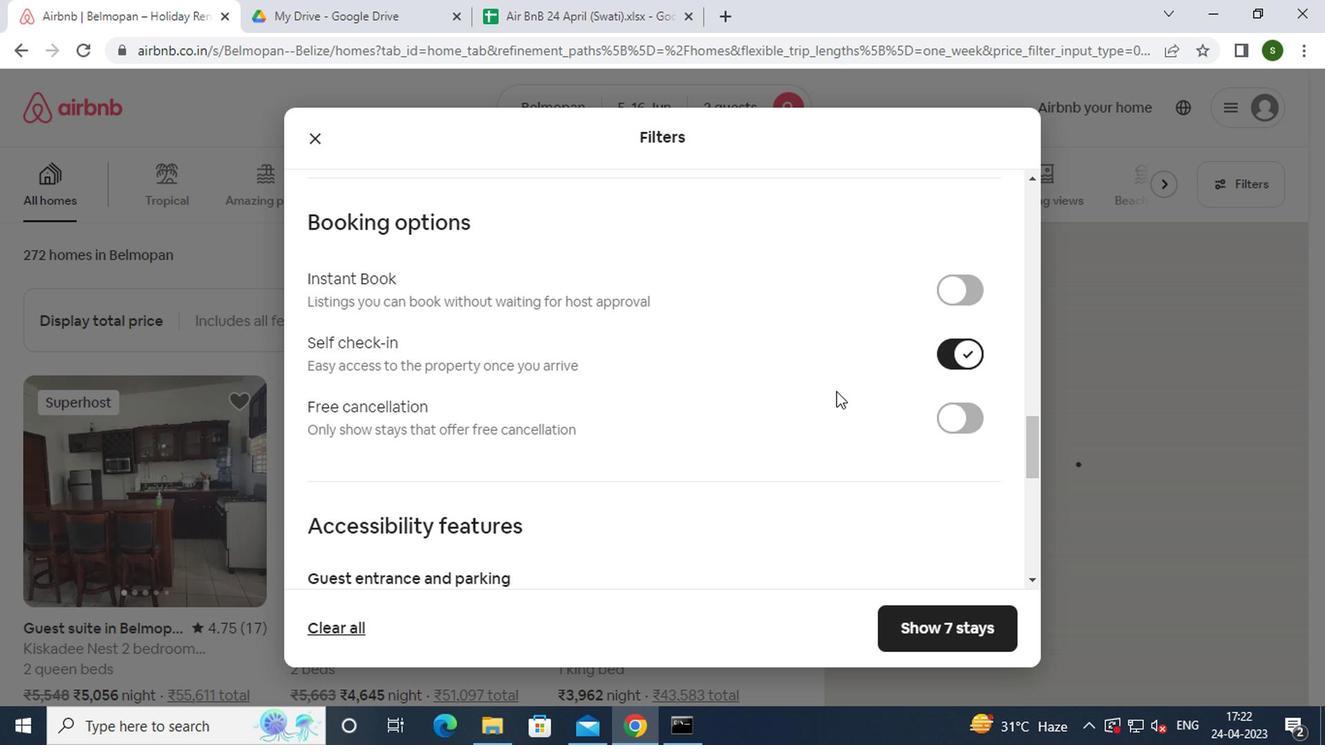 
Action: Mouse scrolled (835, 392) with delta (0, 0)
Screenshot: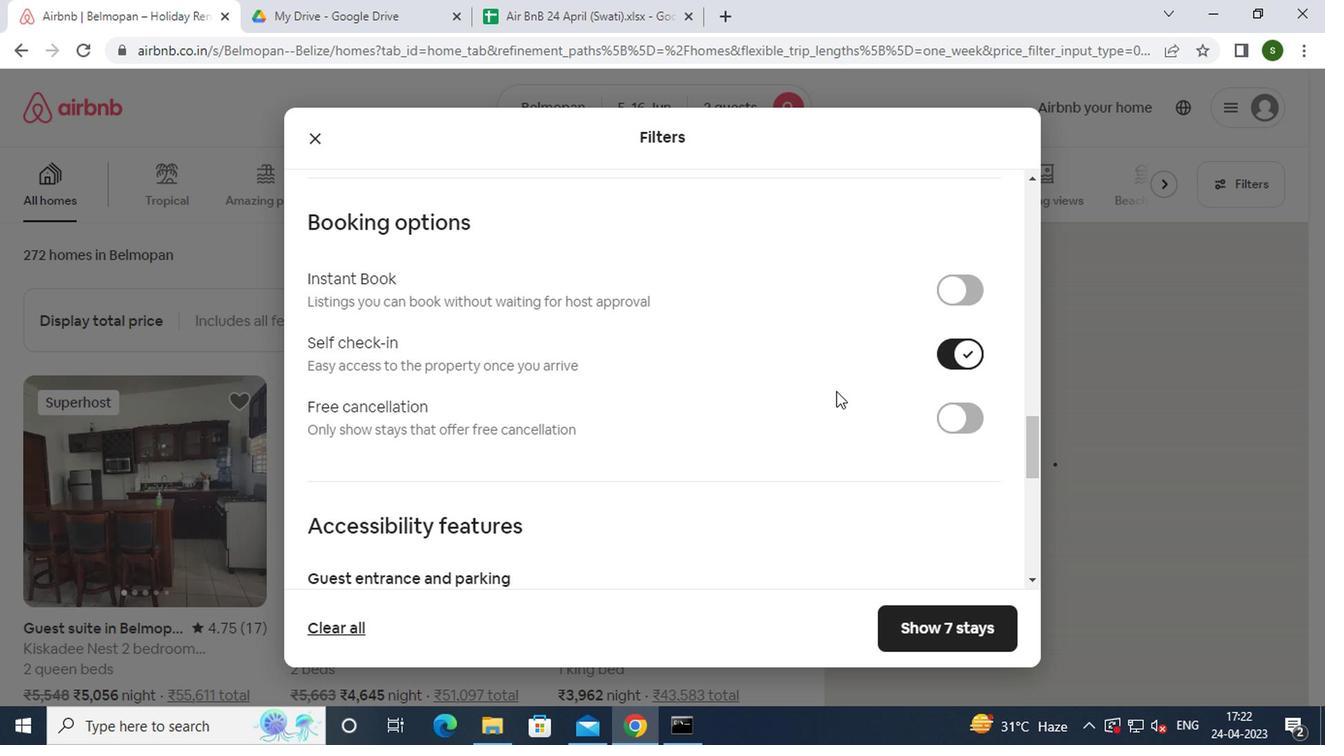 
Action: Mouse scrolled (835, 392) with delta (0, 0)
Screenshot: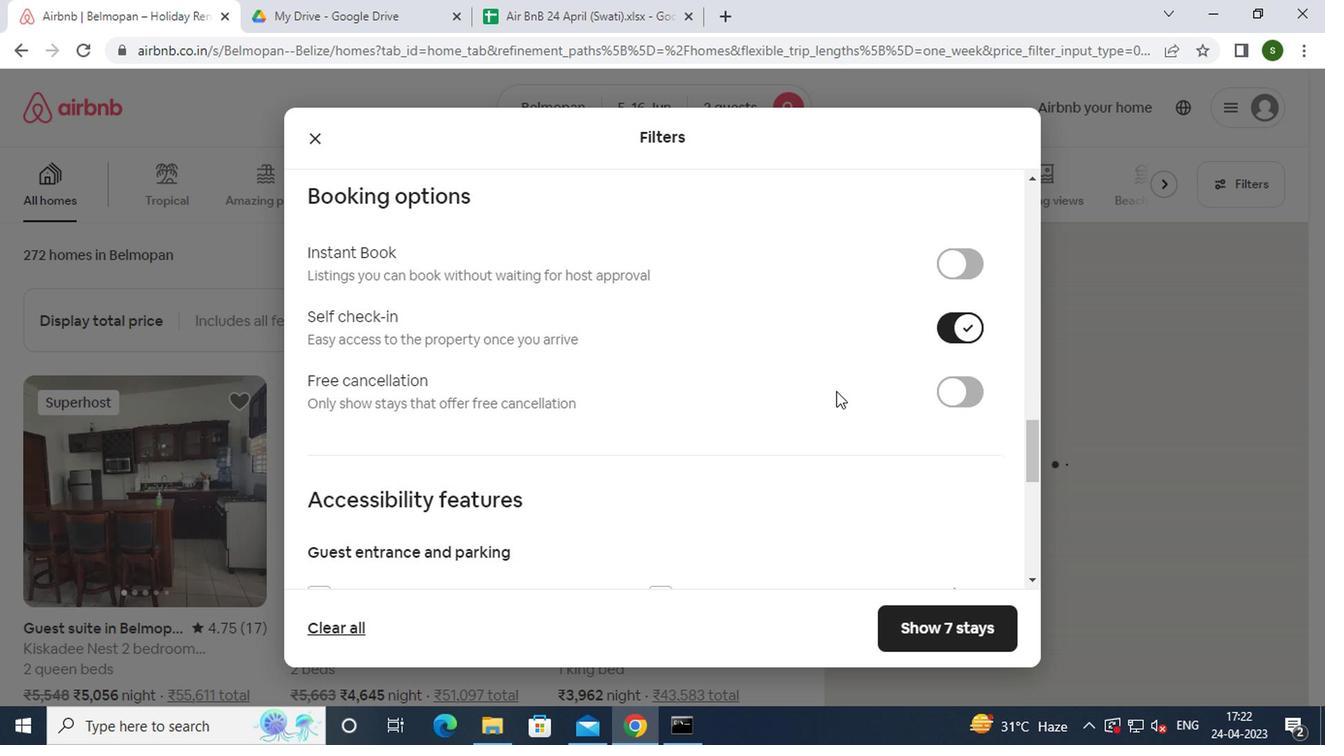
Action: Mouse scrolled (835, 392) with delta (0, 0)
Screenshot: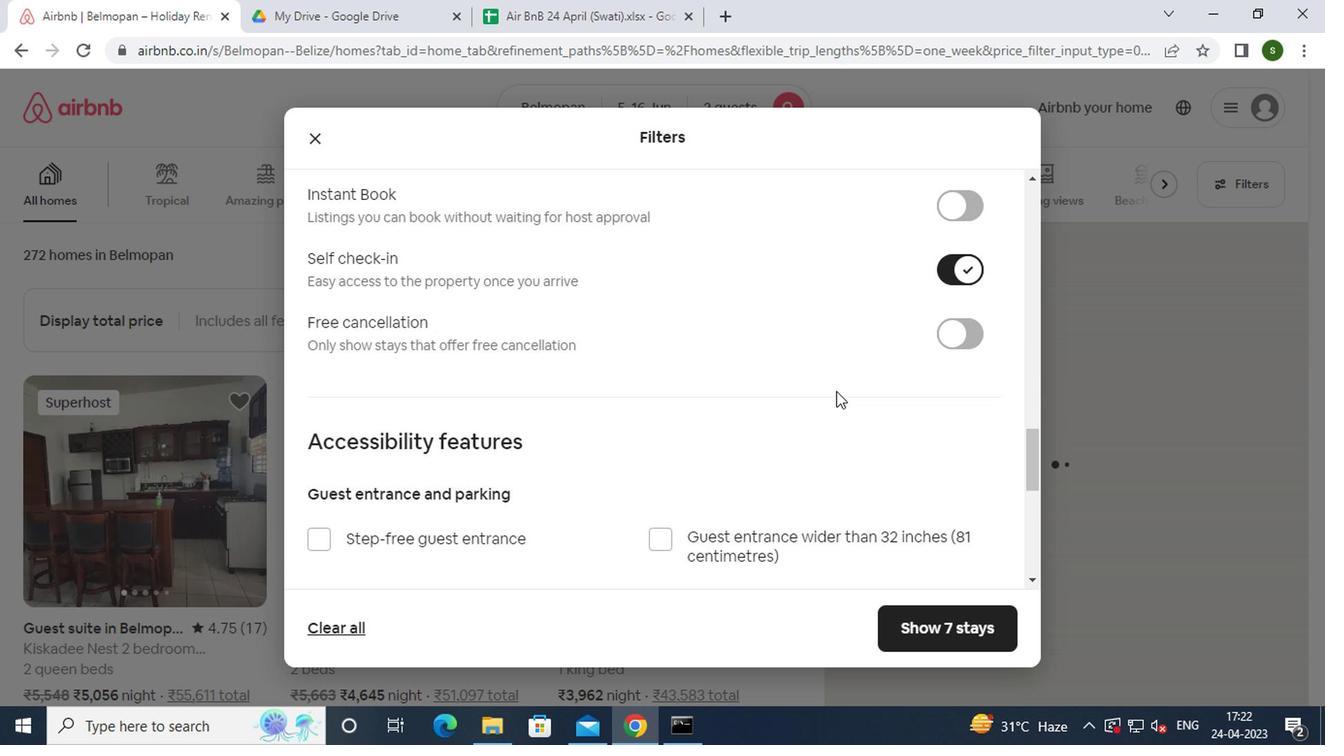 
Action: Mouse scrolled (835, 392) with delta (0, 0)
Screenshot: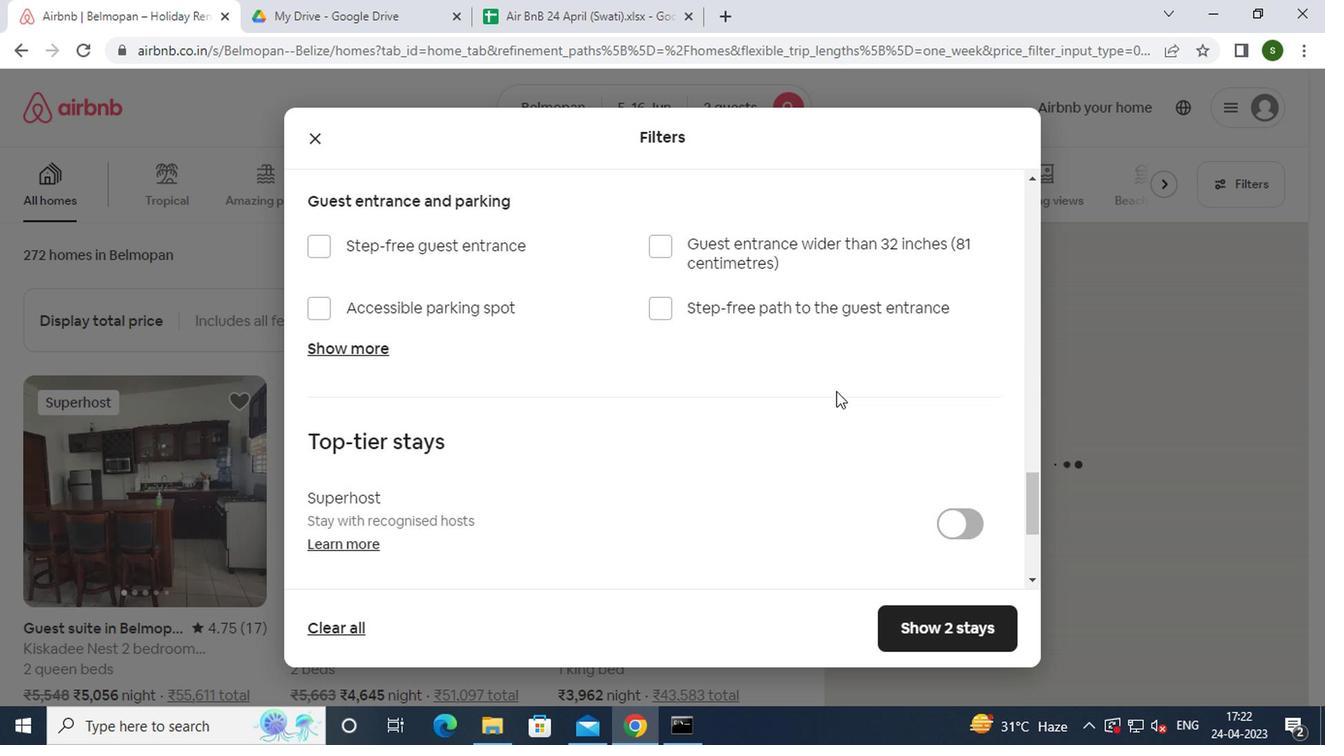 
Action: Mouse scrolled (835, 392) with delta (0, 0)
Screenshot: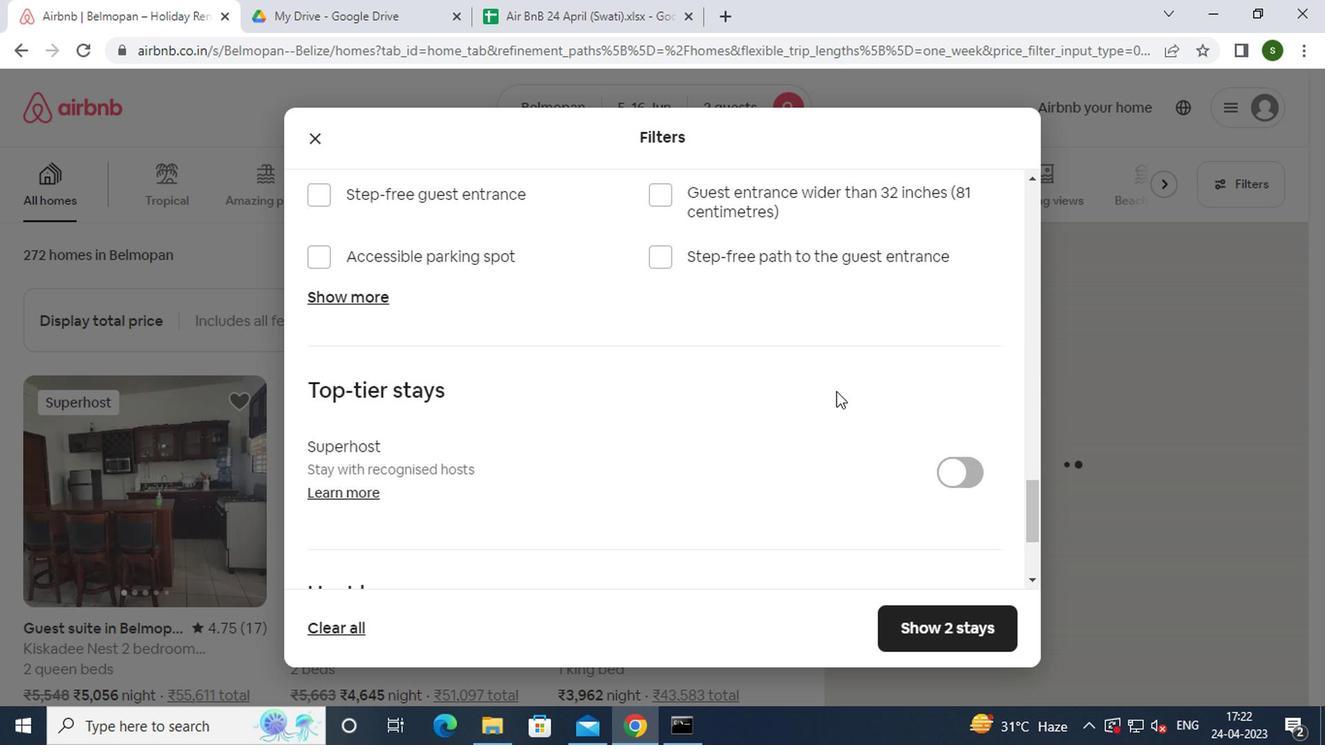 
Action: Mouse scrolled (835, 392) with delta (0, 0)
Screenshot: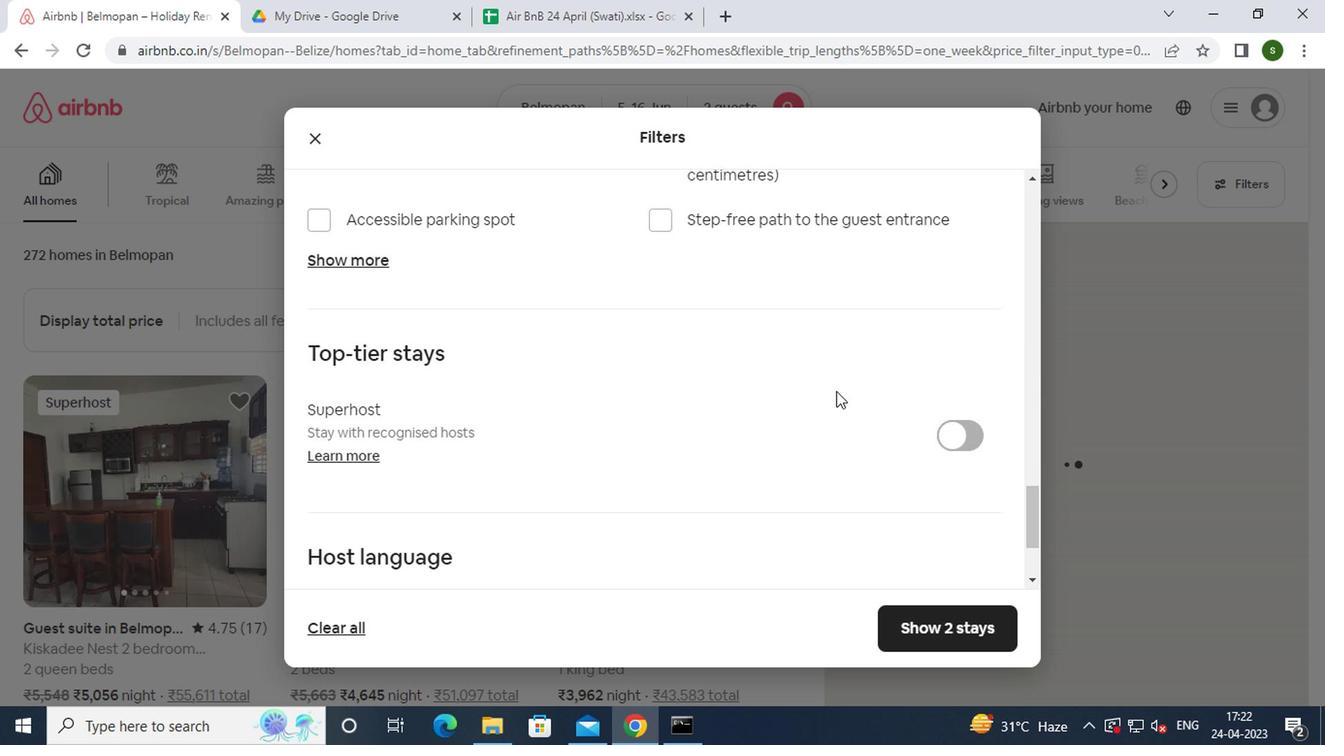 
Action: Mouse scrolled (835, 392) with delta (0, 0)
Screenshot: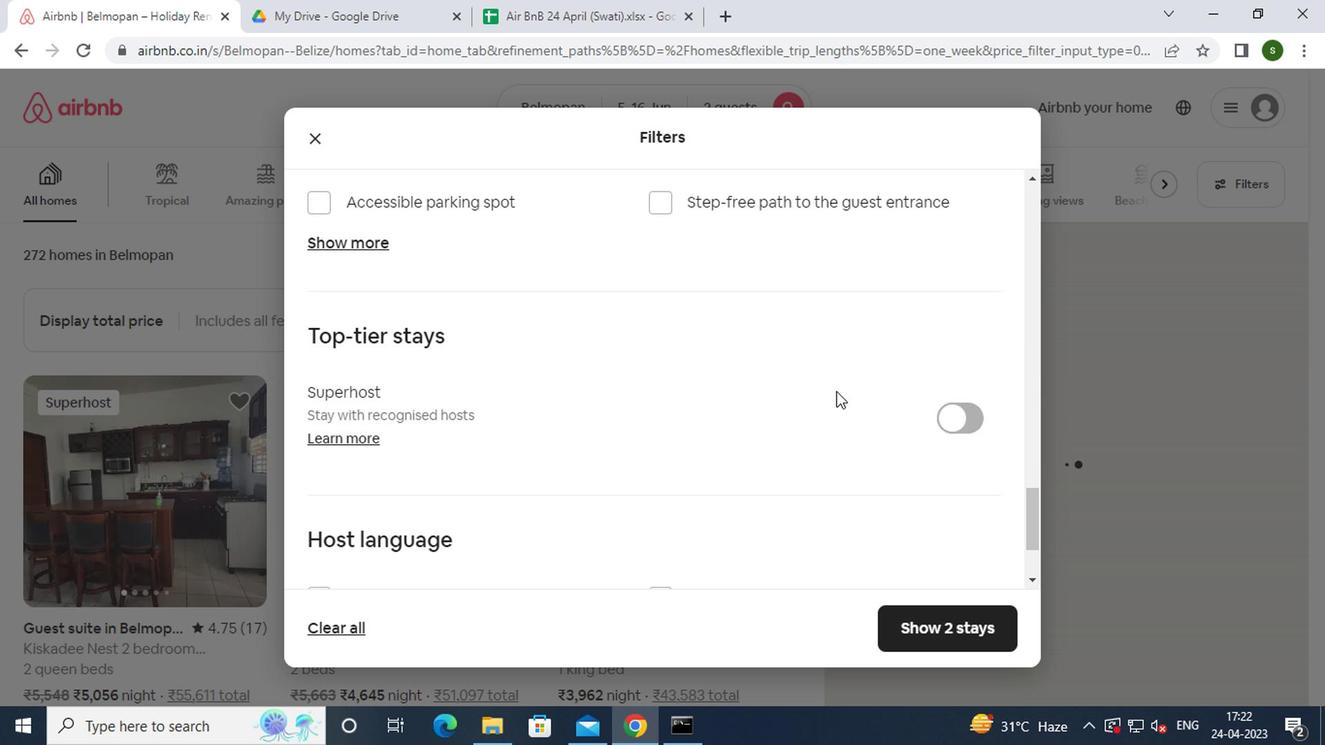 
Action: Mouse scrolled (835, 392) with delta (0, 0)
Screenshot: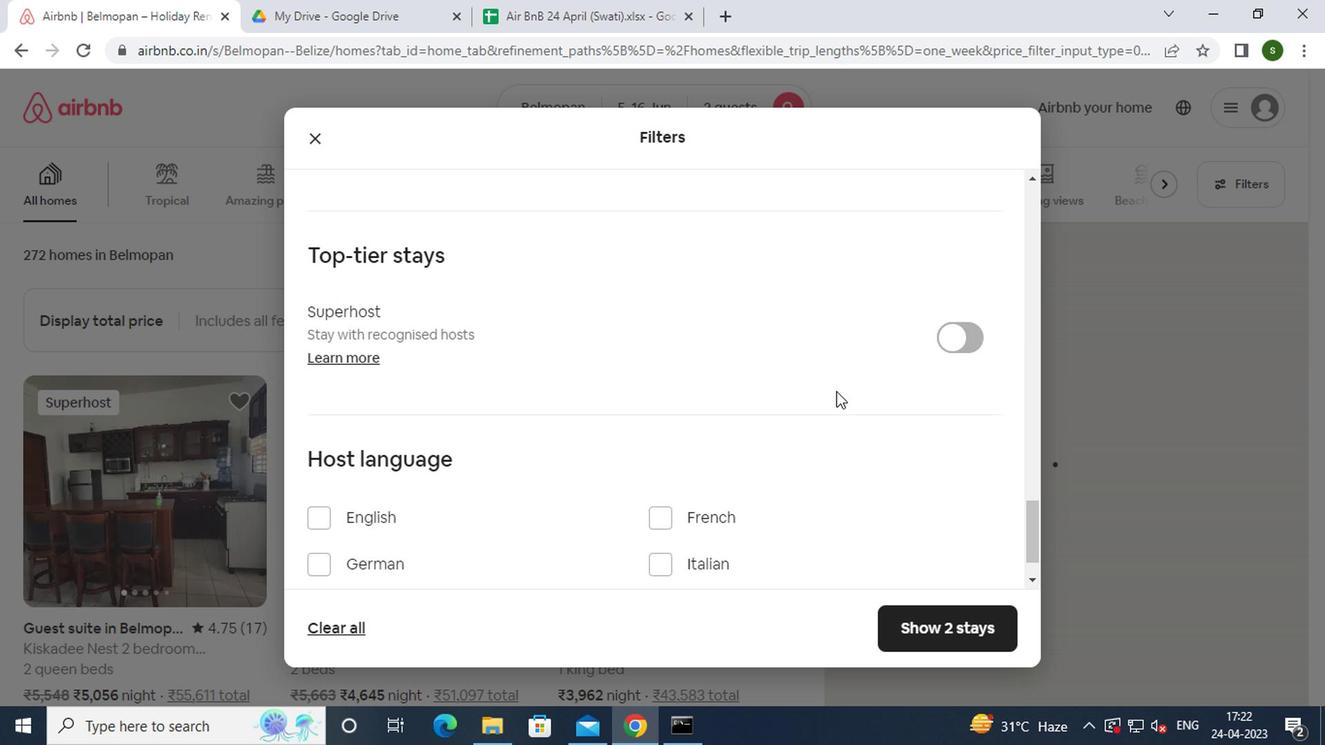 
Action: Mouse scrolled (835, 392) with delta (0, 0)
Screenshot: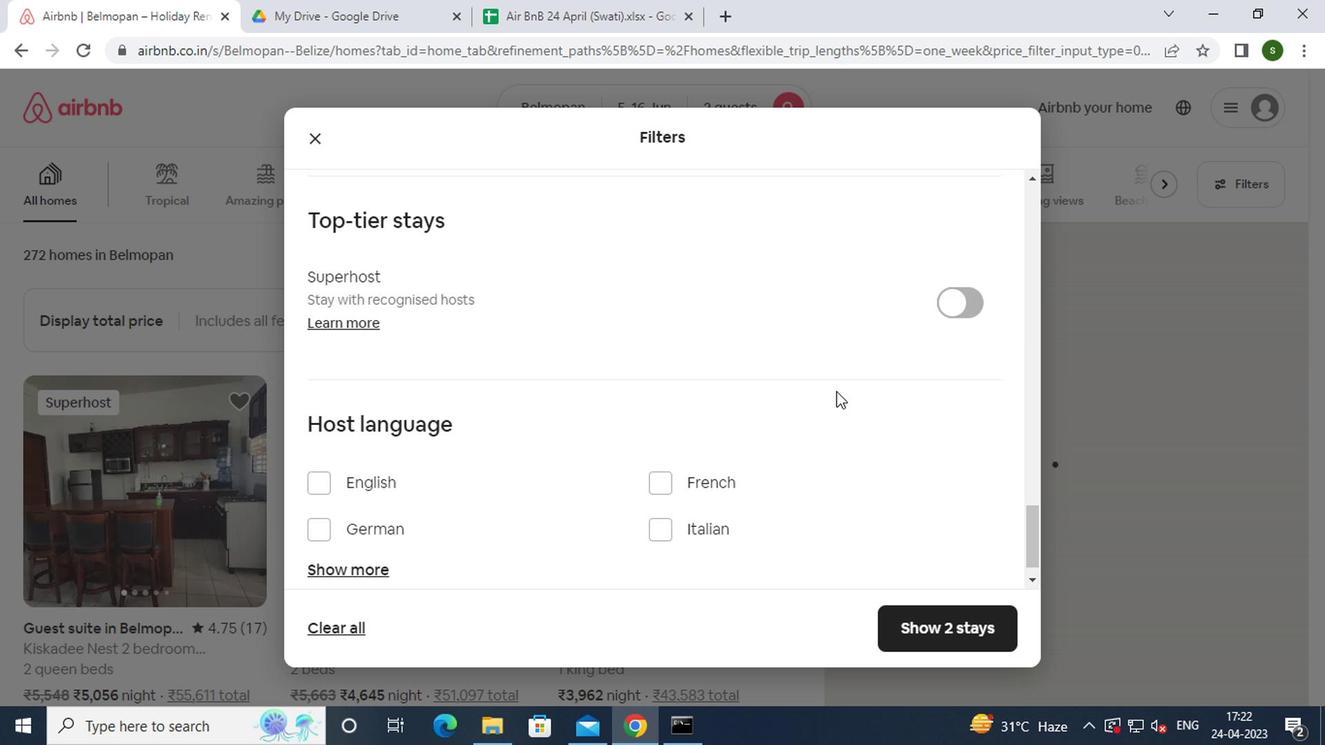 
Action: Mouse scrolled (835, 392) with delta (0, 0)
Screenshot: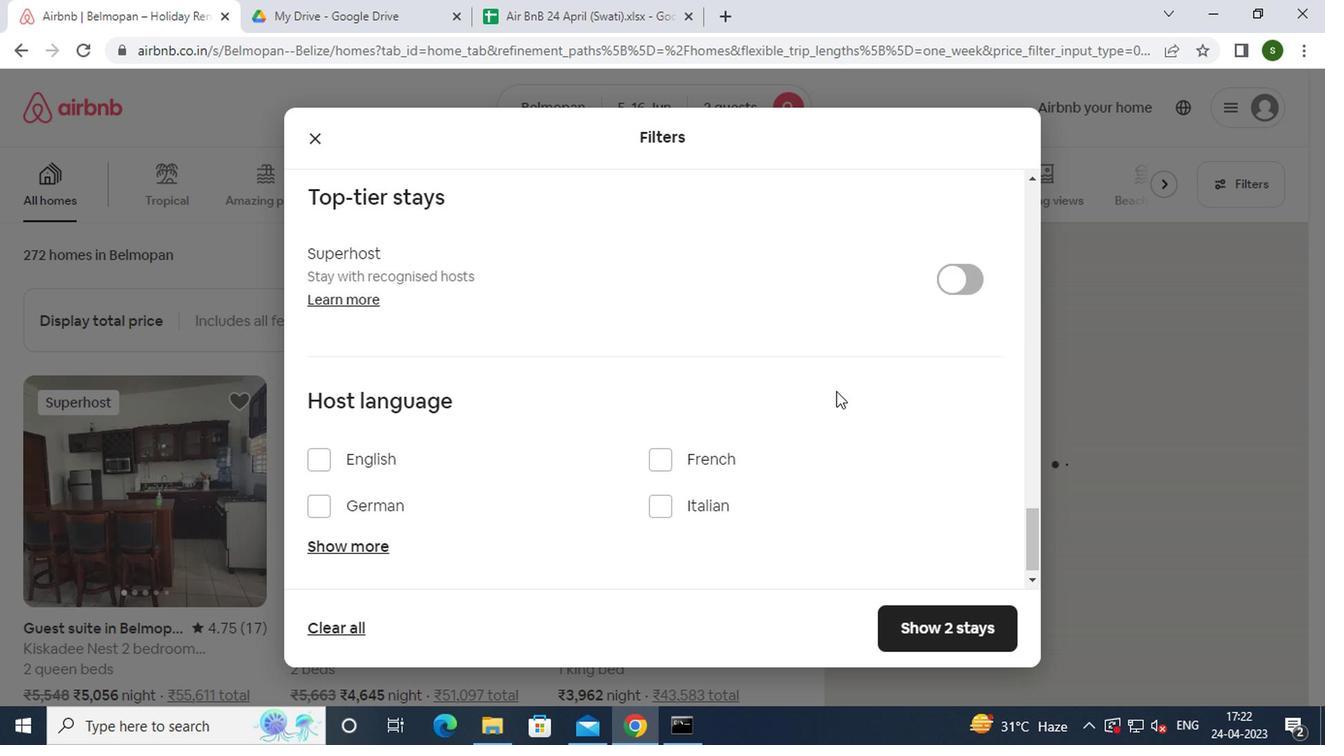 
Action: Mouse moved to (371, 462)
Screenshot: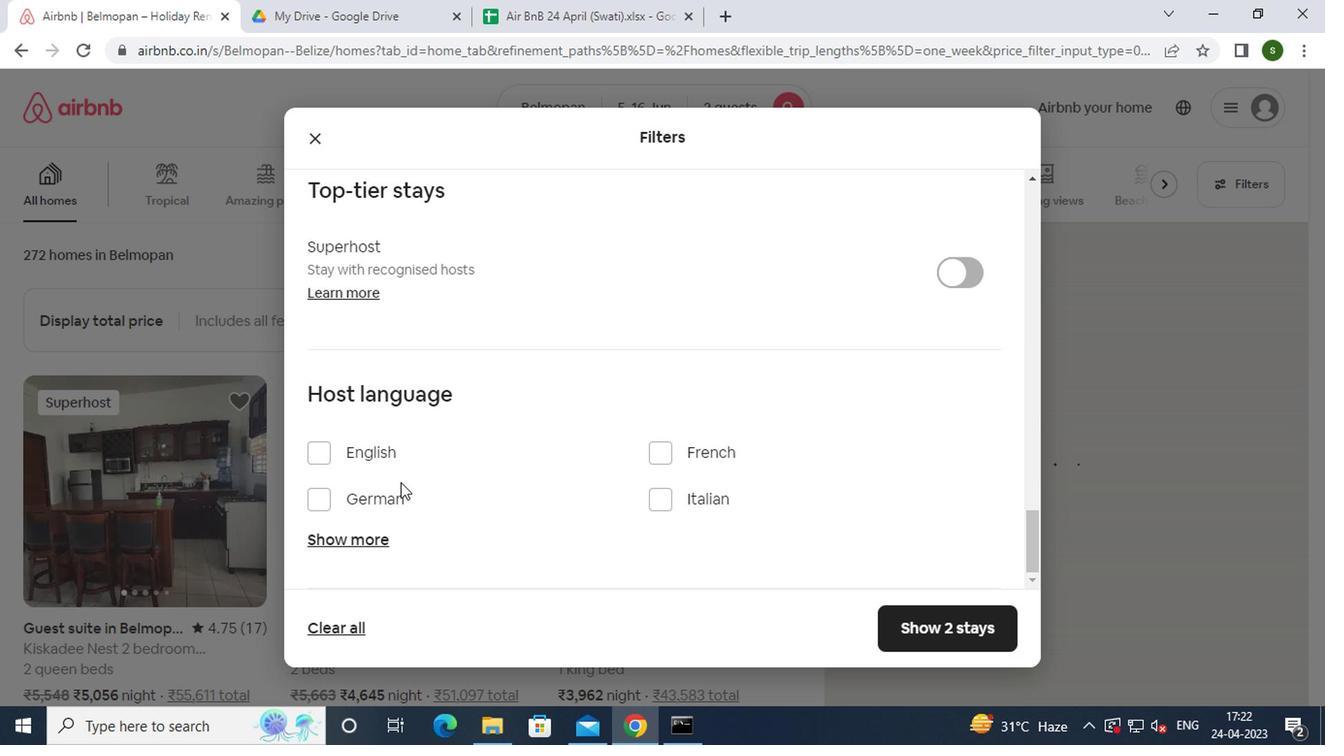 
Action: Mouse pressed left at (371, 462)
Screenshot: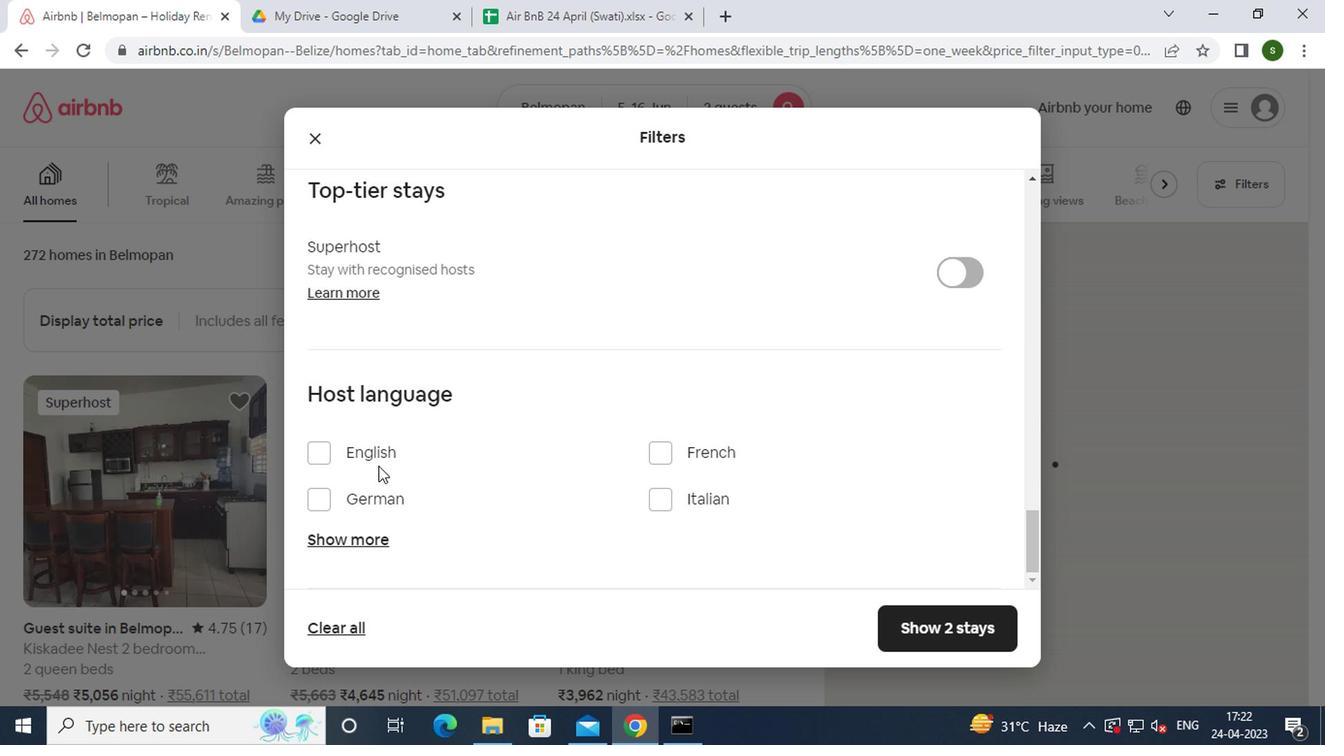 
Action: Mouse moved to (932, 627)
Screenshot: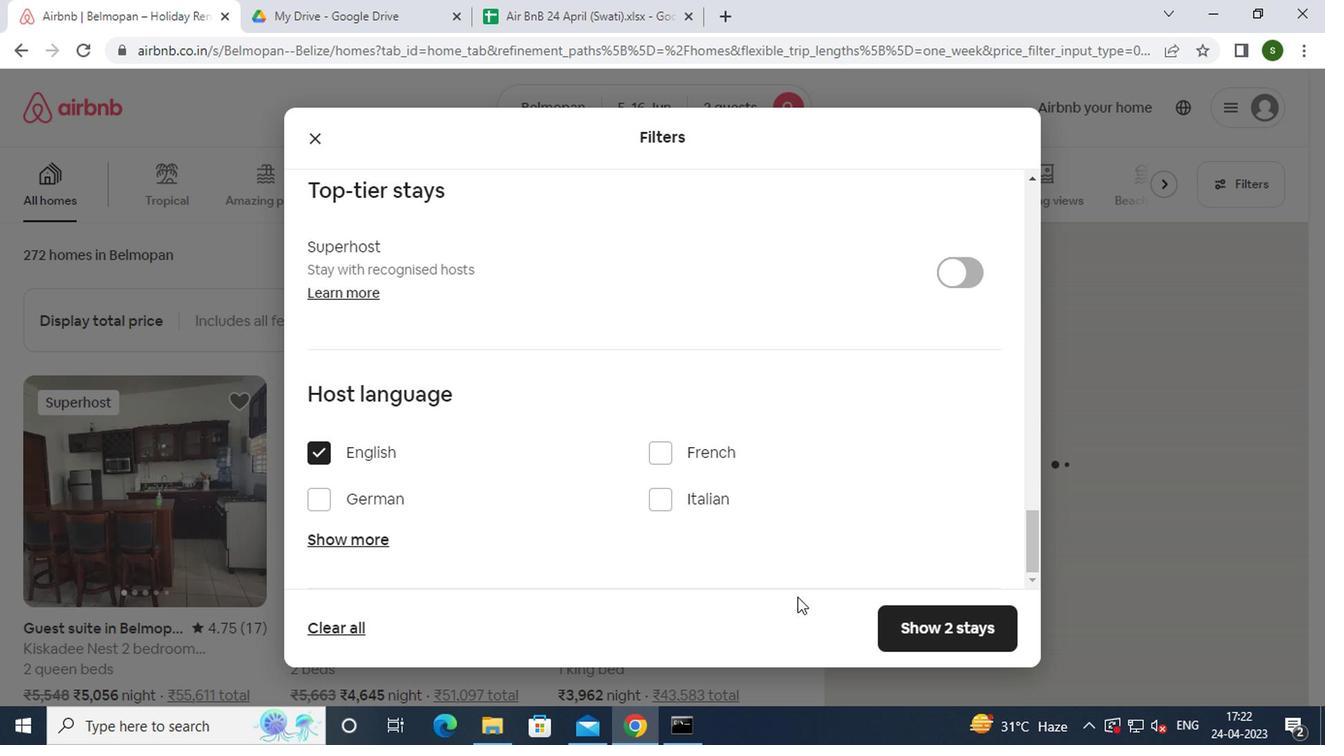 
Action: Mouse pressed left at (932, 627)
Screenshot: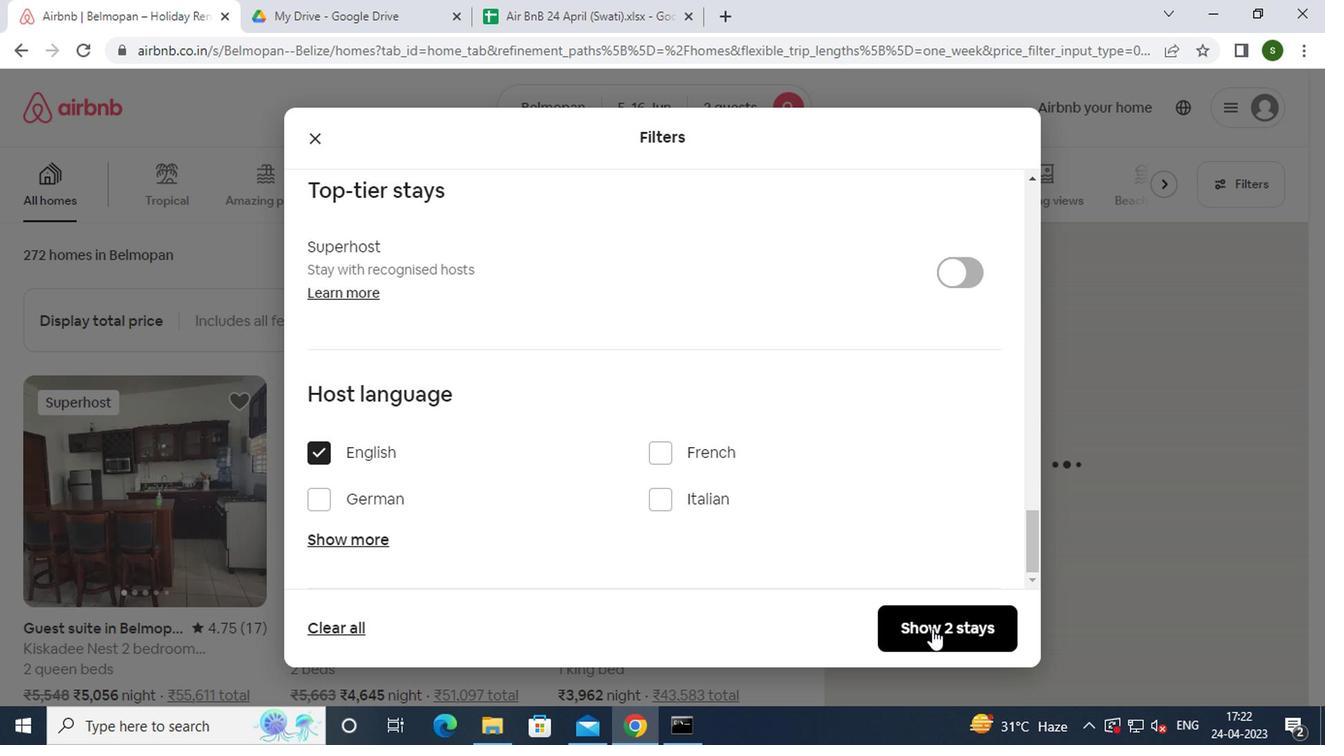 
Action: Mouse moved to (705, 430)
Screenshot: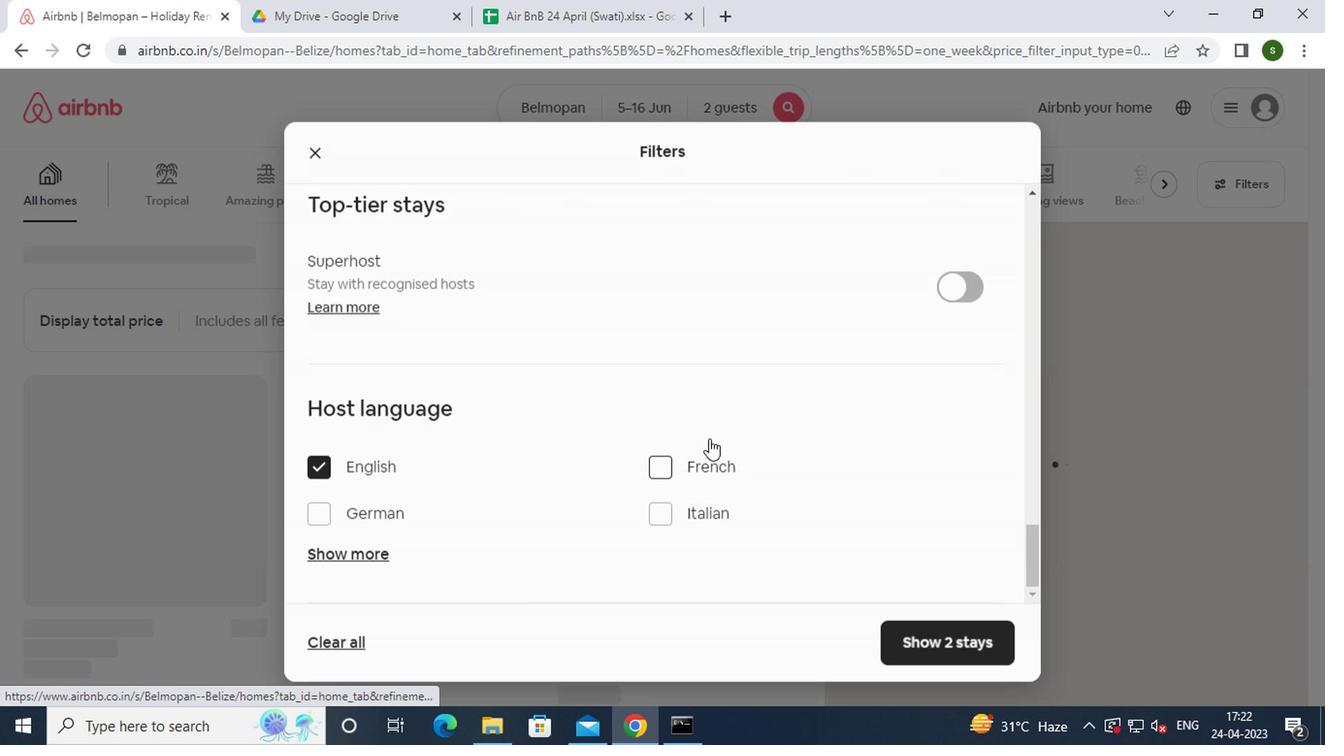 
